 Task: Look for space in Solon, United States from 10th July, 2023 to 25th July, 2023 for 3 adults, 1 child in price range Rs.15000 to Rs.25000. Place can be shared room with 2 bedrooms having 3 beds and 2 bathrooms. Property type can be house, flat, guest house. Amenities needed are: wifi, TV, free parkinig on premises, gym, breakfast. Booking option can be shelf check-in. Required host language is English.
Action: Mouse moved to (464, 100)
Screenshot: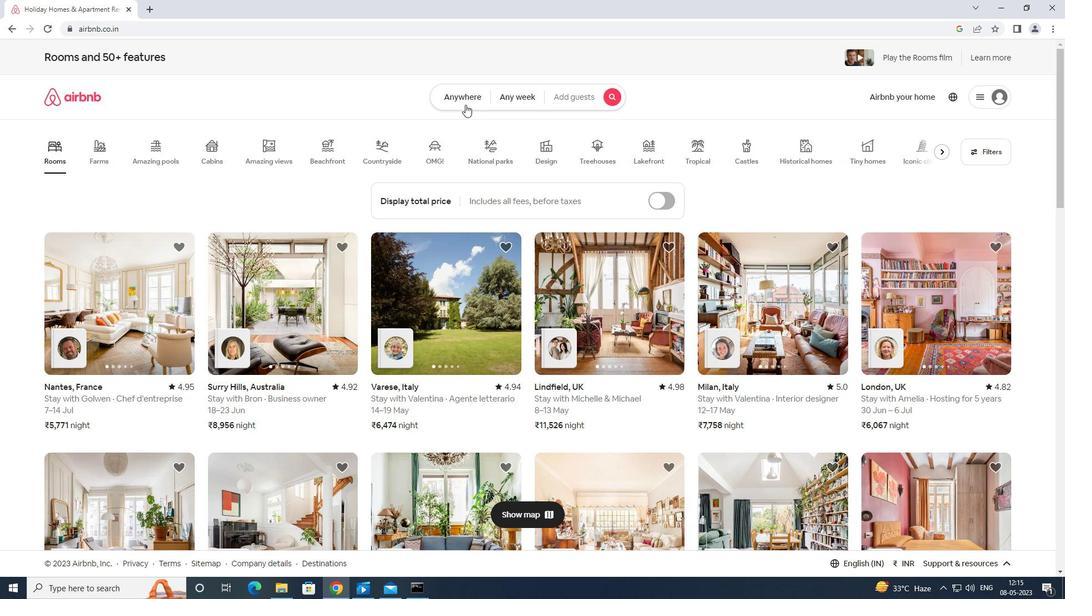 
Action: Mouse pressed left at (464, 100)
Screenshot: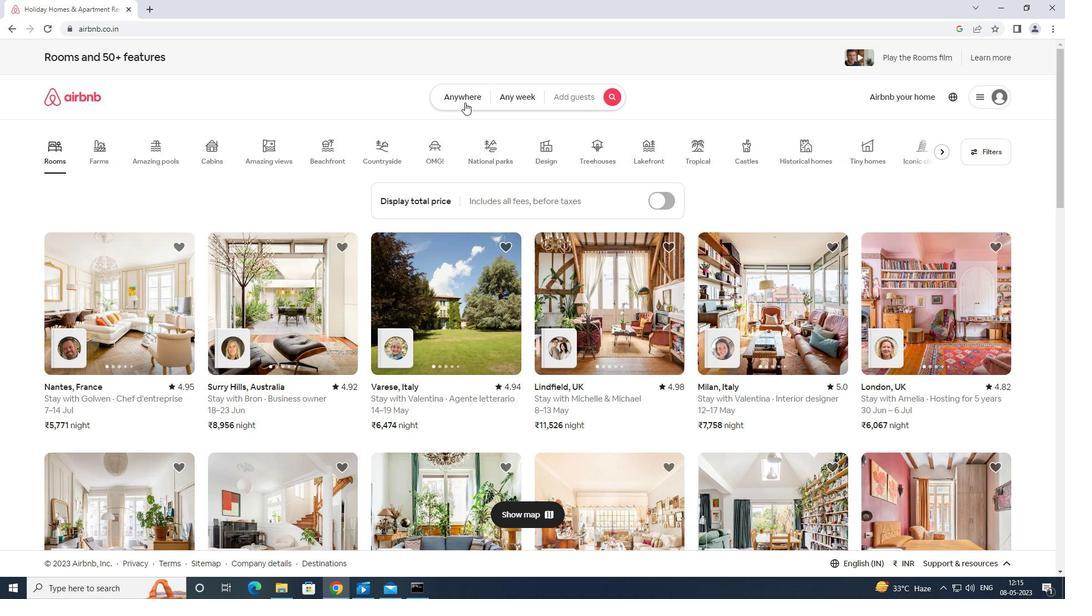 
Action: Mouse moved to (401, 132)
Screenshot: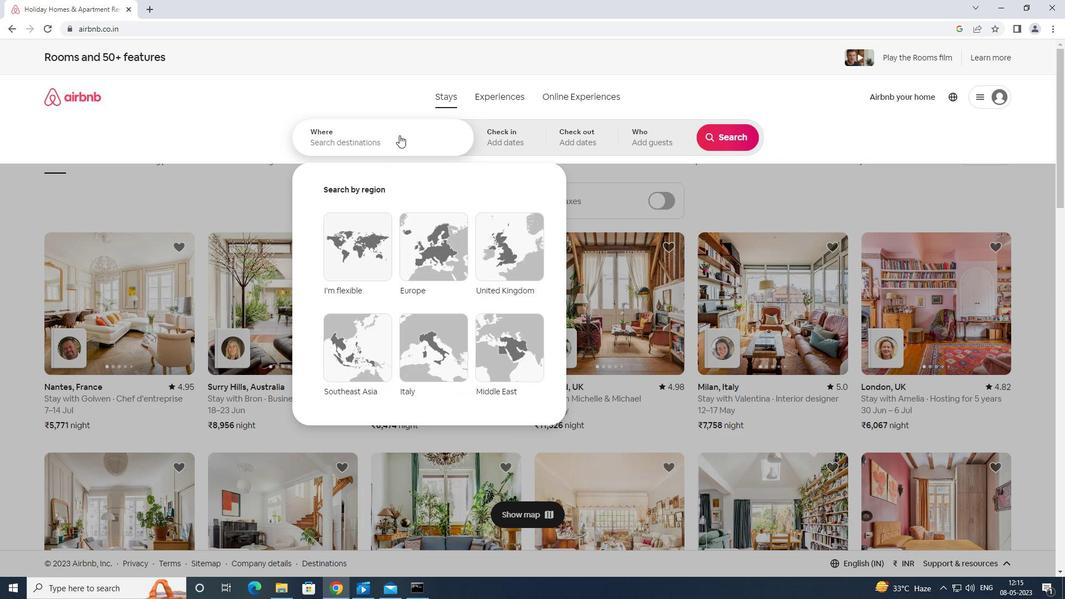 
Action: Mouse pressed left at (401, 132)
Screenshot: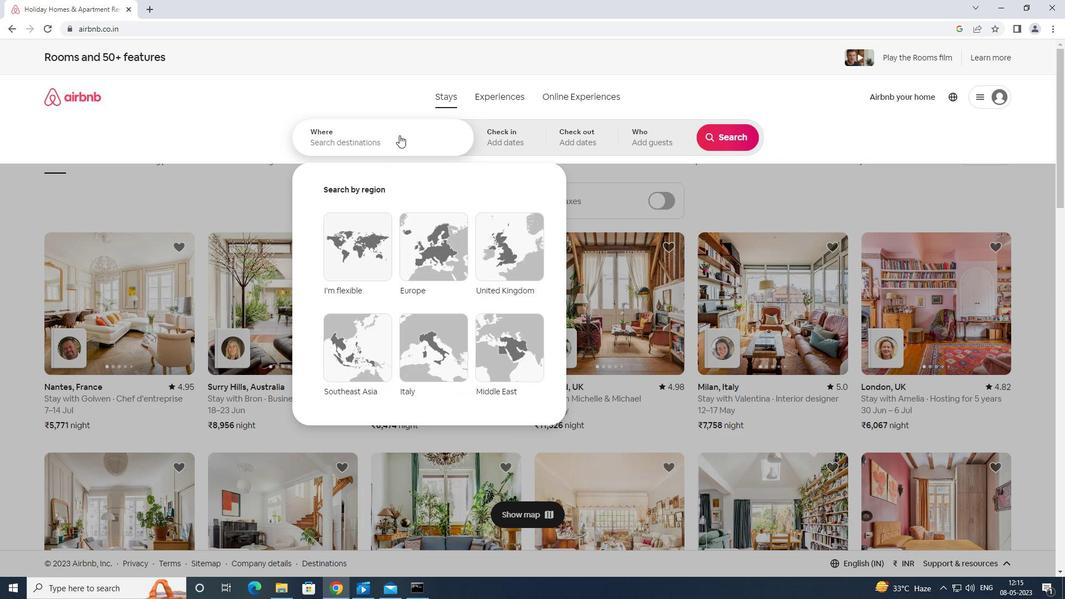 
Action: Mouse moved to (401, 132)
Screenshot: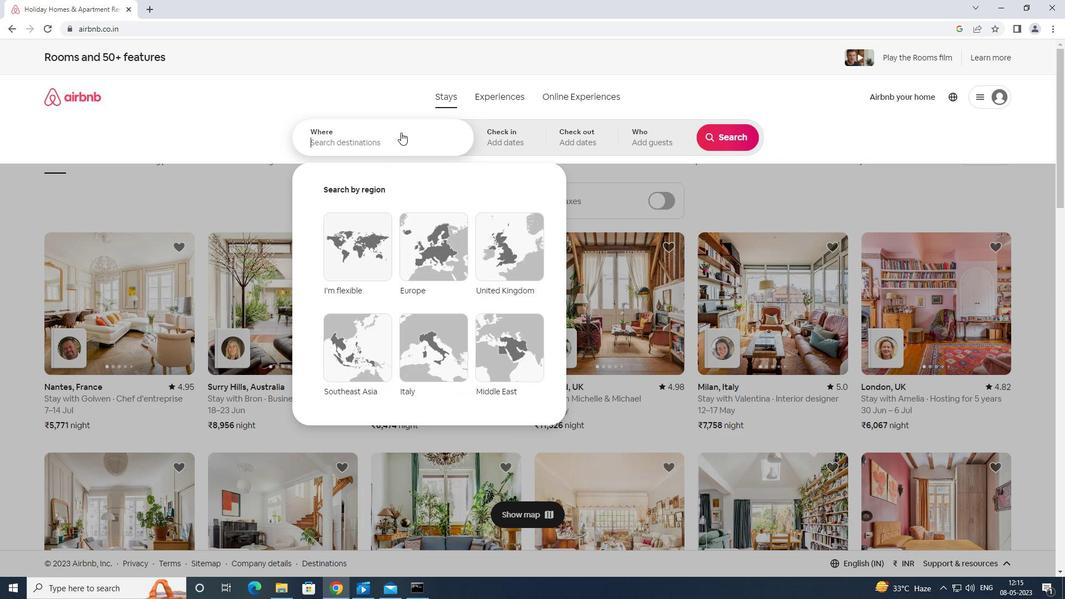 
Action: Key pressed <Key.shift>SOLON<Key.space>UNITED<Key.space>STATES<Key.enter>
Screenshot: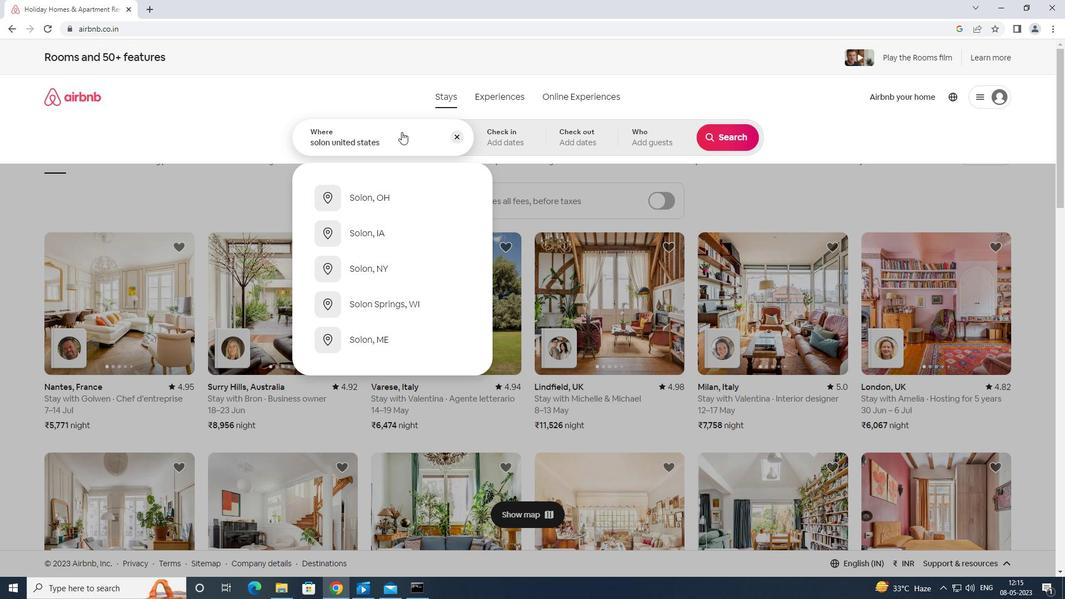 
Action: Mouse moved to (730, 230)
Screenshot: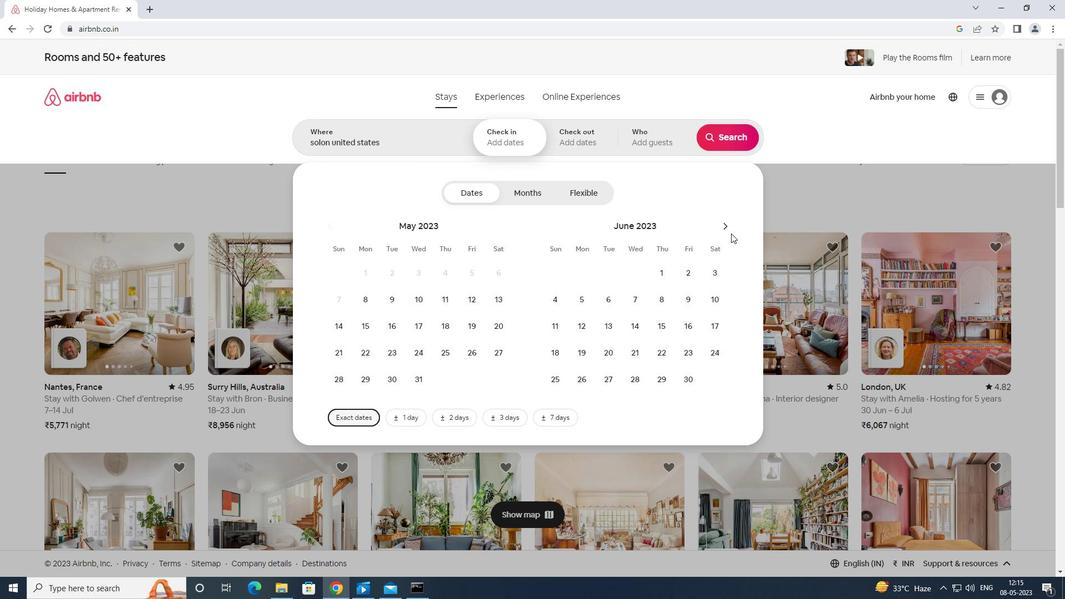 
Action: Mouse pressed left at (730, 230)
Screenshot: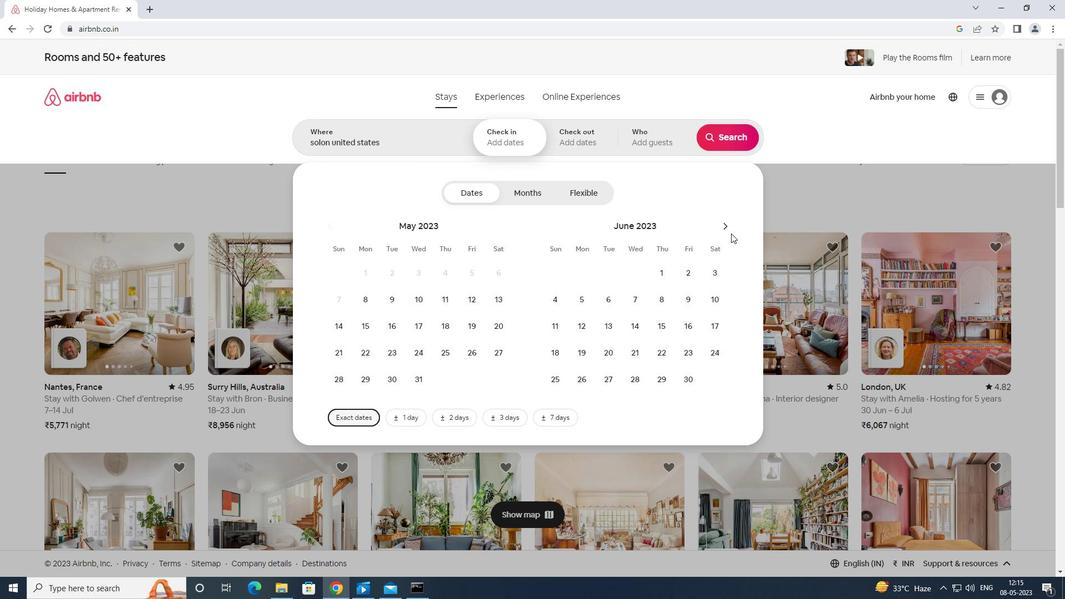 
Action: Mouse moved to (579, 318)
Screenshot: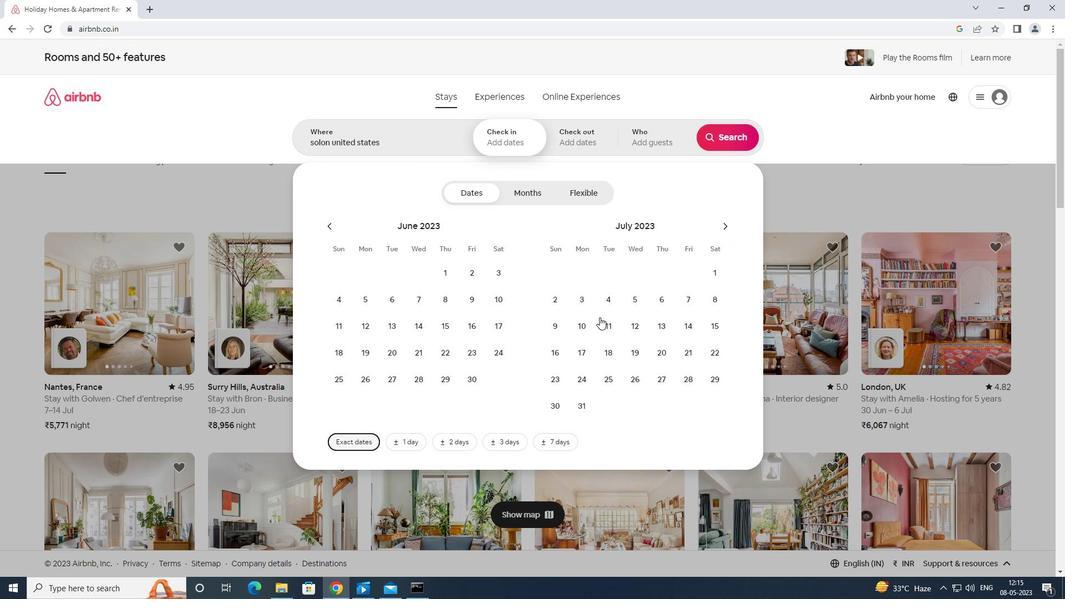 
Action: Mouse pressed left at (579, 318)
Screenshot: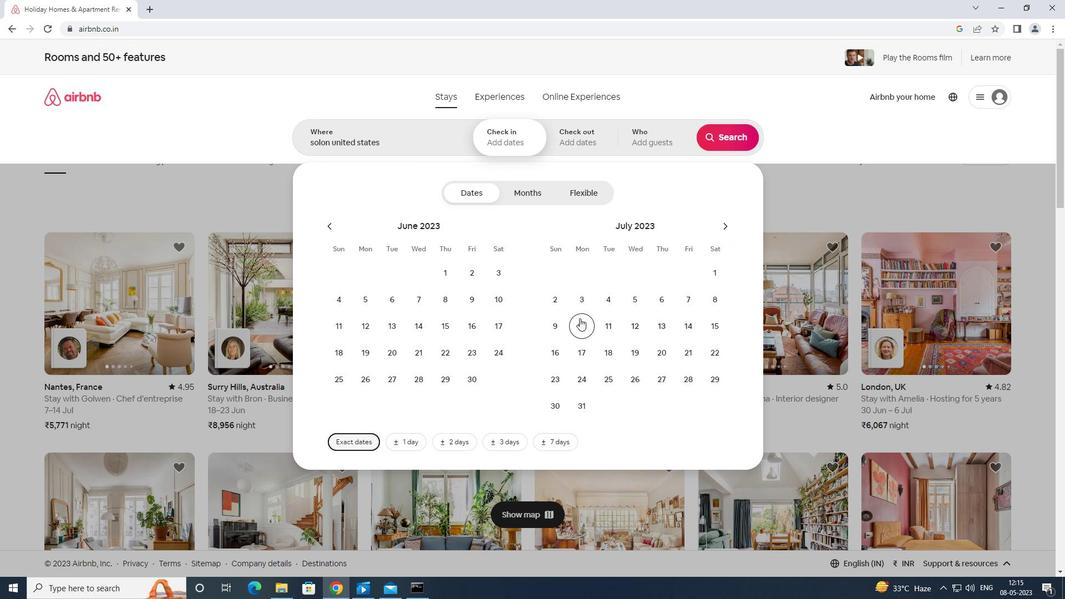 
Action: Mouse moved to (610, 376)
Screenshot: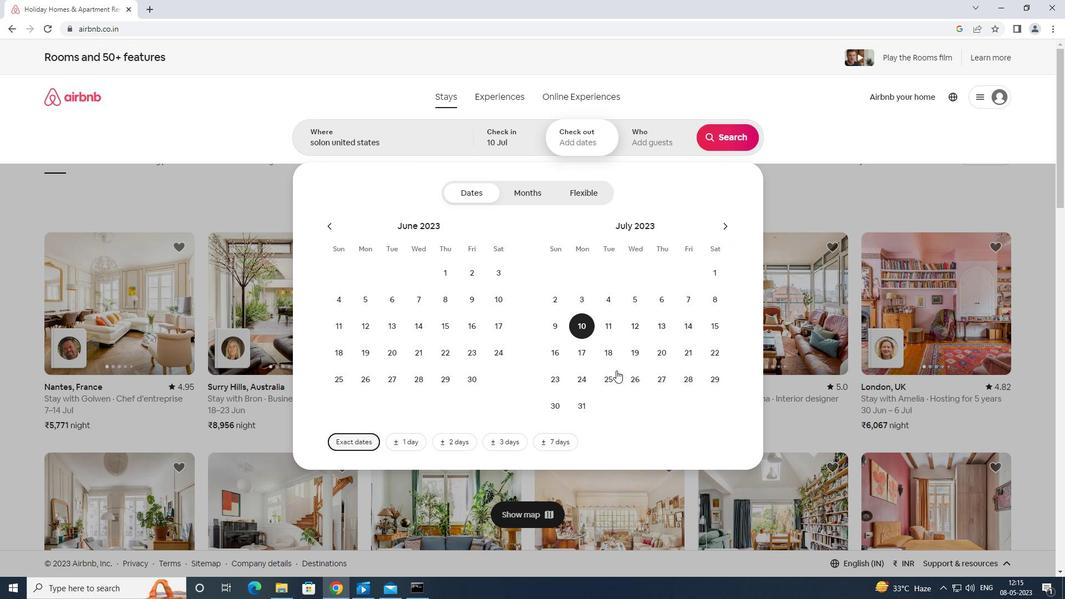 
Action: Mouse pressed left at (610, 376)
Screenshot: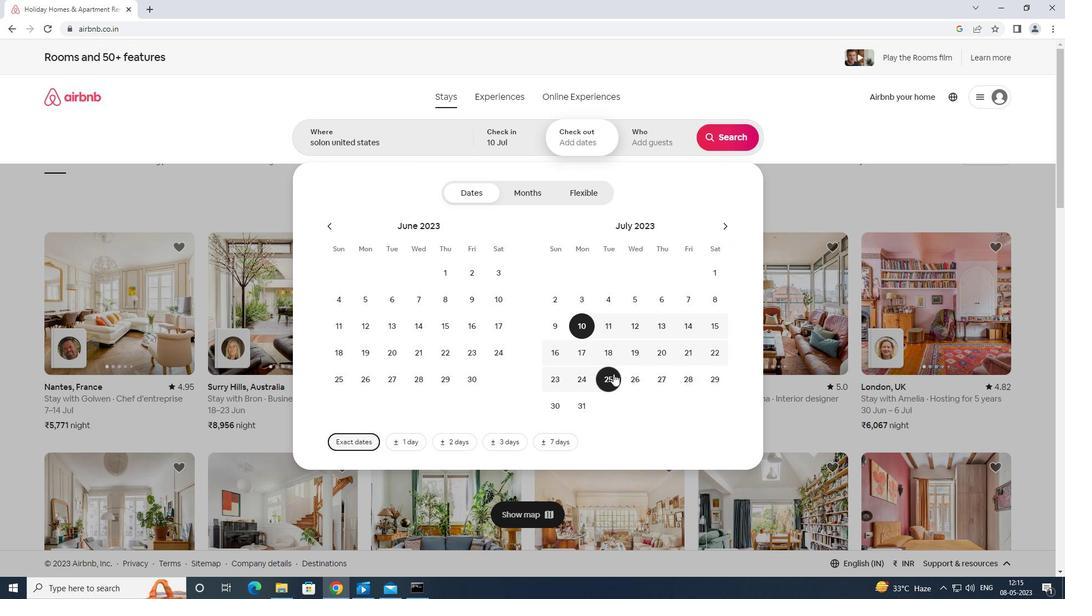 
Action: Mouse moved to (649, 138)
Screenshot: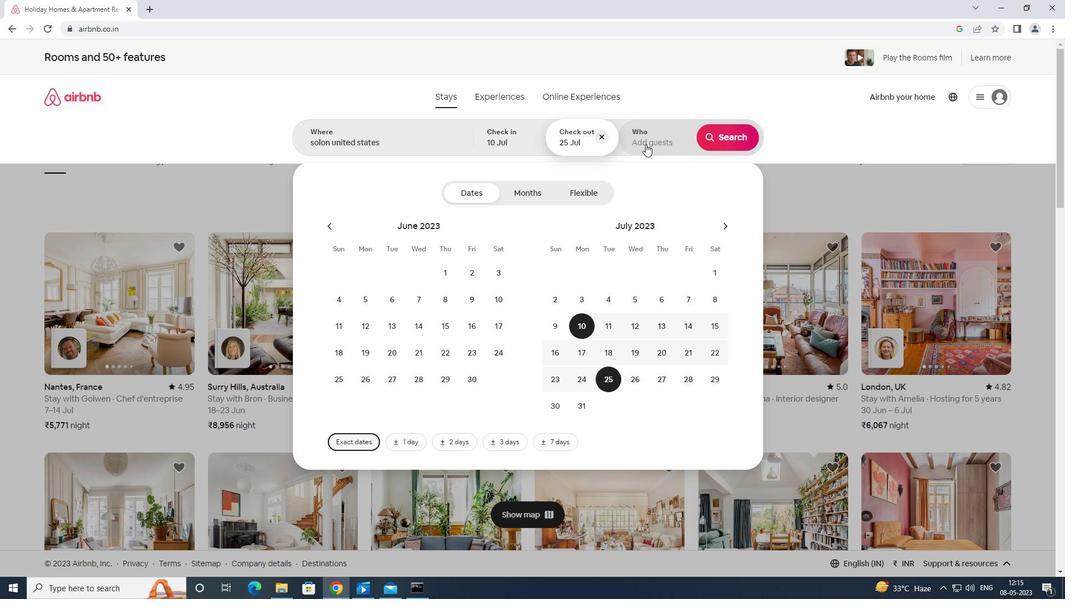 
Action: Mouse pressed left at (649, 138)
Screenshot: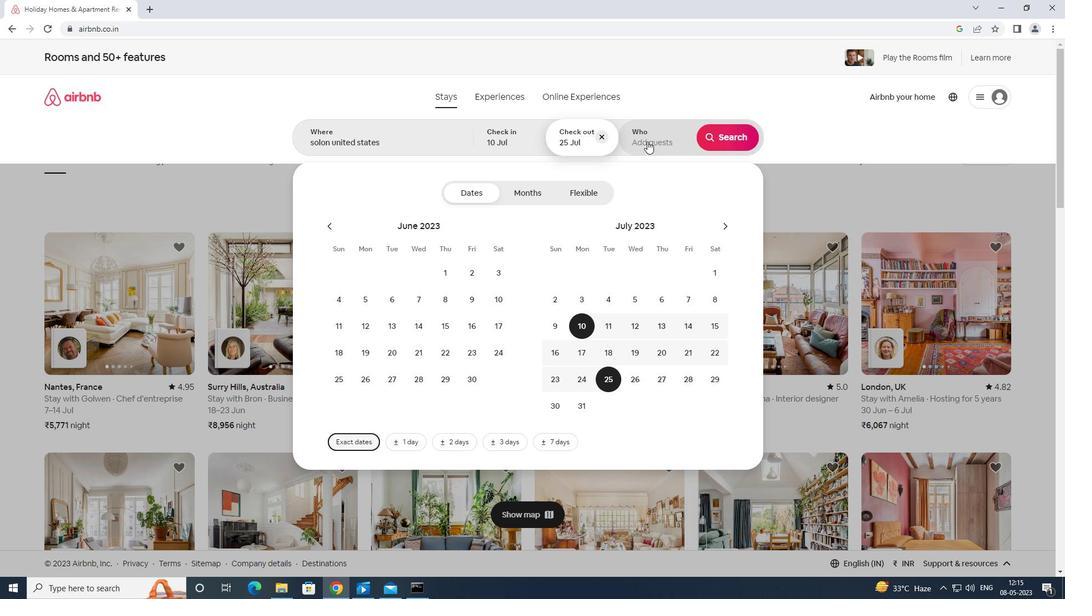 
Action: Mouse moved to (729, 195)
Screenshot: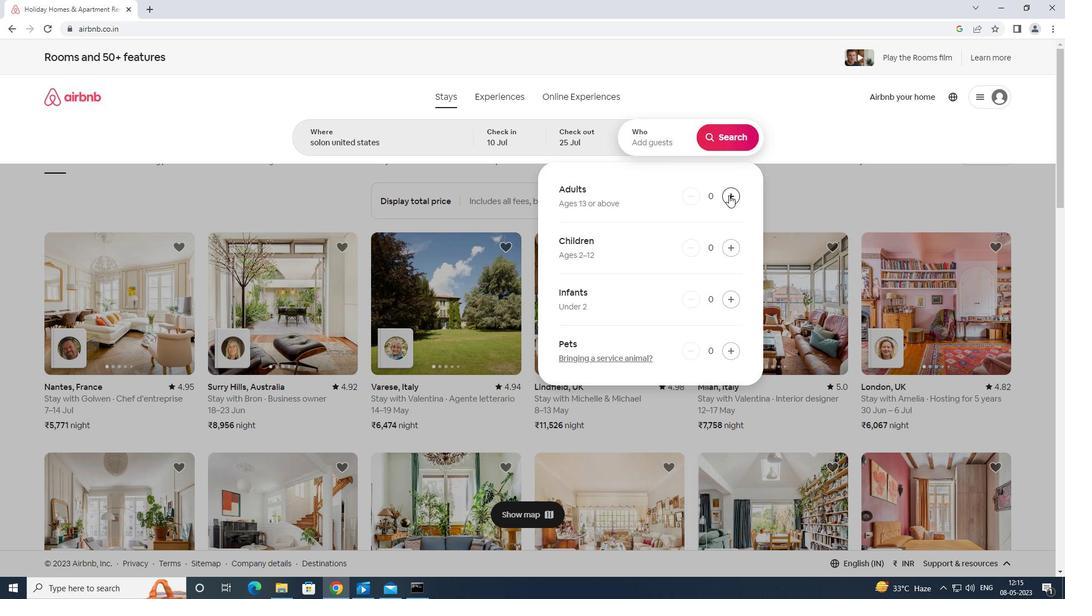 
Action: Mouse pressed left at (729, 195)
Screenshot: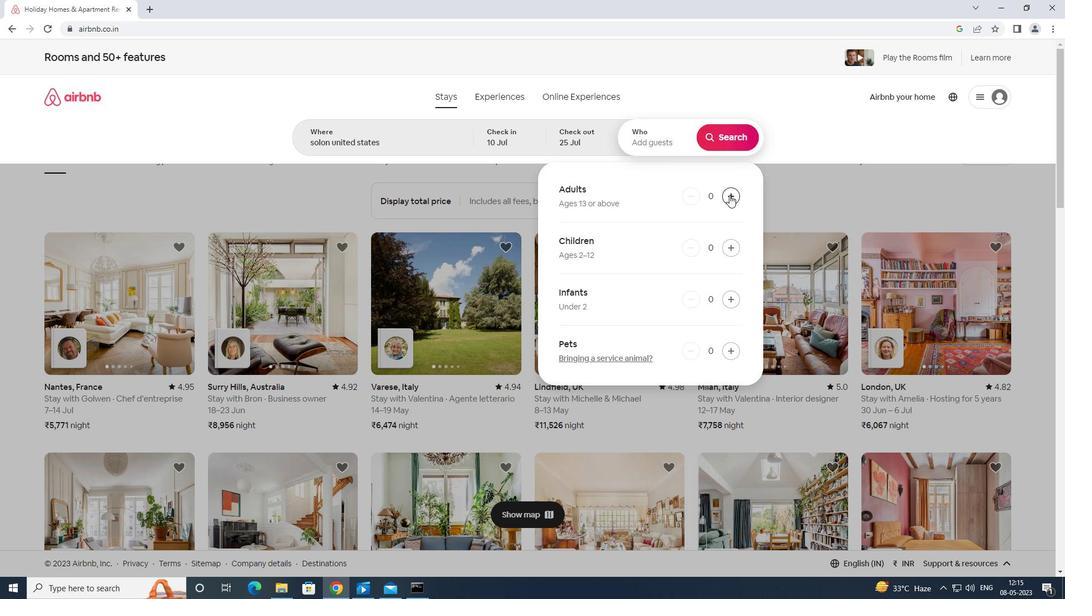 
Action: Mouse pressed left at (729, 195)
Screenshot: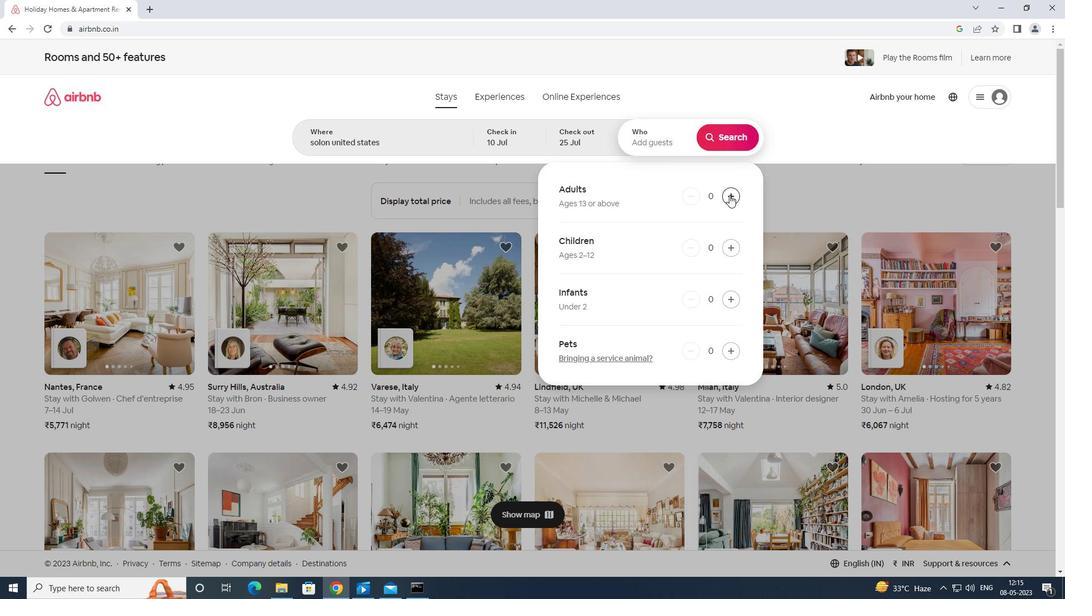 
Action: Mouse pressed left at (729, 195)
Screenshot: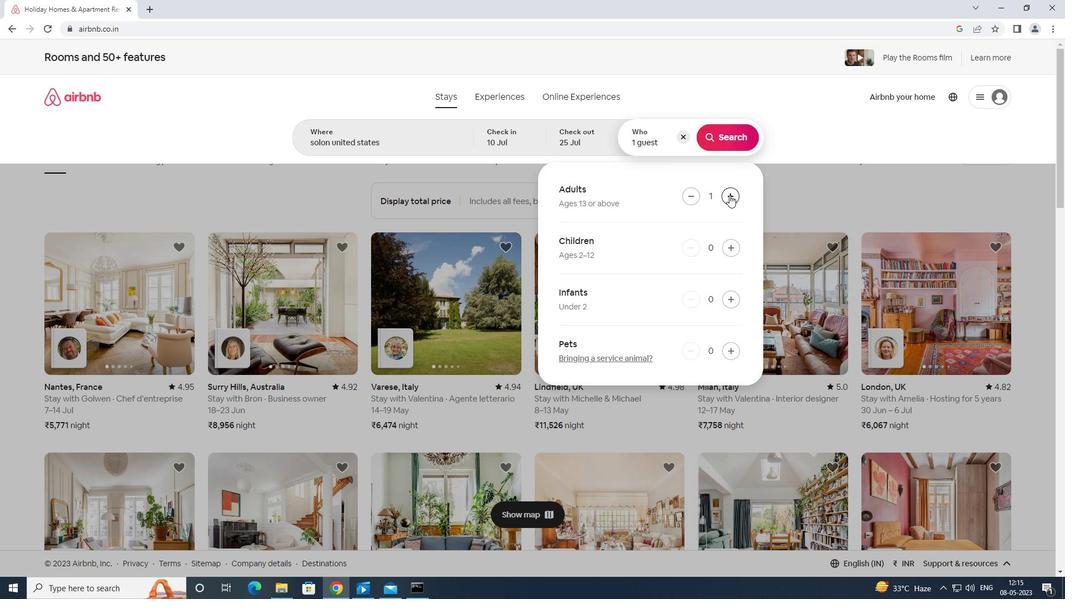 
Action: Mouse moved to (729, 251)
Screenshot: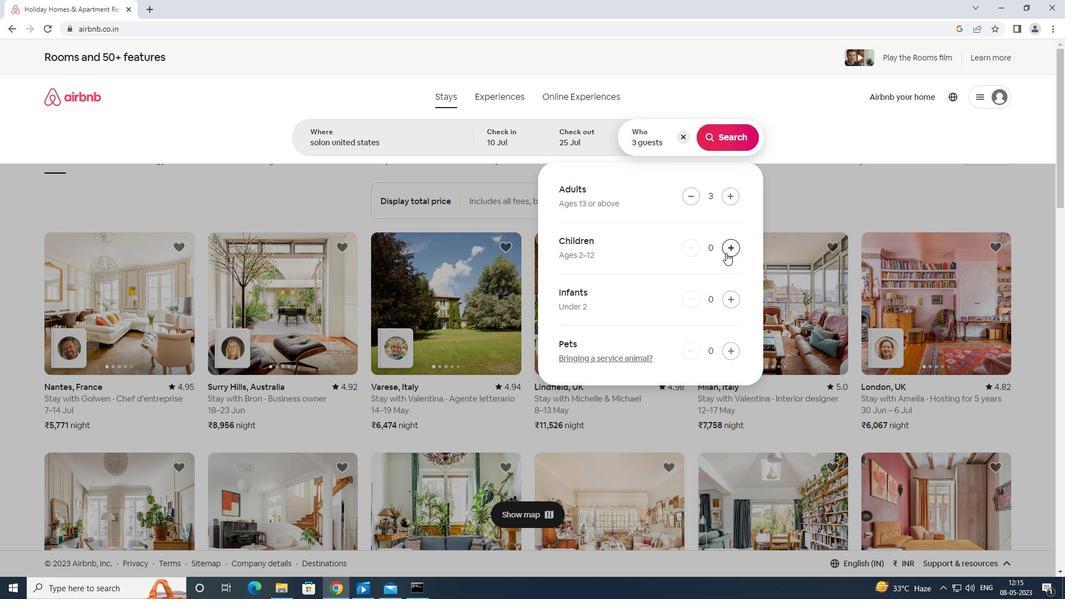
Action: Mouse pressed left at (729, 251)
Screenshot: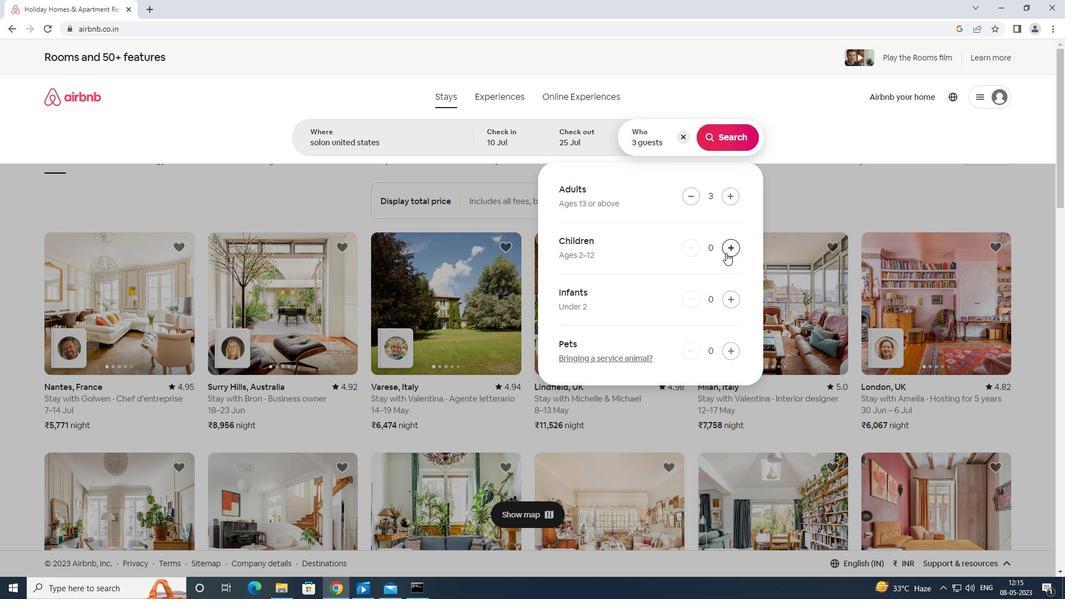 
Action: Mouse moved to (721, 143)
Screenshot: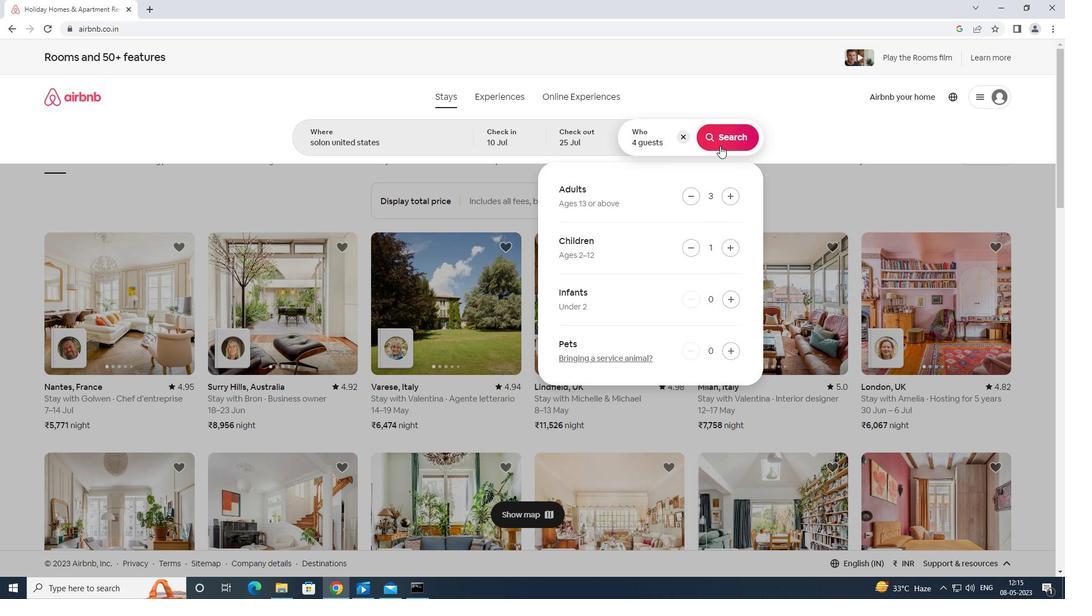 
Action: Mouse pressed left at (721, 143)
Screenshot: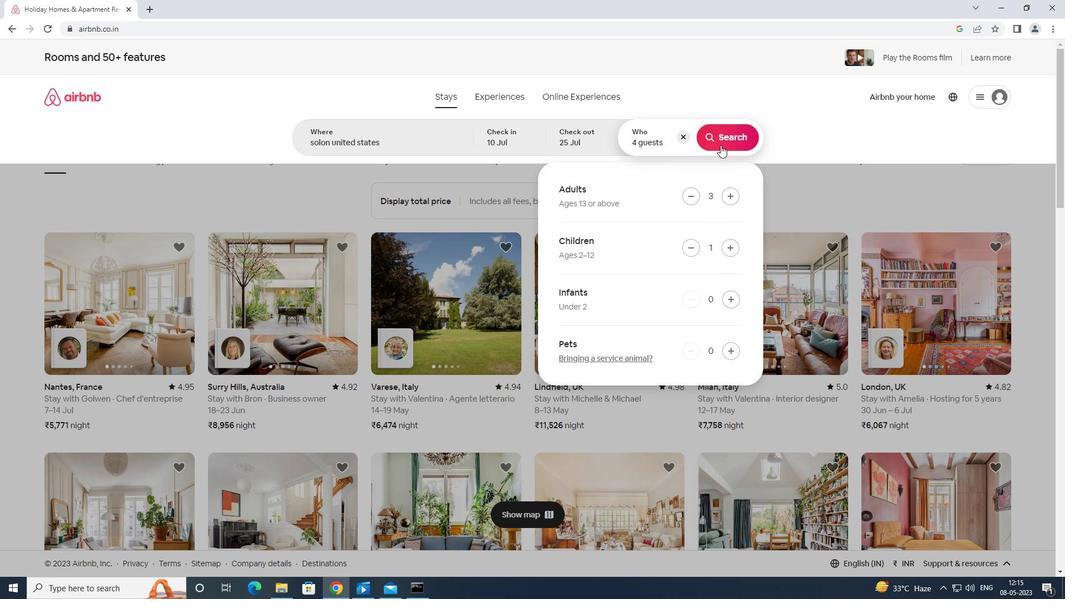 
Action: Mouse moved to (1019, 108)
Screenshot: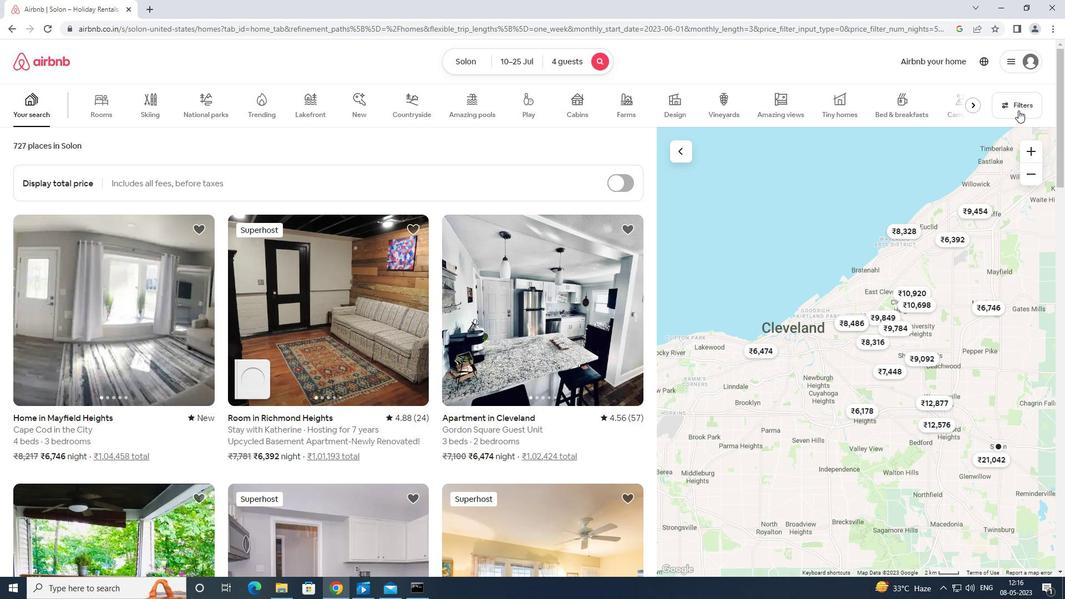 
Action: Mouse pressed left at (1019, 108)
Screenshot: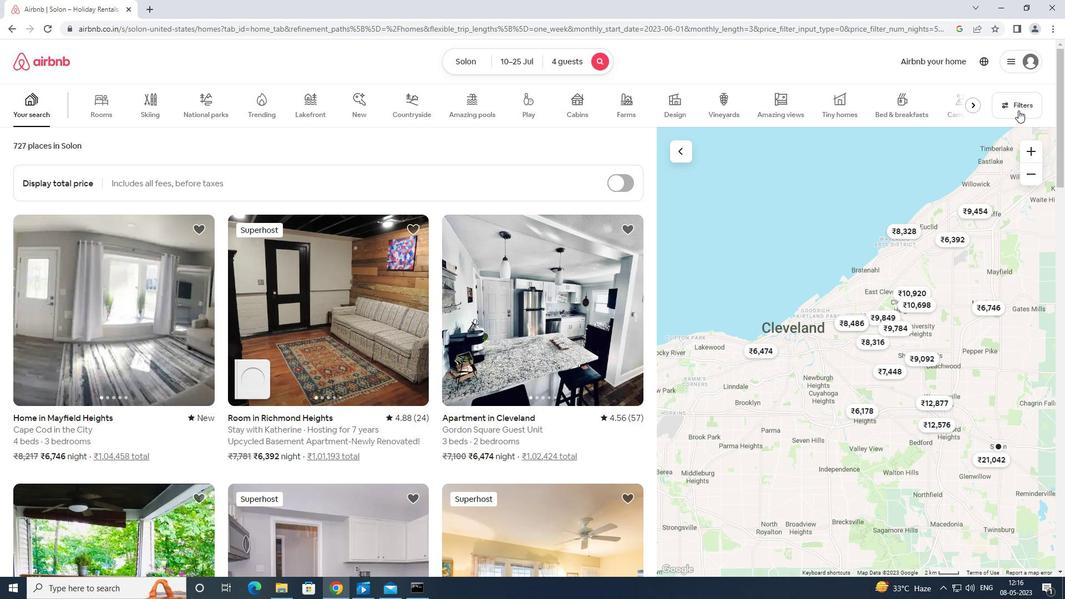
Action: Mouse moved to (414, 380)
Screenshot: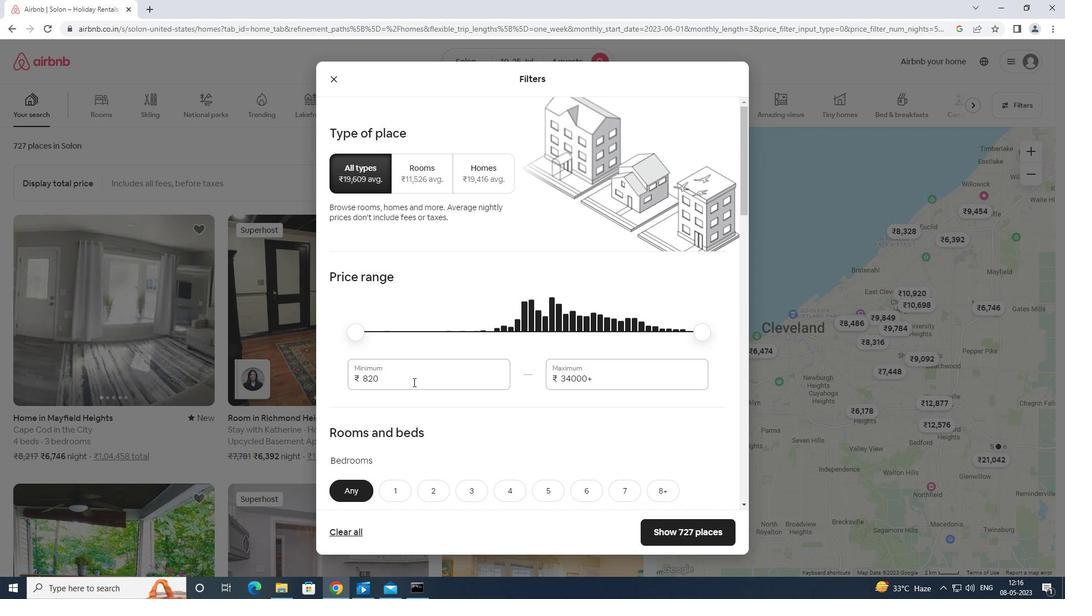 
Action: Mouse pressed left at (414, 380)
Screenshot: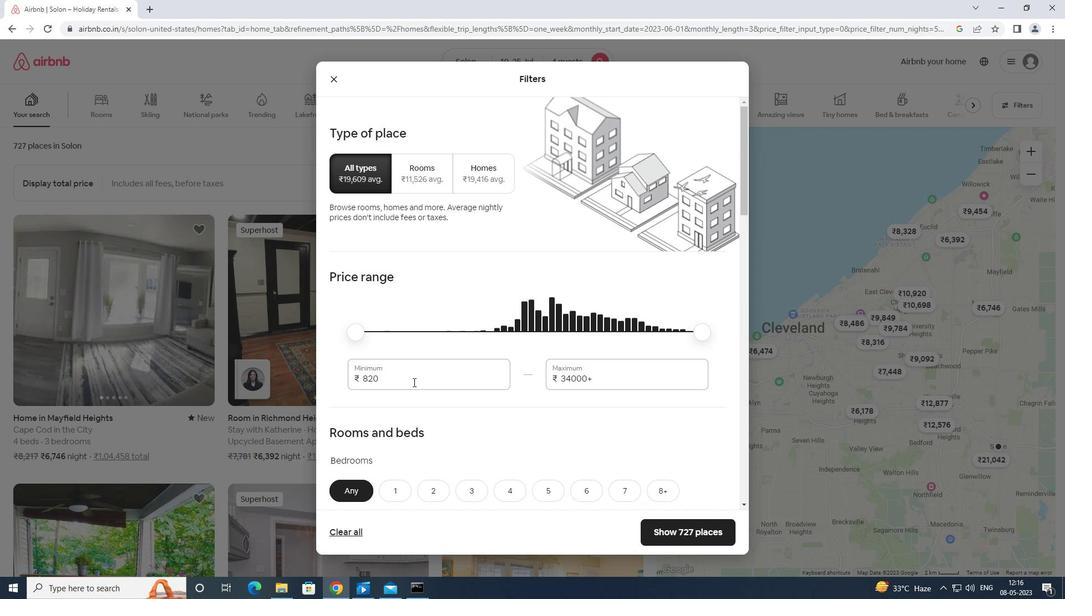 
Action: Mouse moved to (418, 379)
Screenshot: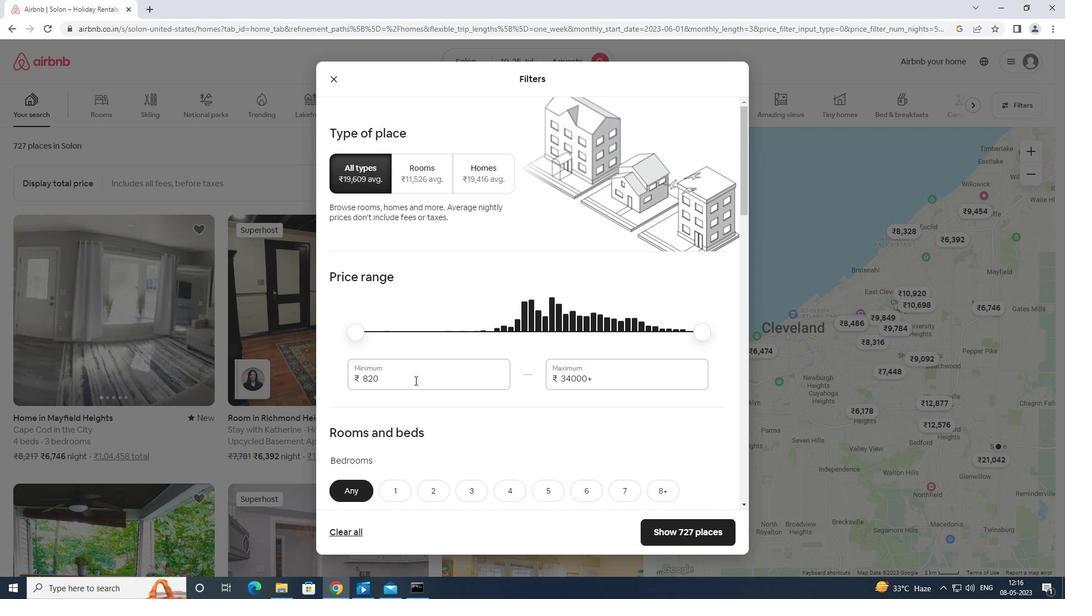 
Action: Key pressed <Key.backspace><Key.backspace><Key.backspace><Key.backspace><Key.backspace>15000
Screenshot: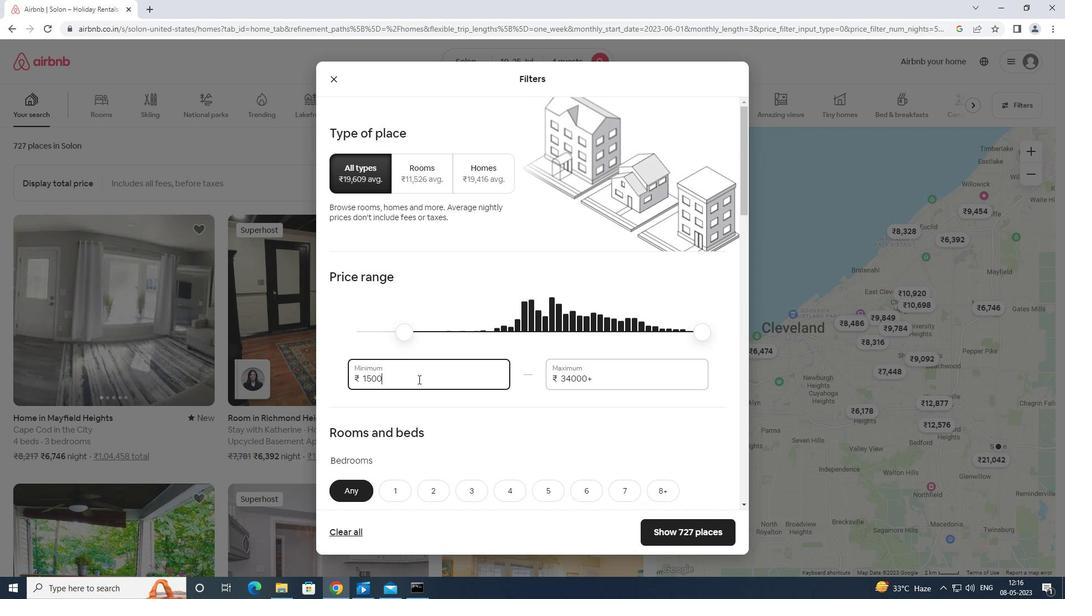 
Action: Mouse moved to (614, 370)
Screenshot: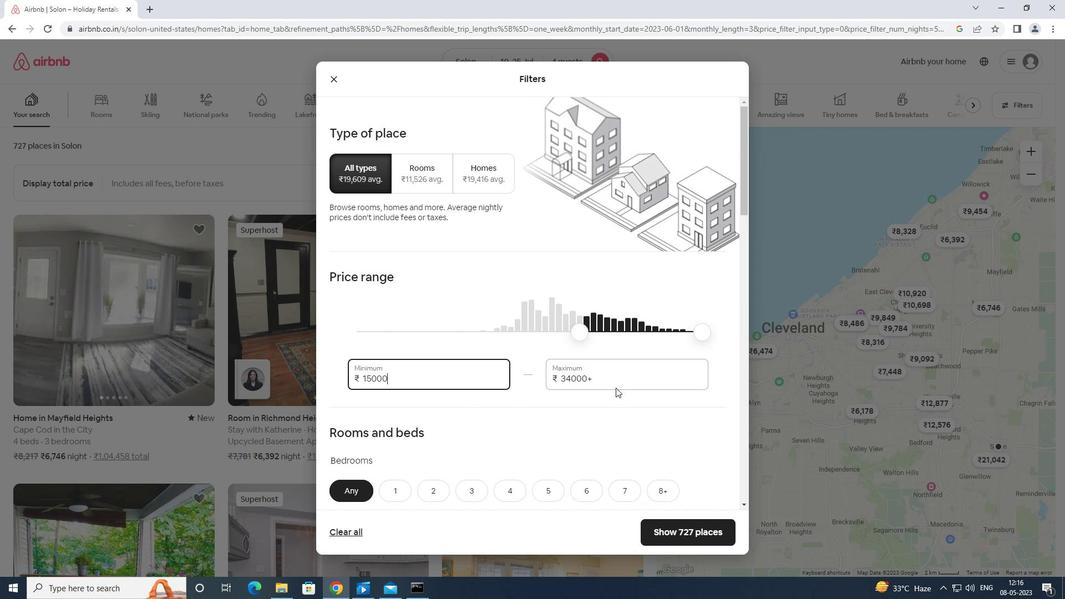 
Action: Mouse pressed left at (614, 370)
Screenshot: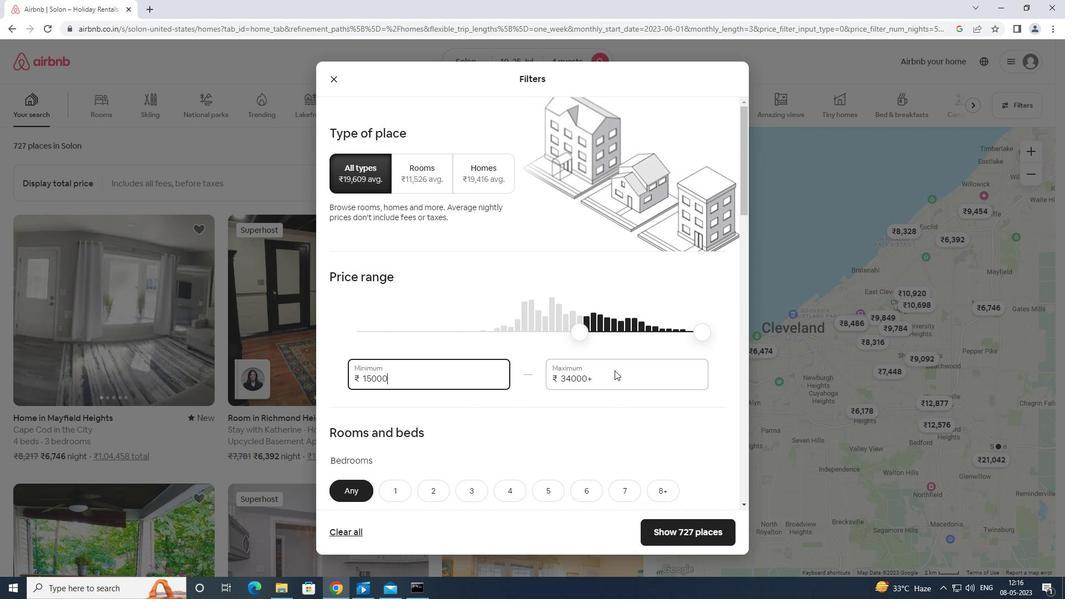 
Action: Mouse moved to (585, 345)
Screenshot: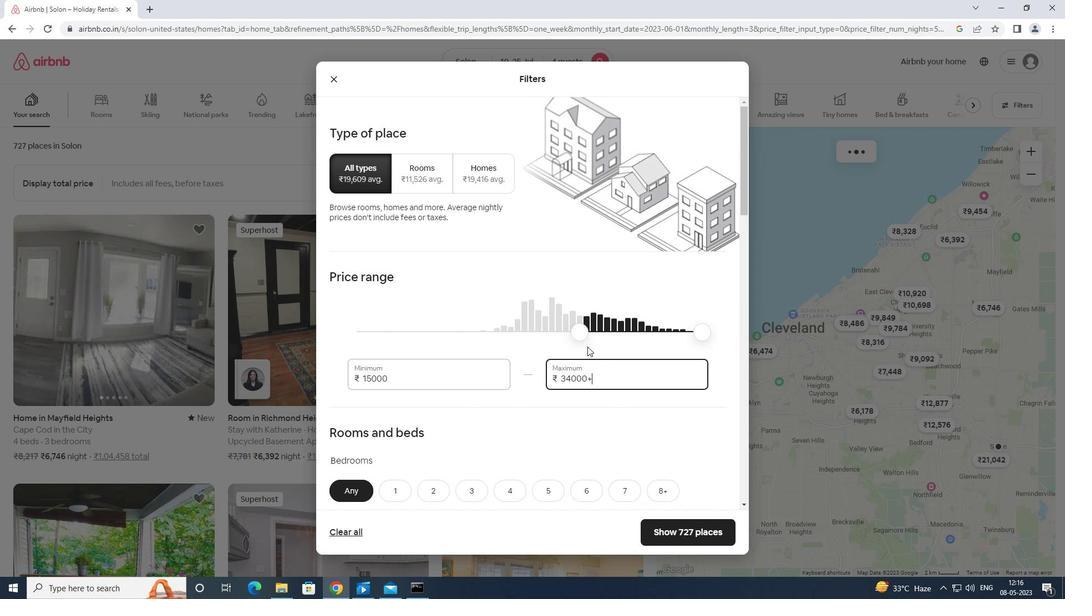 
Action: Key pressed <Key.backspace><Key.backspace><Key.backspace><Key.backspace><Key.backspace><Key.backspace><Key.backspace><Key.backspace><Key.backspace><Key.backspace><Key.backspace><Key.backspace><Key.backspace><Key.backspace>25000<Key.backspace>0
Screenshot: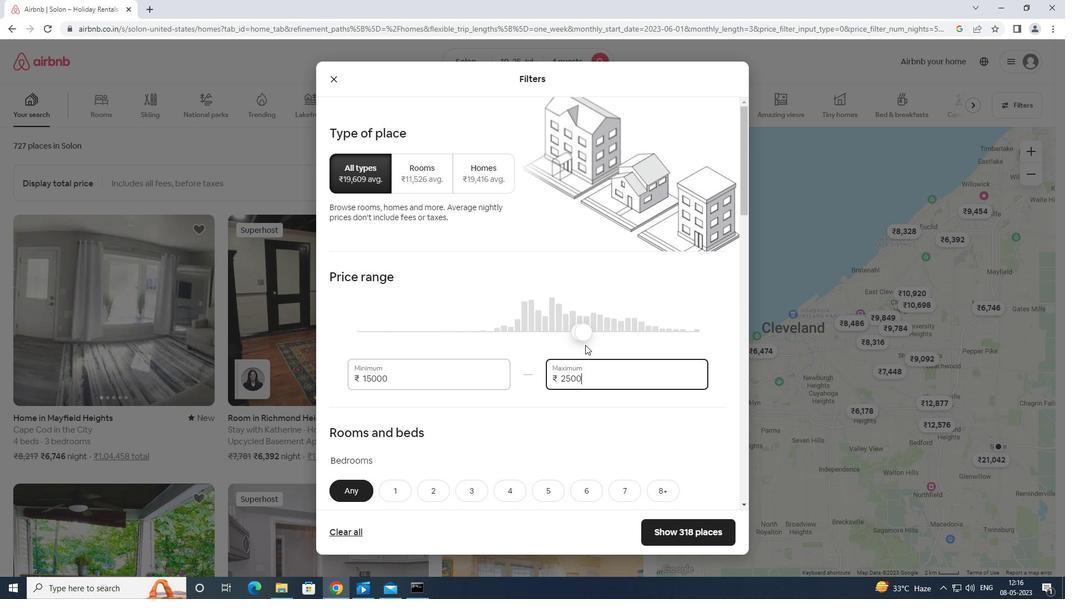 
Action: Mouse moved to (525, 351)
Screenshot: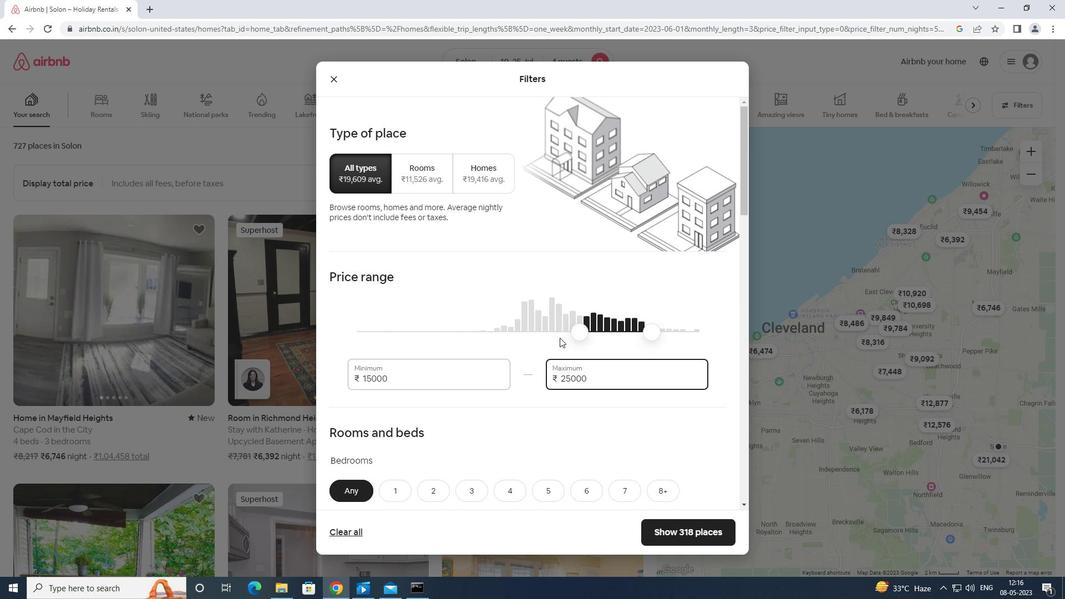 
Action: Mouse scrolled (525, 350) with delta (0, 0)
Screenshot: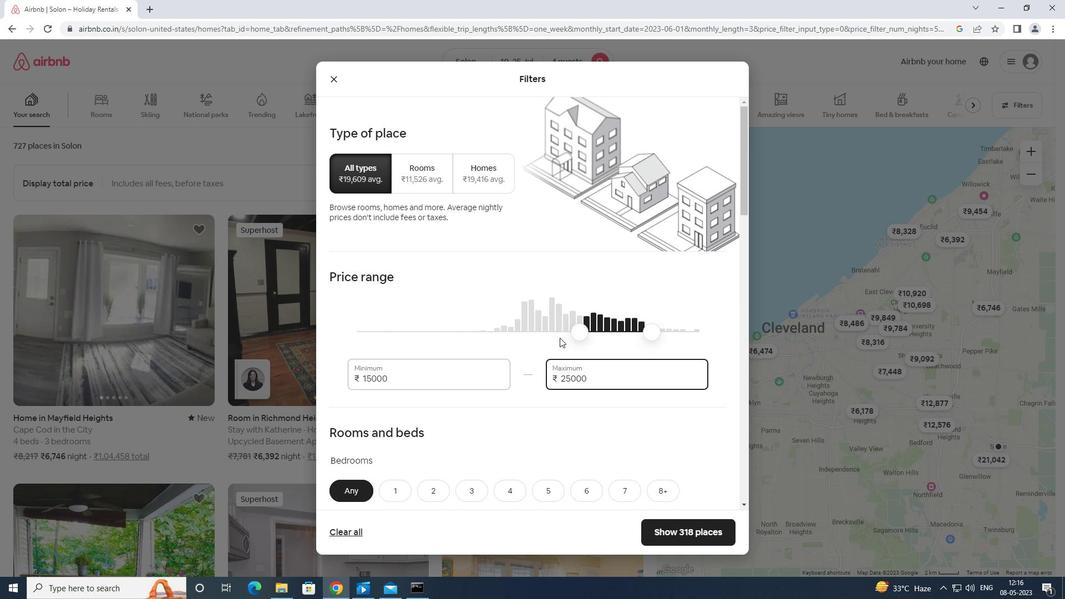 
Action: Mouse moved to (519, 355)
Screenshot: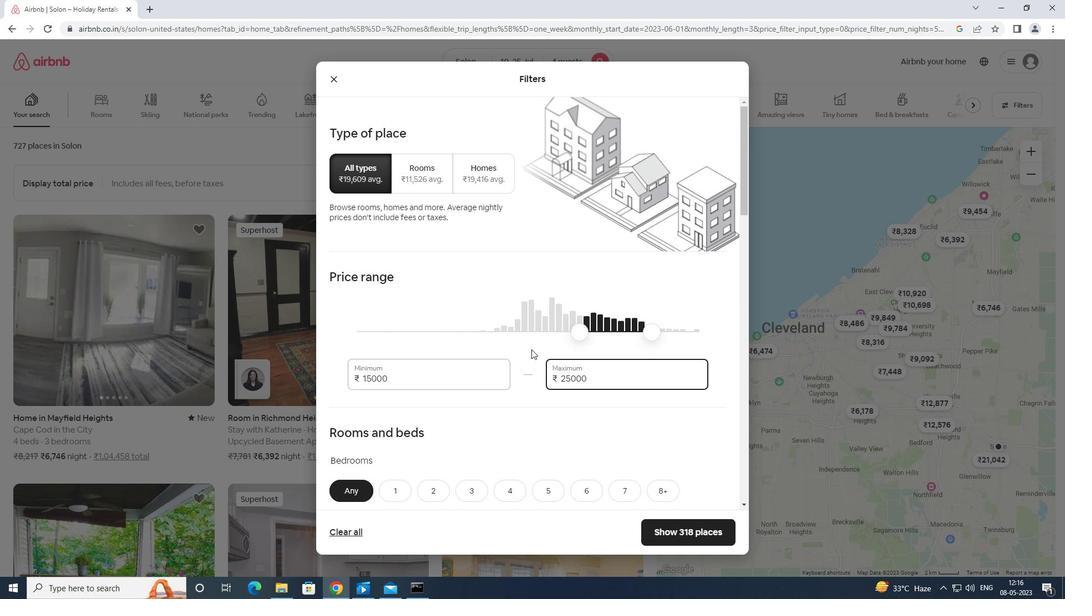 
Action: Mouse scrolled (519, 354) with delta (0, 0)
Screenshot: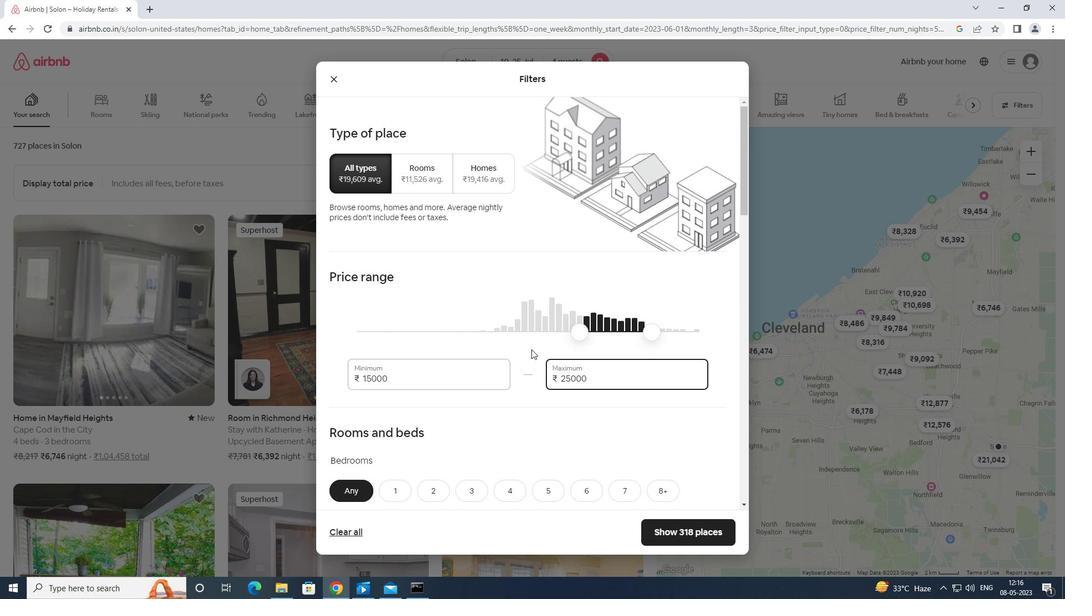 
Action: Mouse moved to (514, 355)
Screenshot: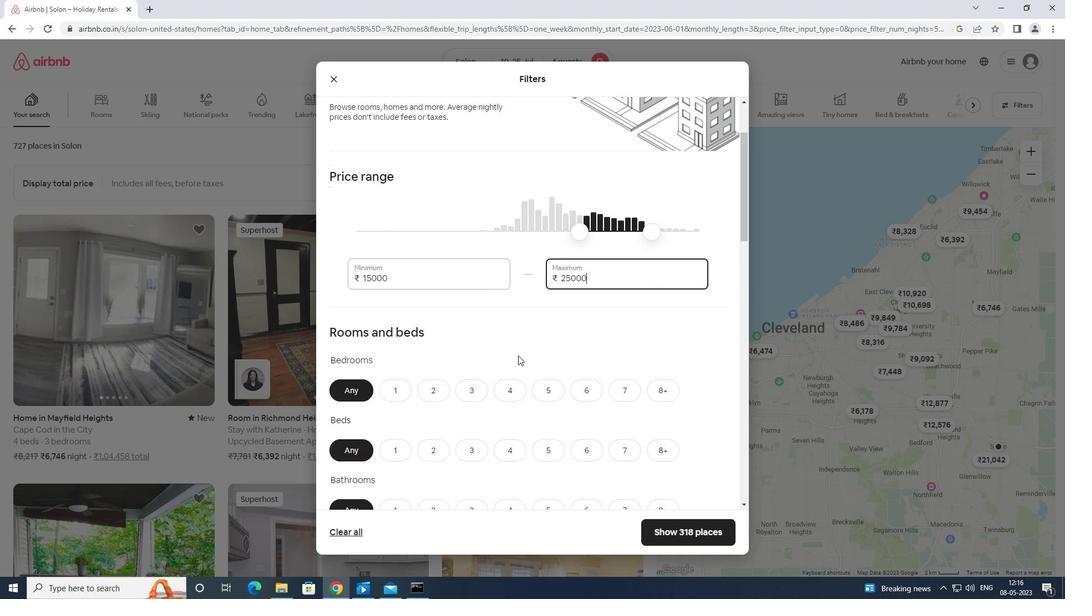 
Action: Mouse scrolled (514, 355) with delta (0, 0)
Screenshot: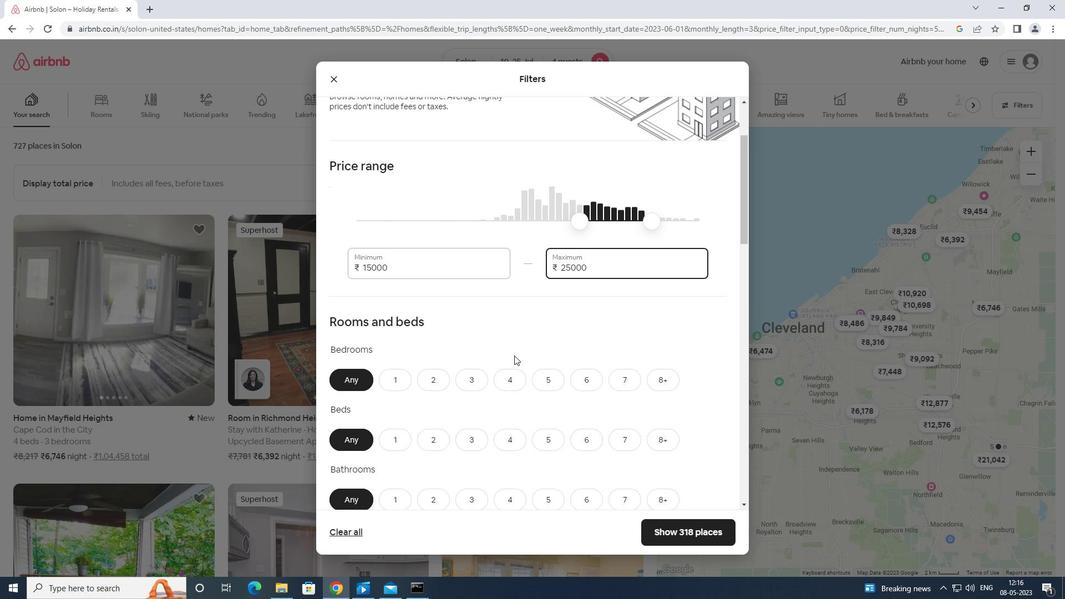
Action: Mouse moved to (433, 318)
Screenshot: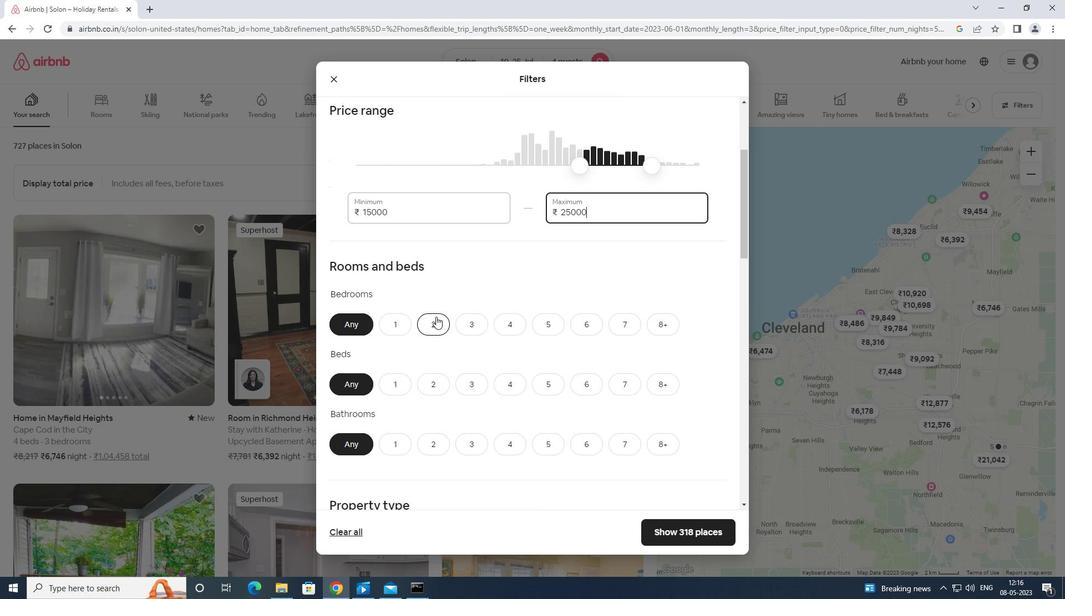 
Action: Mouse pressed left at (433, 318)
Screenshot: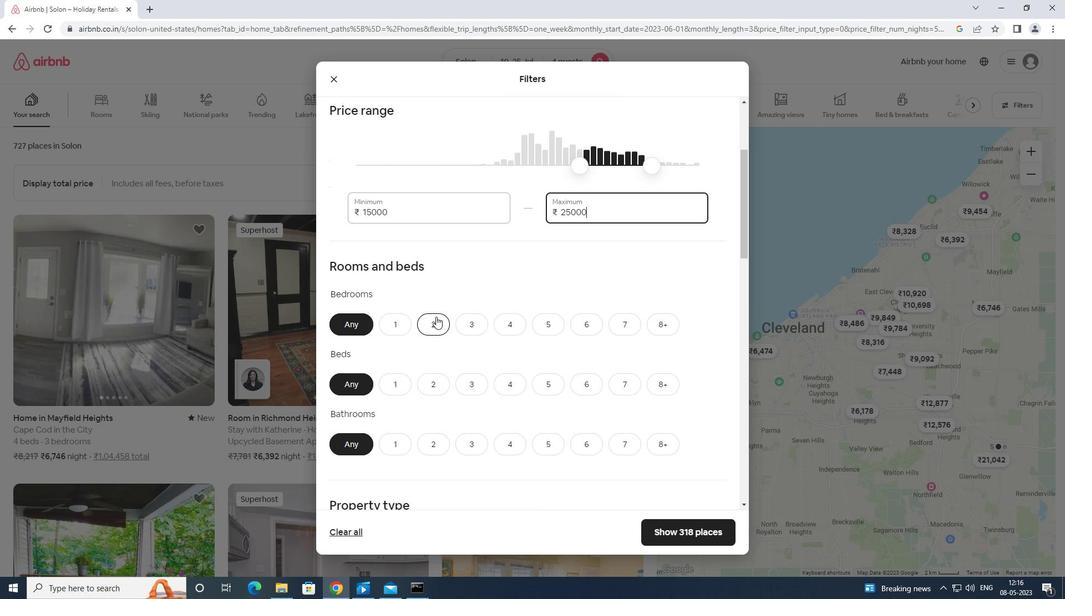 
Action: Mouse moved to (469, 376)
Screenshot: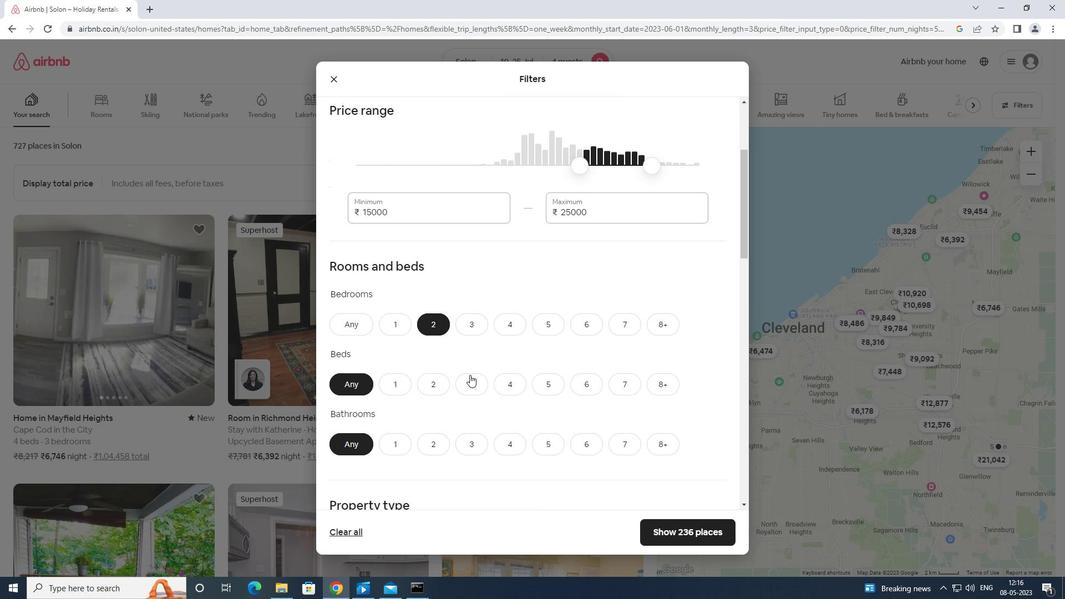 
Action: Mouse pressed left at (469, 376)
Screenshot: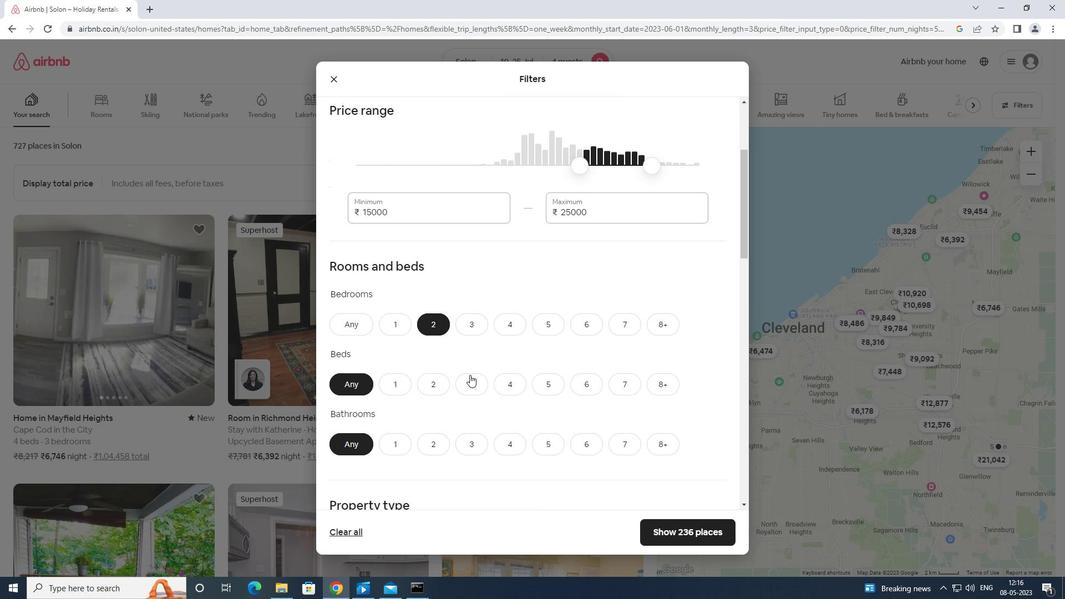 
Action: Mouse moved to (425, 438)
Screenshot: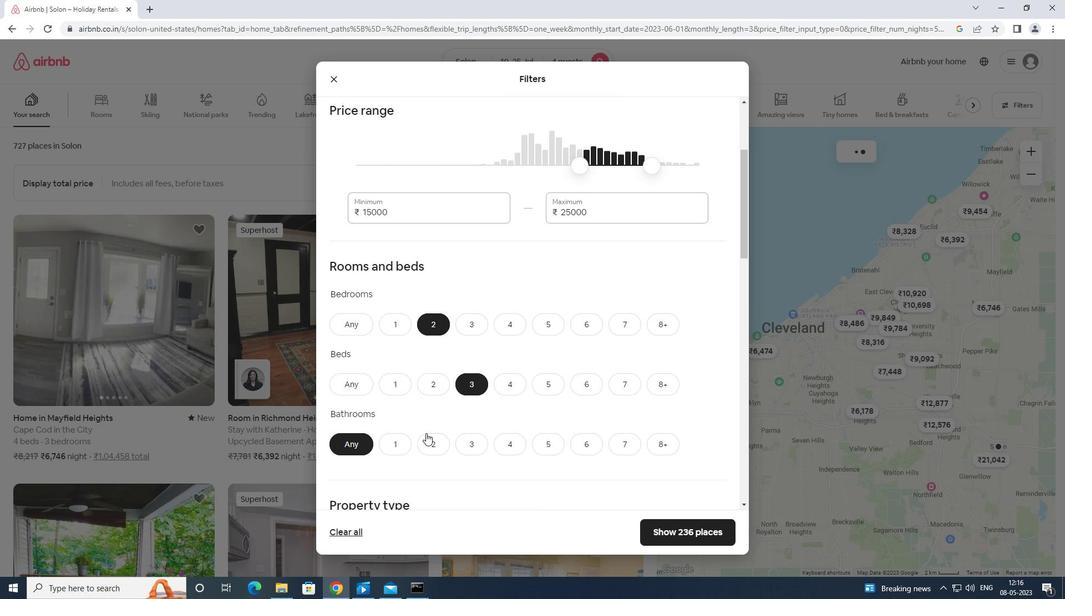 
Action: Mouse pressed left at (425, 438)
Screenshot: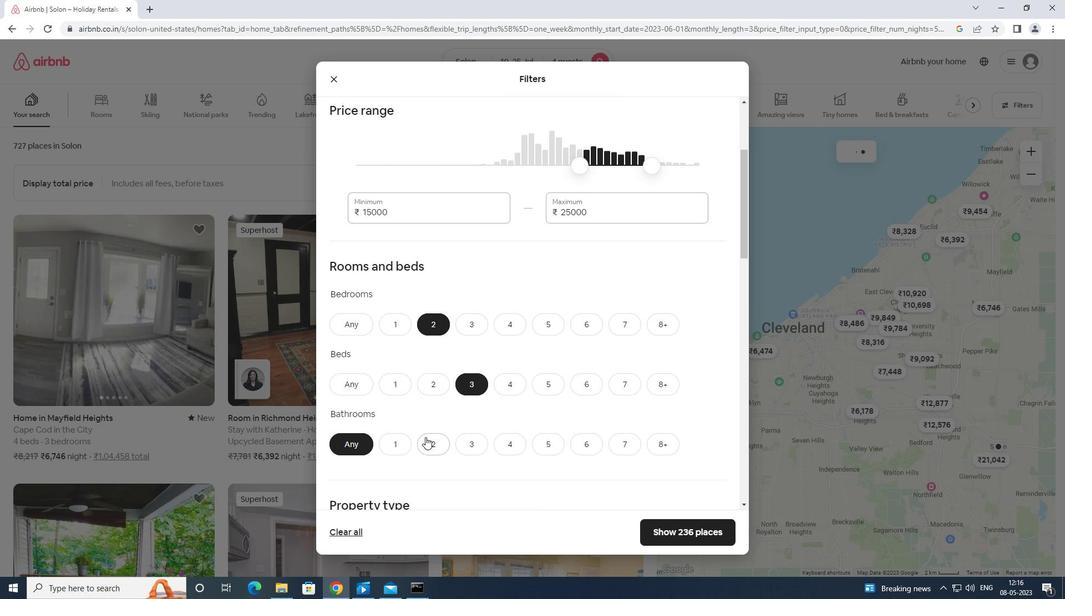 
Action: Mouse moved to (436, 437)
Screenshot: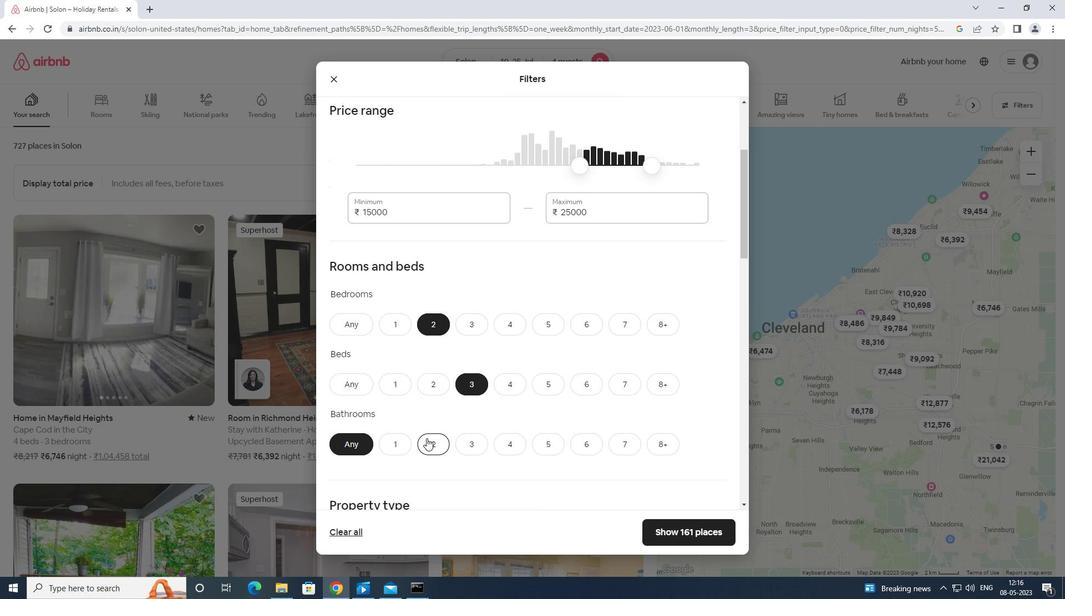 
Action: Mouse scrolled (436, 437) with delta (0, 0)
Screenshot: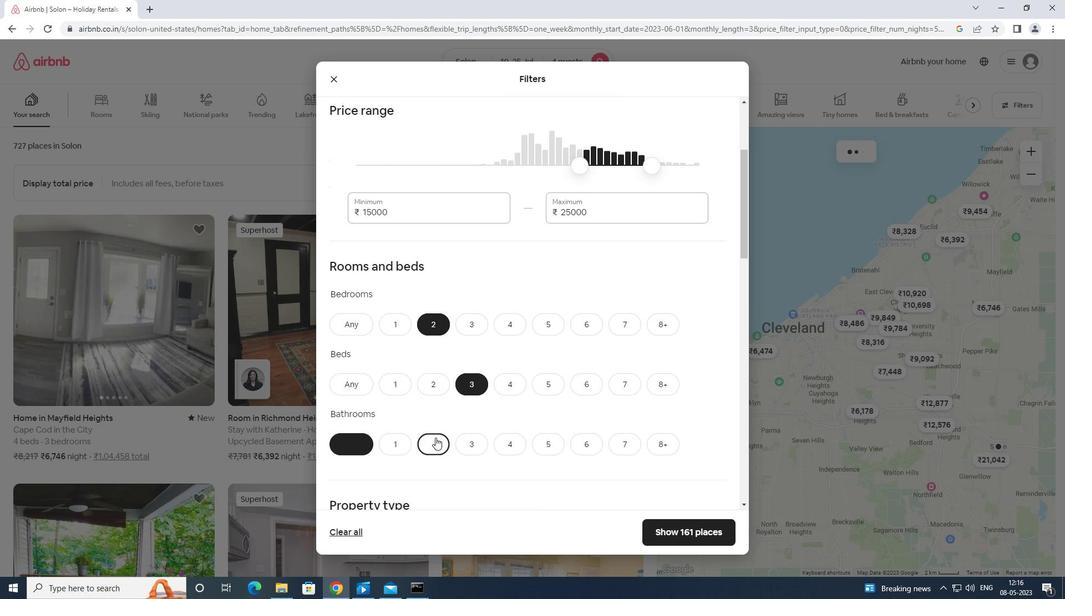 
Action: Mouse moved to (436, 437)
Screenshot: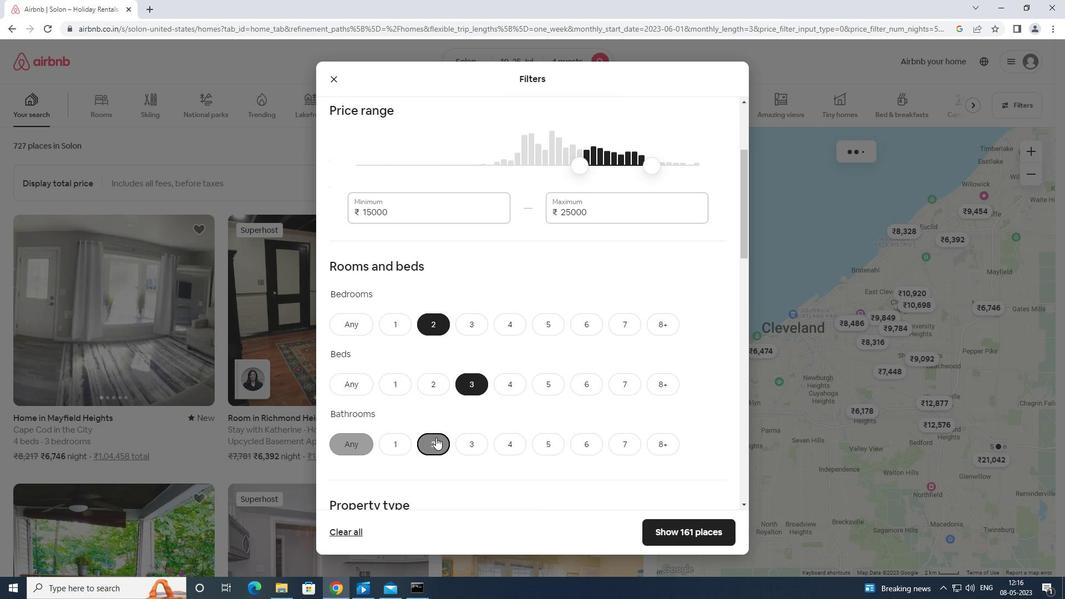 
Action: Mouse scrolled (436, 437) with delta (0, 0)
Screenshot: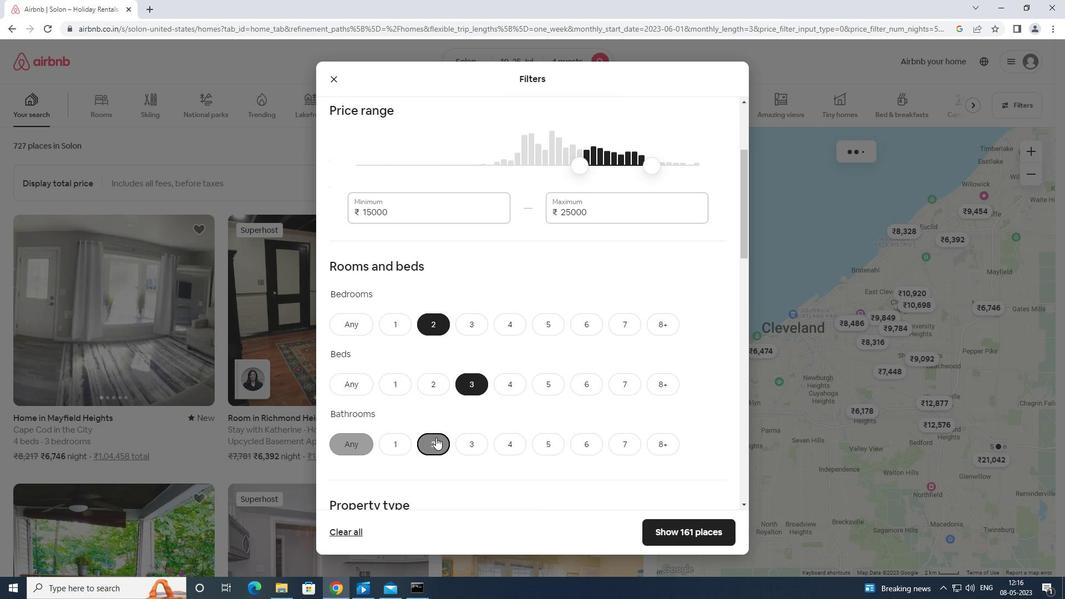 
Action: Mouse moved to (437, 437)
Screenshot: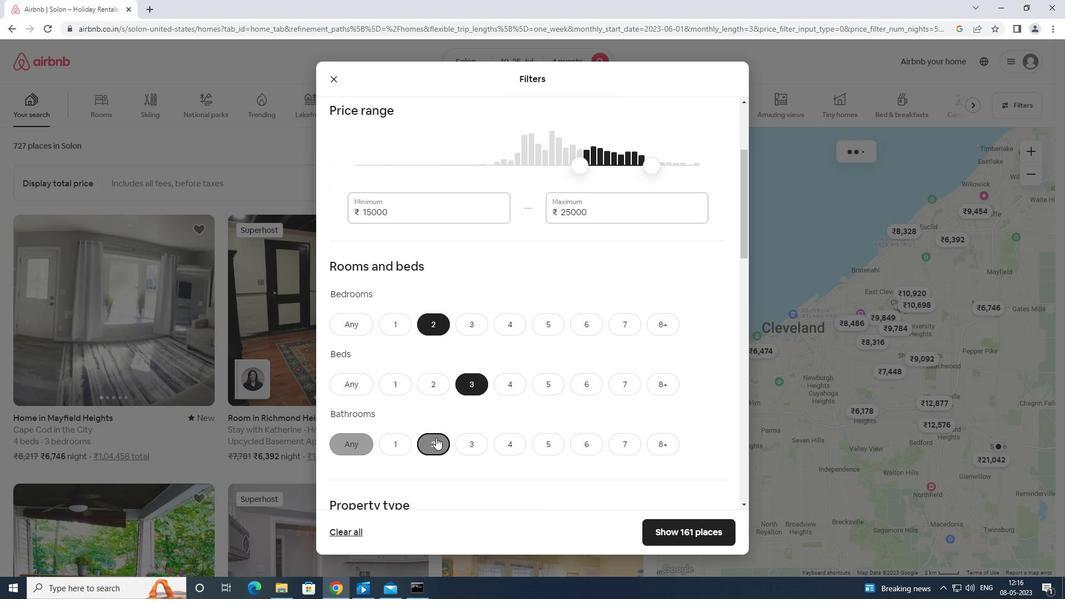
Action: Mouse scrolled (437, 437) with delta (0, 0)
Screenshot: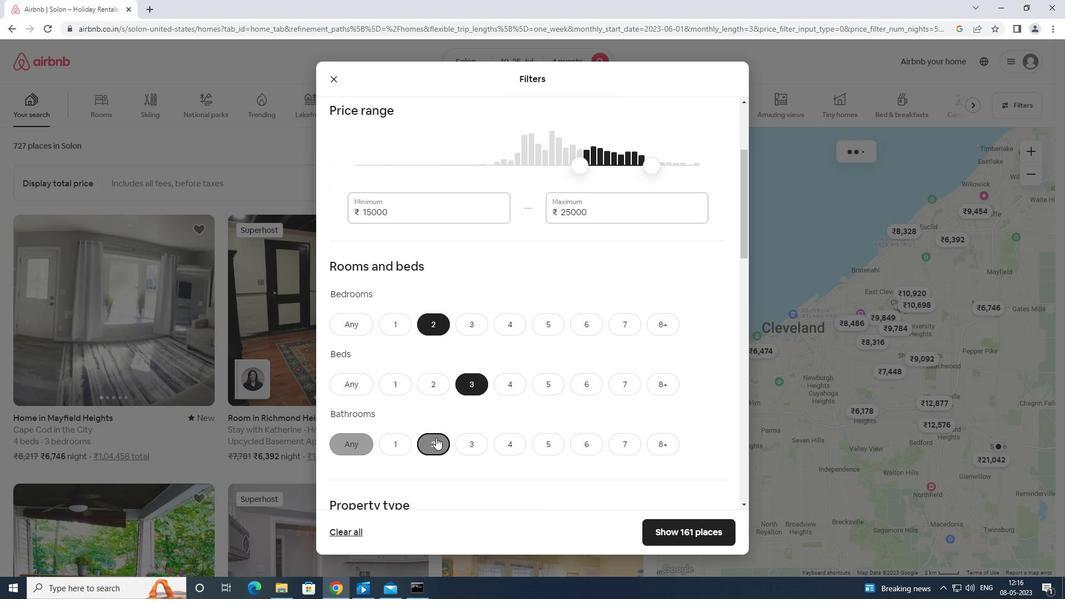 
Action: Mouse moved to (441, 437)
Screenshot: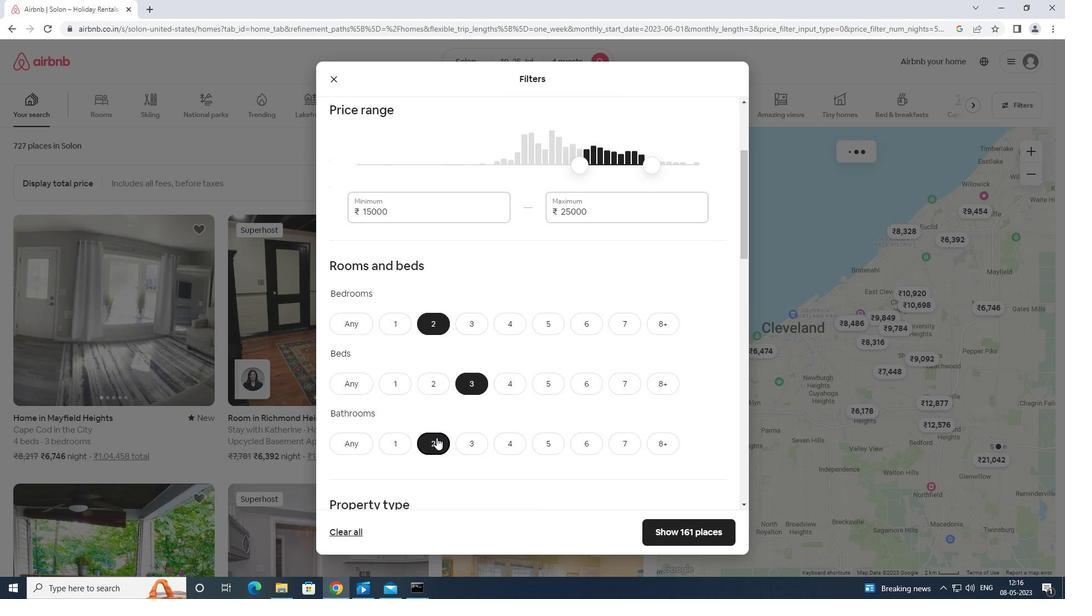 
Action: Mouse scrolled (441, 436) with delta (0, 0)
Screenshot: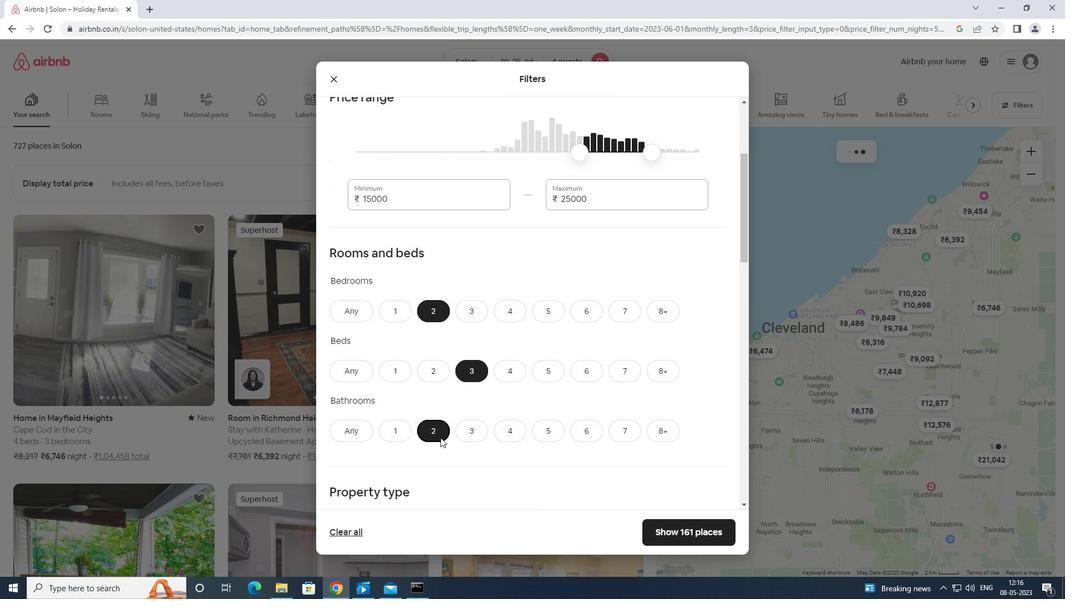 
Action: Mouse moved to (388, 343)
Screenshot: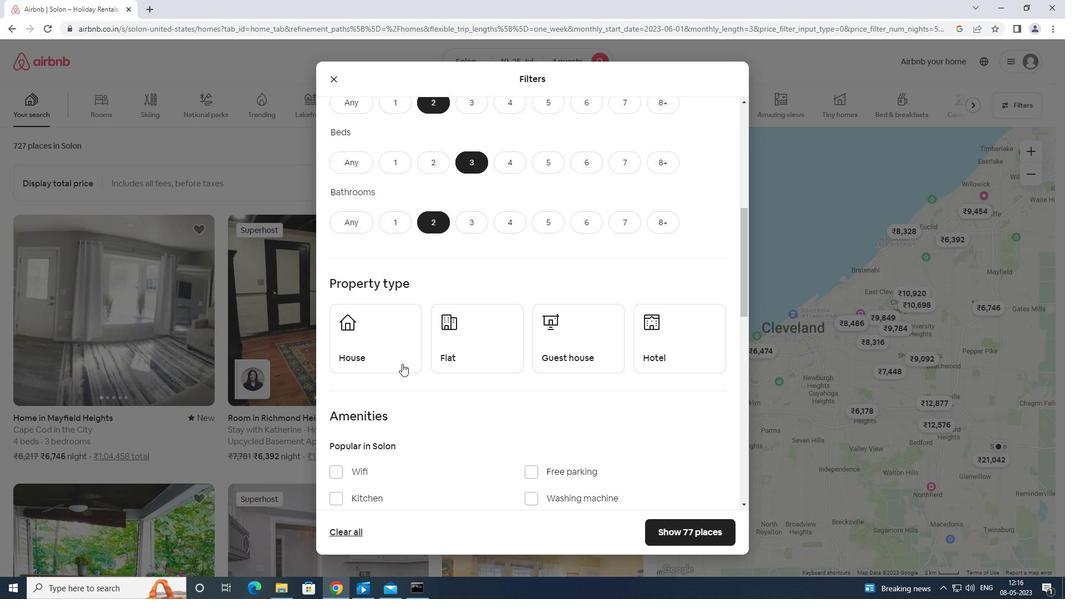 
Action: Mouse pressed left at (388, 343)
Screenshot: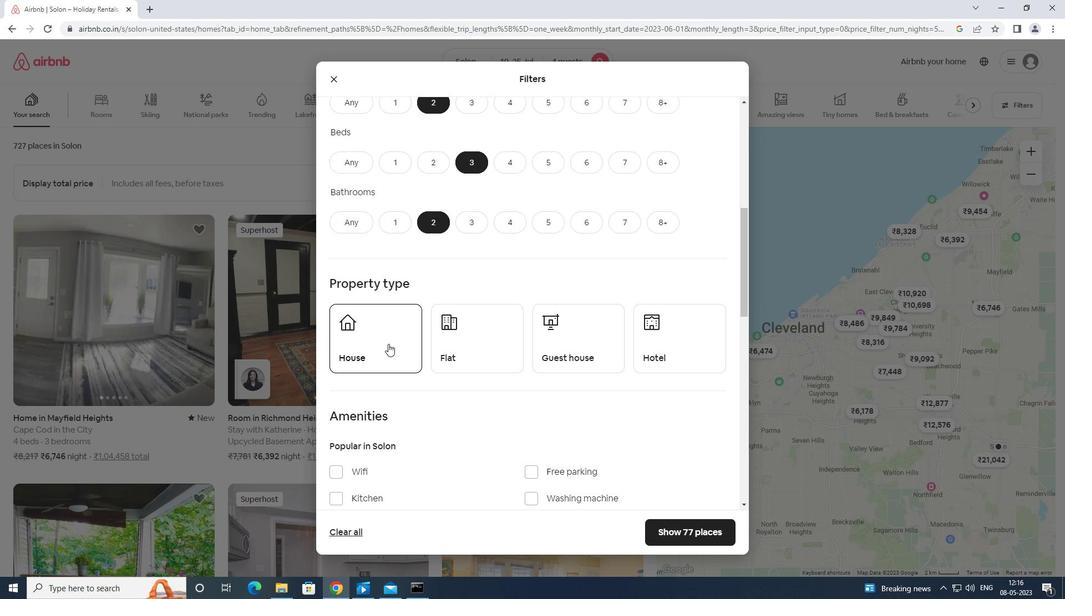 
Action: Mouse moved to (467, 345)
Screenshot: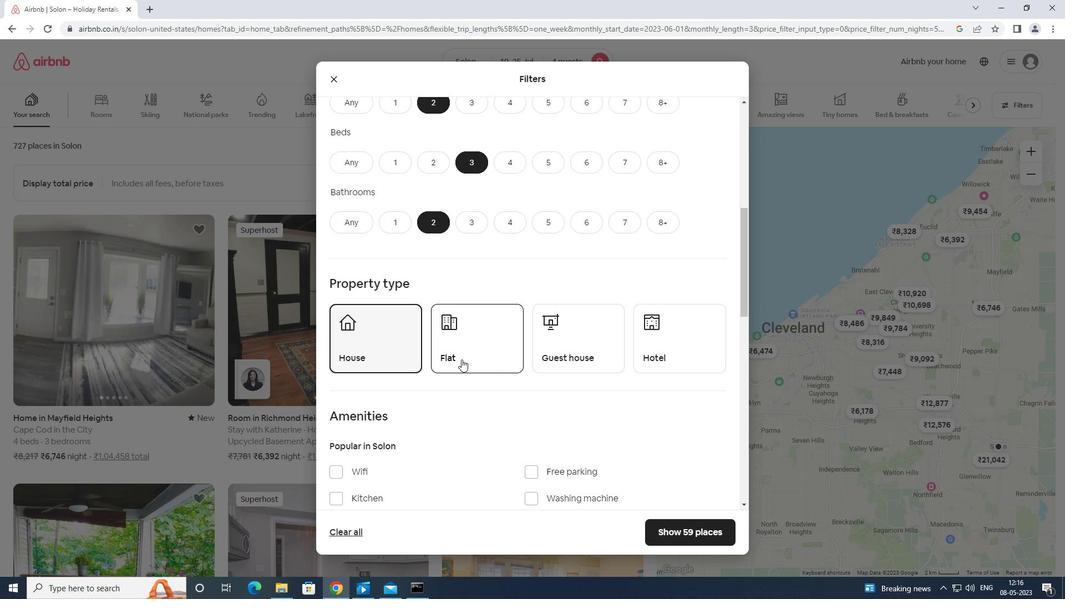
Action: Mouse pressed left at (467, 345)
Screenshot: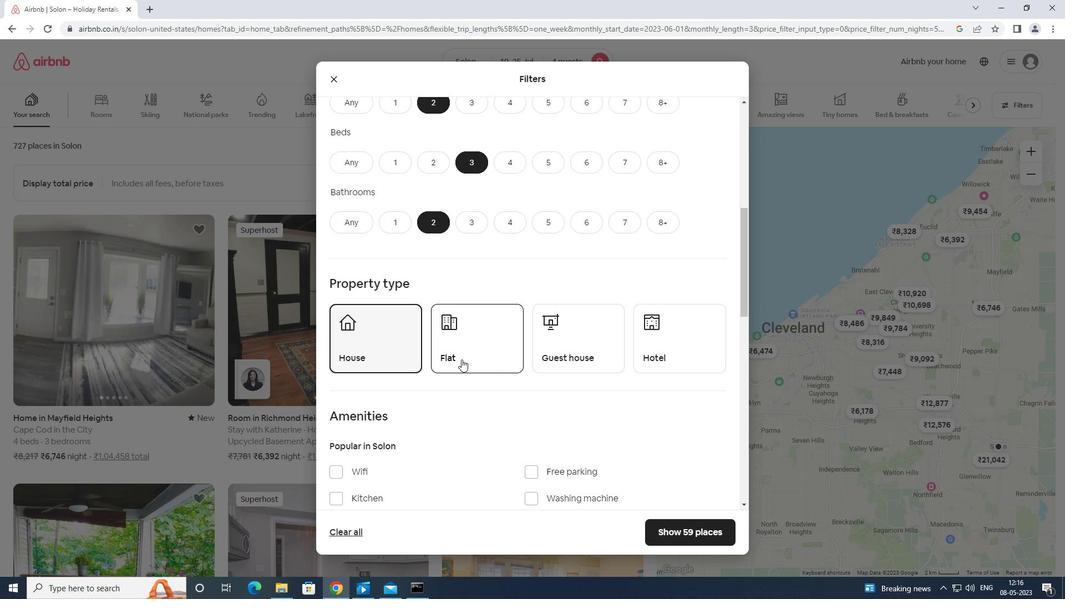 
Action: Mouse moved to (572, 342)
Screenshot: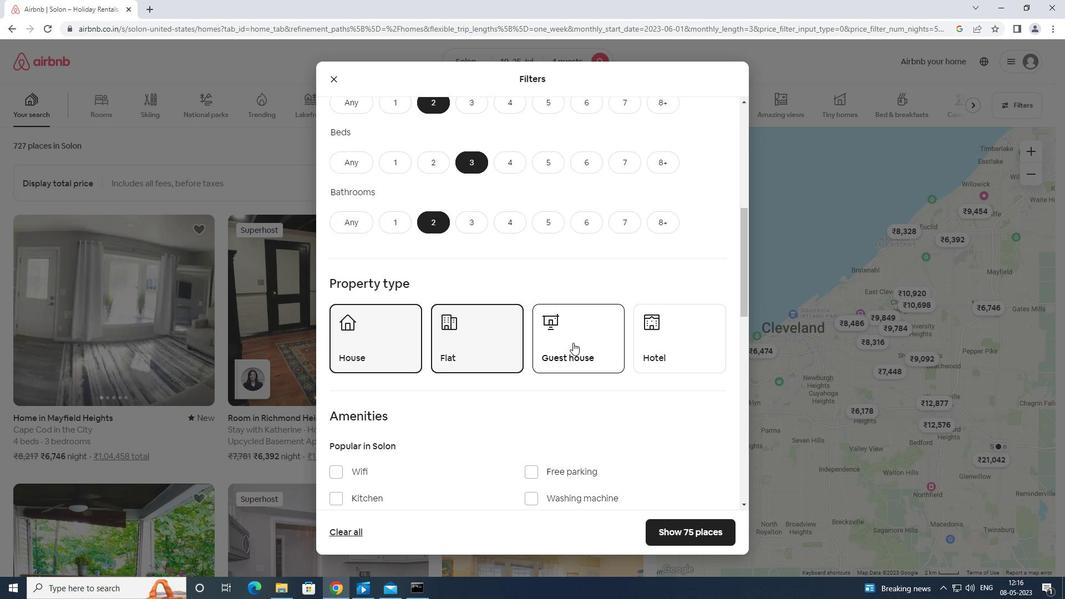 
Action: Mouse pressed left at (572, 342)
Screenshot: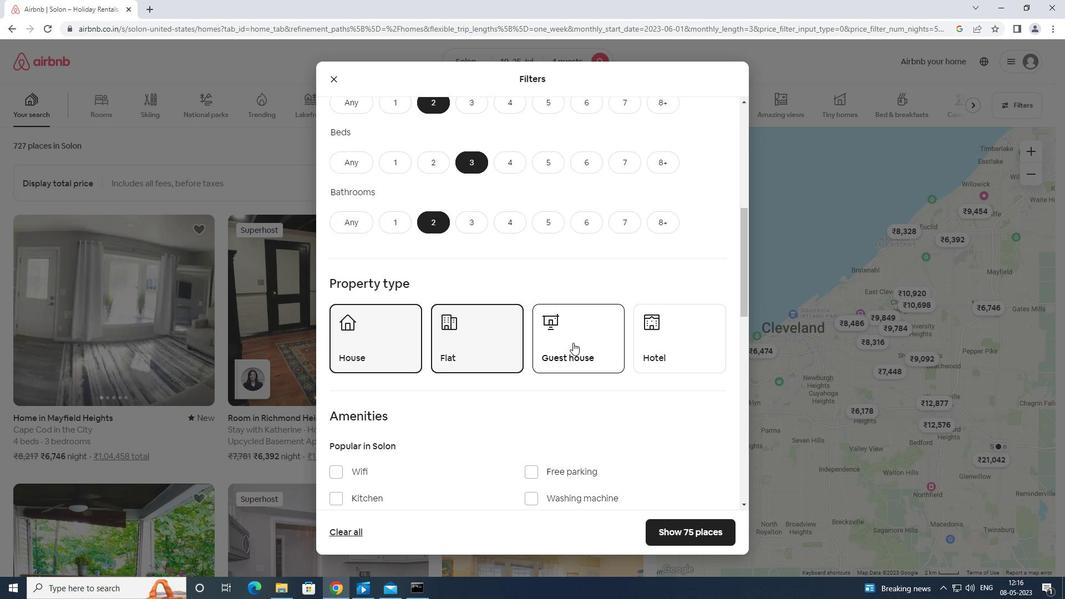 
Action: Mouse moved to (572, 351)
Screenshot: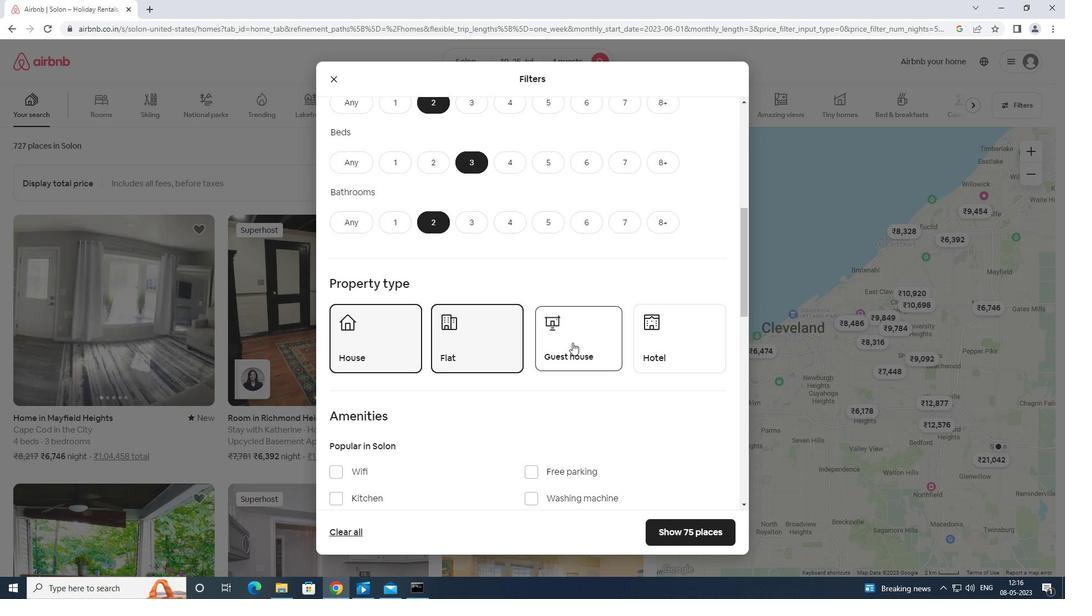 
Action: Mouse scrolled (572, 350) with delta (0, 0)
Screenshot: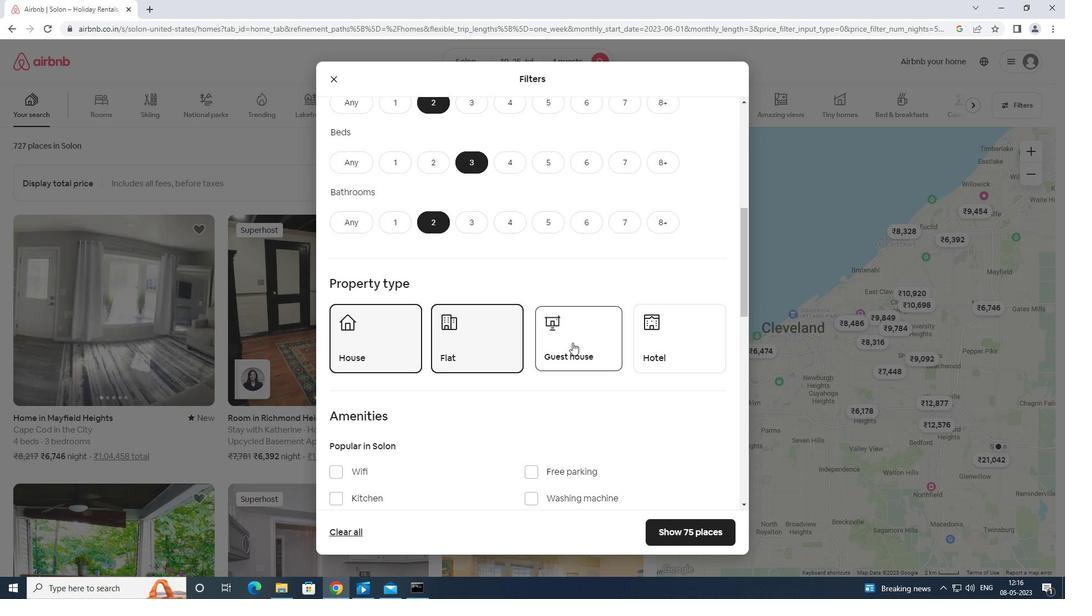 
Action: Mouse moved to (572, 358)
Screenshot: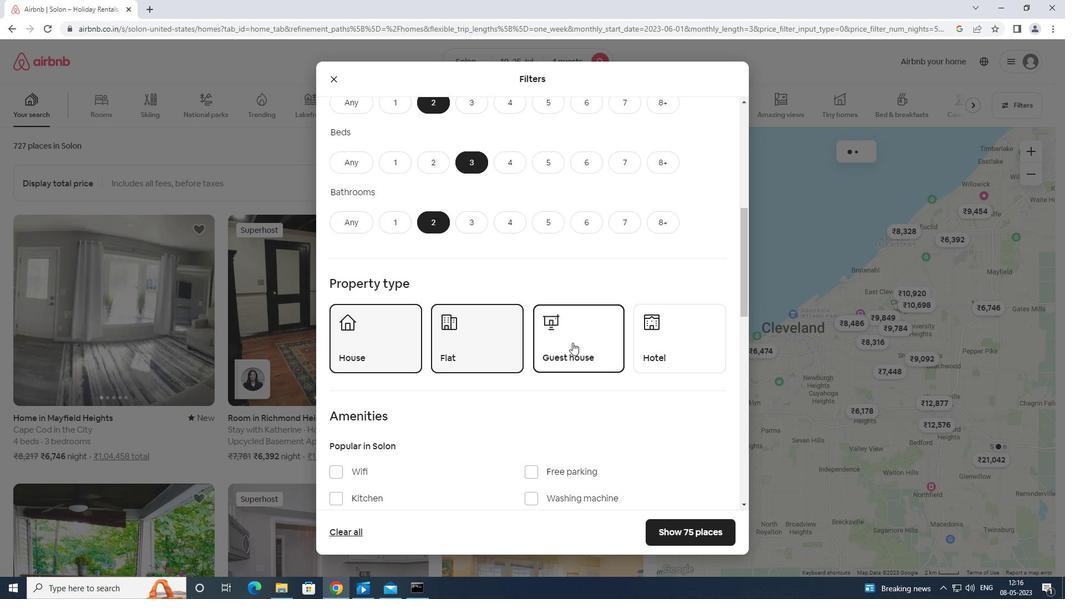 
Action: Mouse scrolled (572, 357) with delta (0, 0)
Screenshot: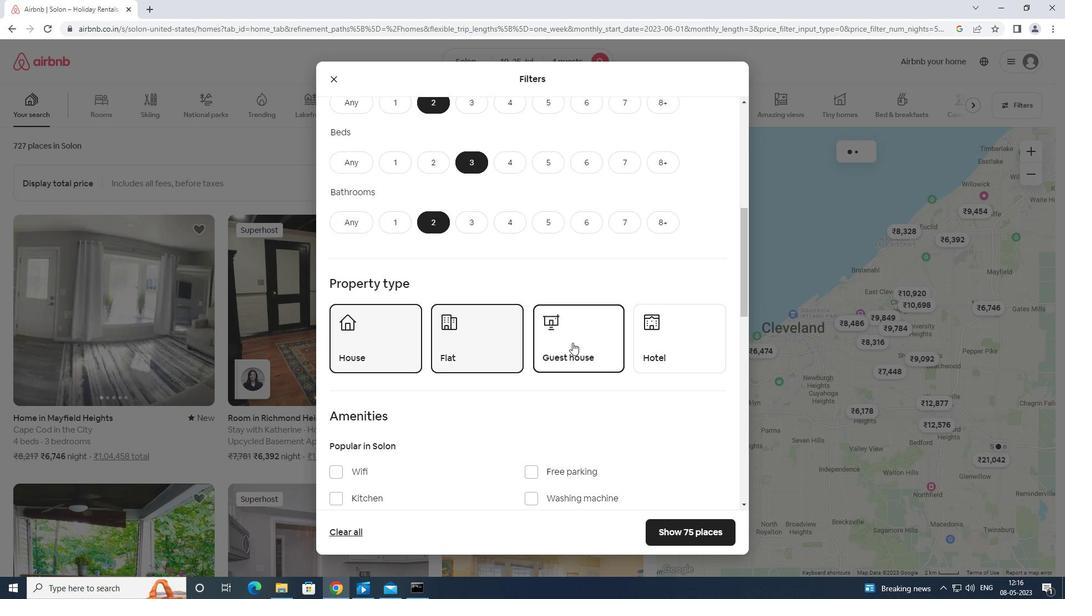 
Action: Mouse scrolled (572, 357) with delta (0, 0)
Screenshot: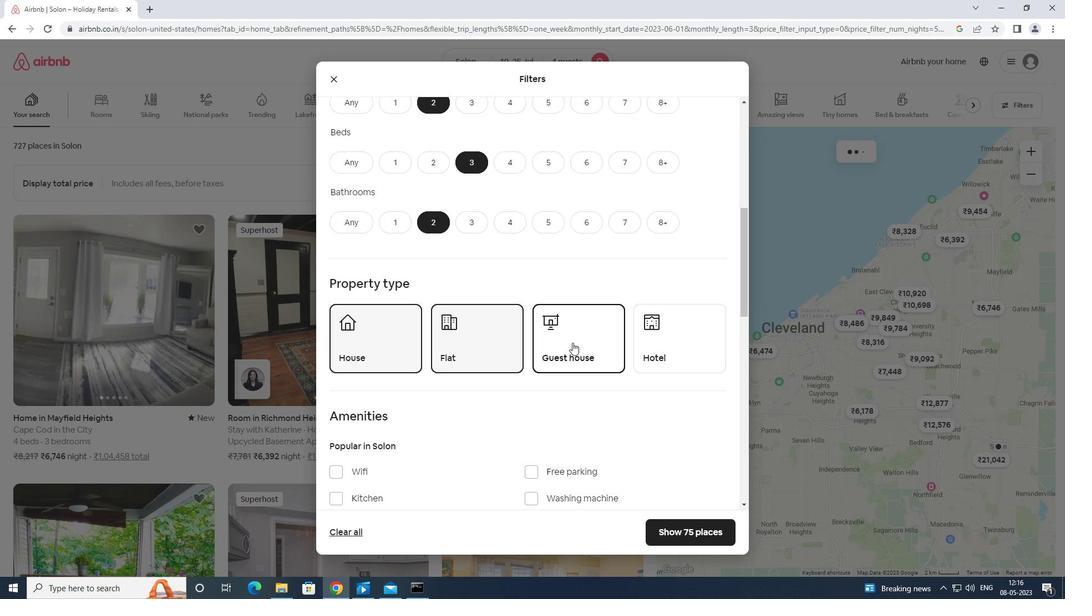 
Action: Mouse moved to (336, 302)
Screenshot: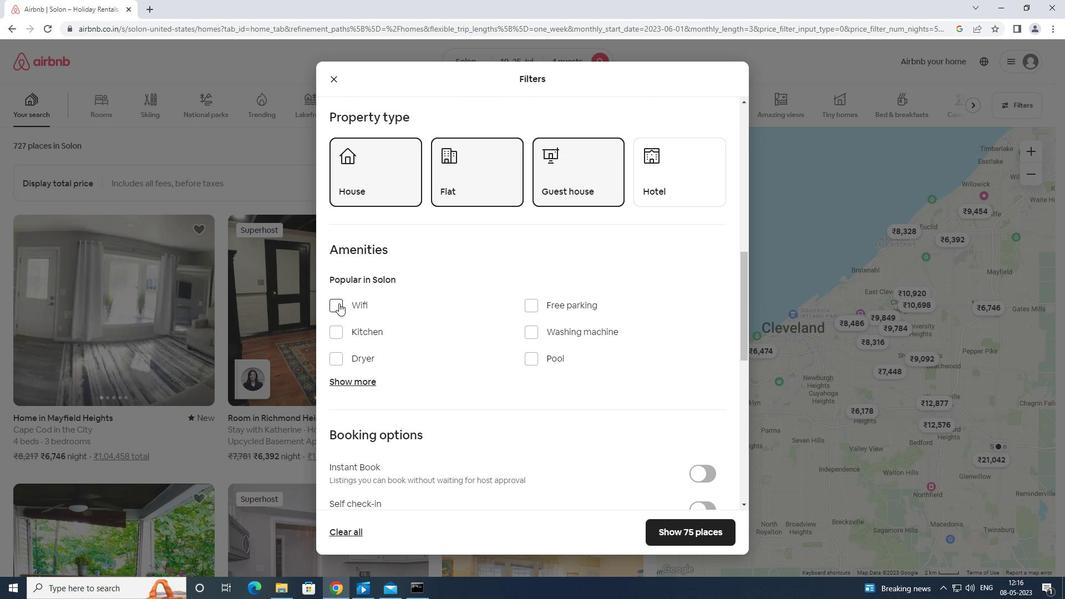 
Action: Mouse pressed left at (336, 302)
Screenshot: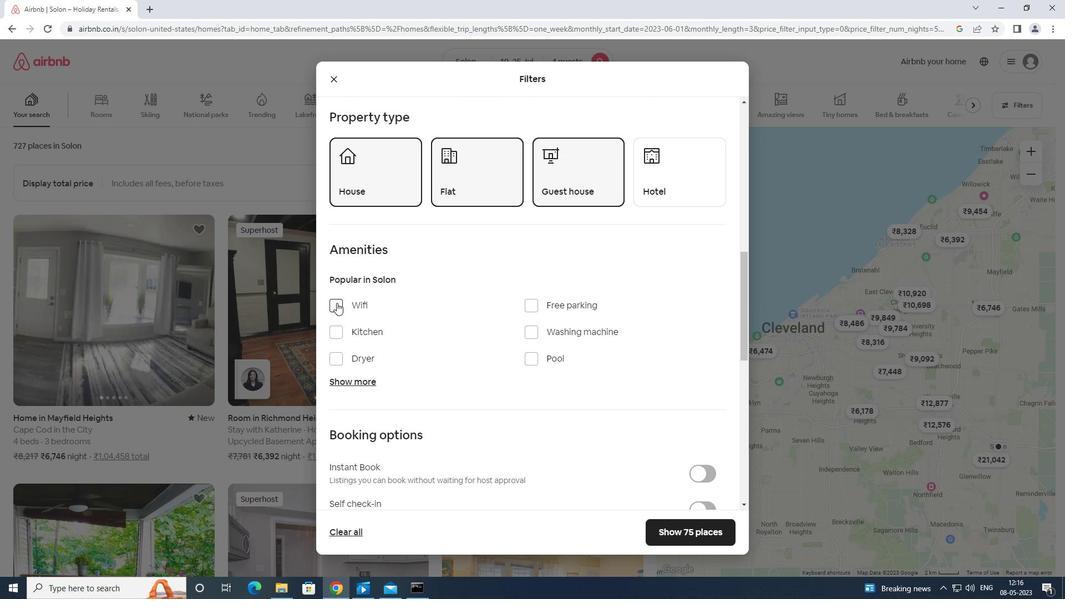 
Action: Mouse moved to (535, 305)
Screenshot: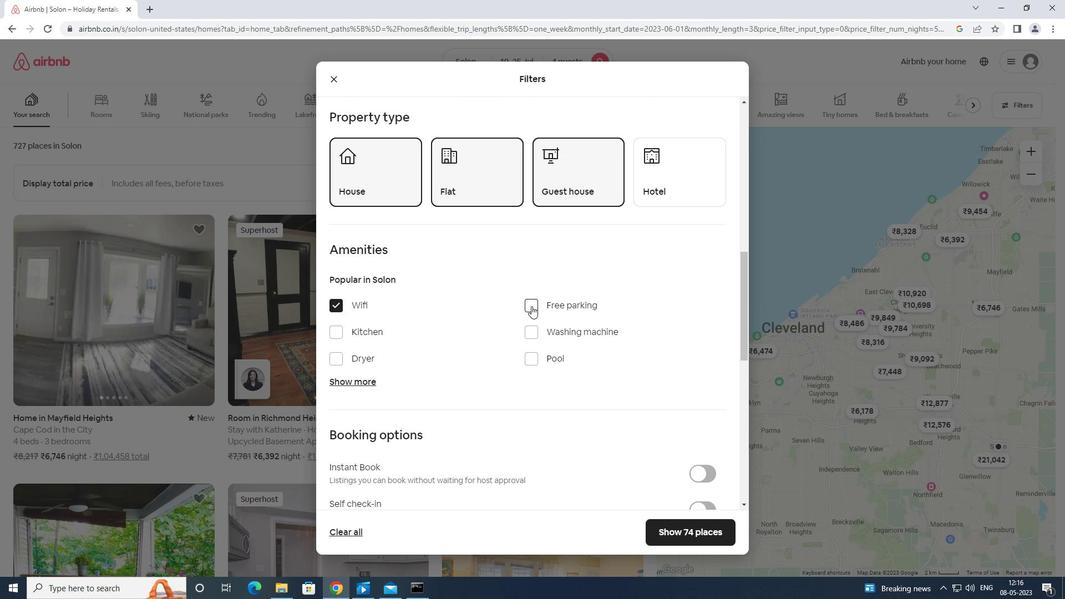 
Action: Mouse pressed left at (535, 305)
Screenshot: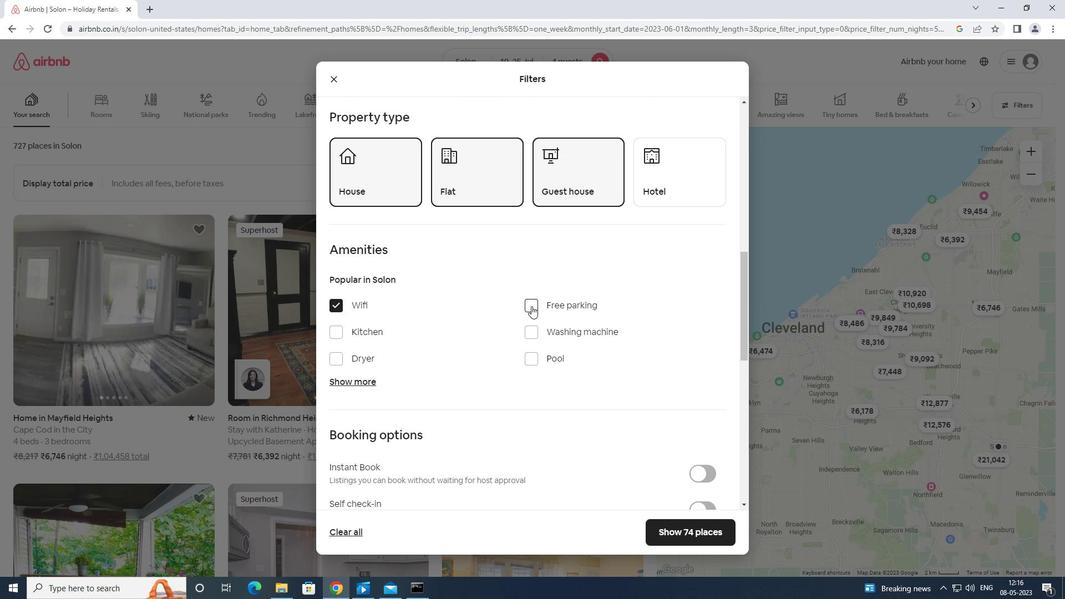 
Action: Mouse moved to (352, 381)
Screenshot: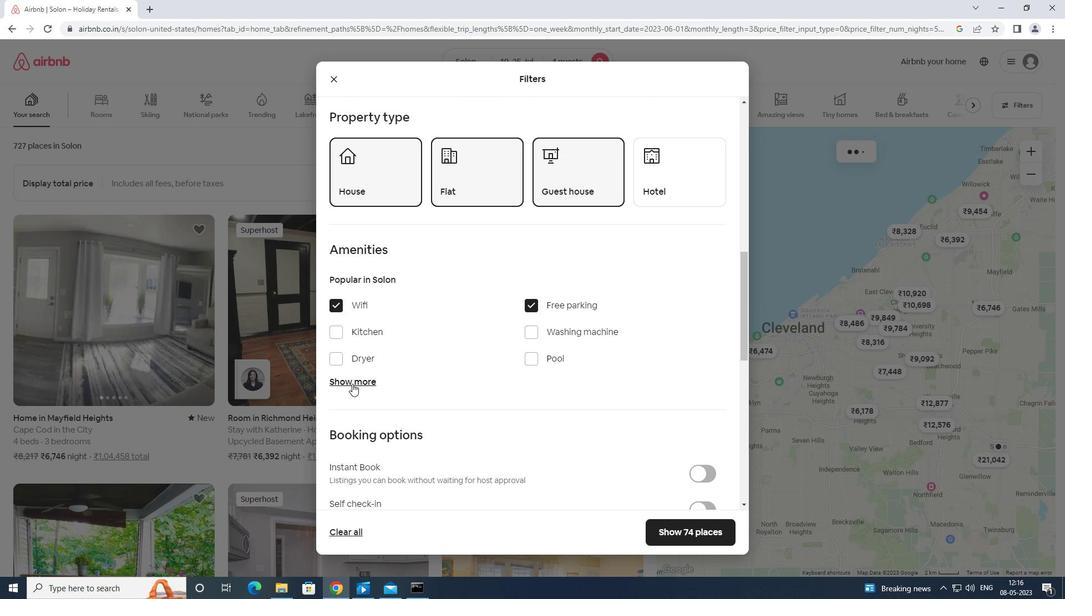 
Action: Mouse pressed left at (352, 381)
Screenshot: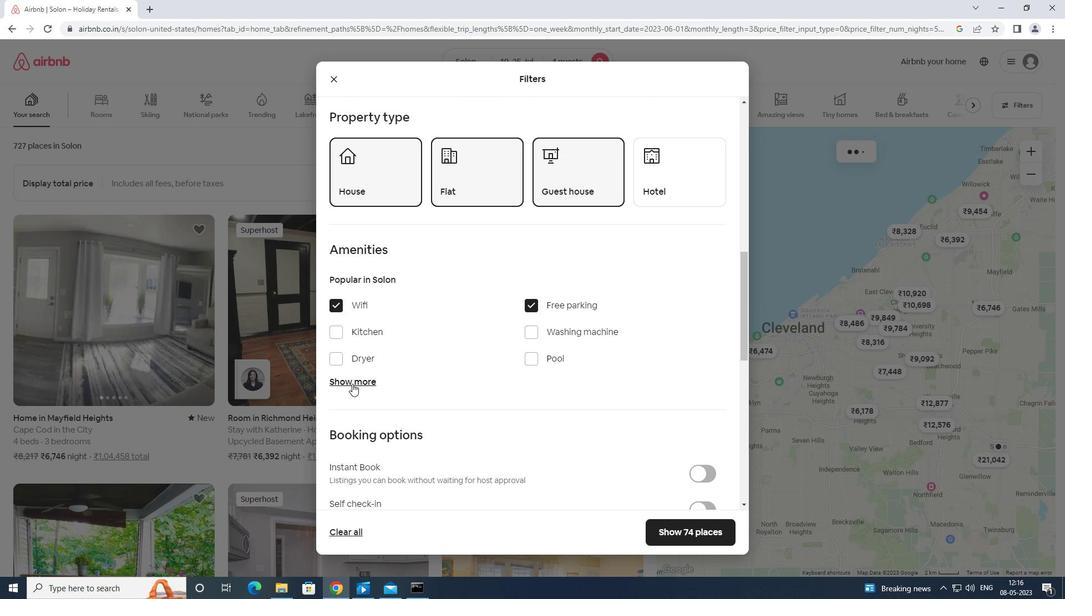 
Action: Mouse moved to (530, 452)
Screenshot: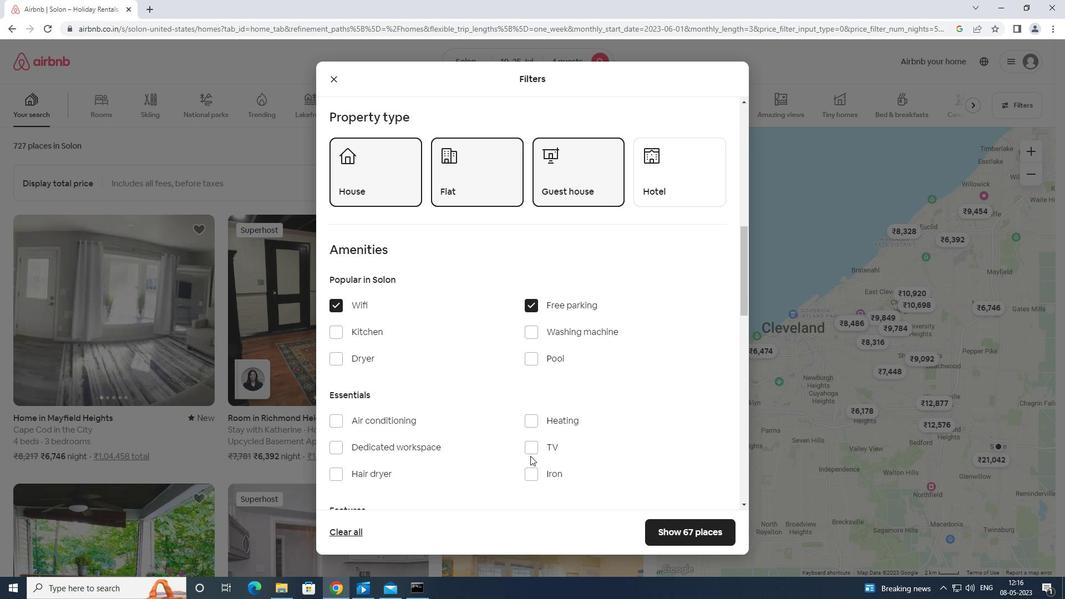 
Action: Mouse pressed left at (530, 452)
Screenshot: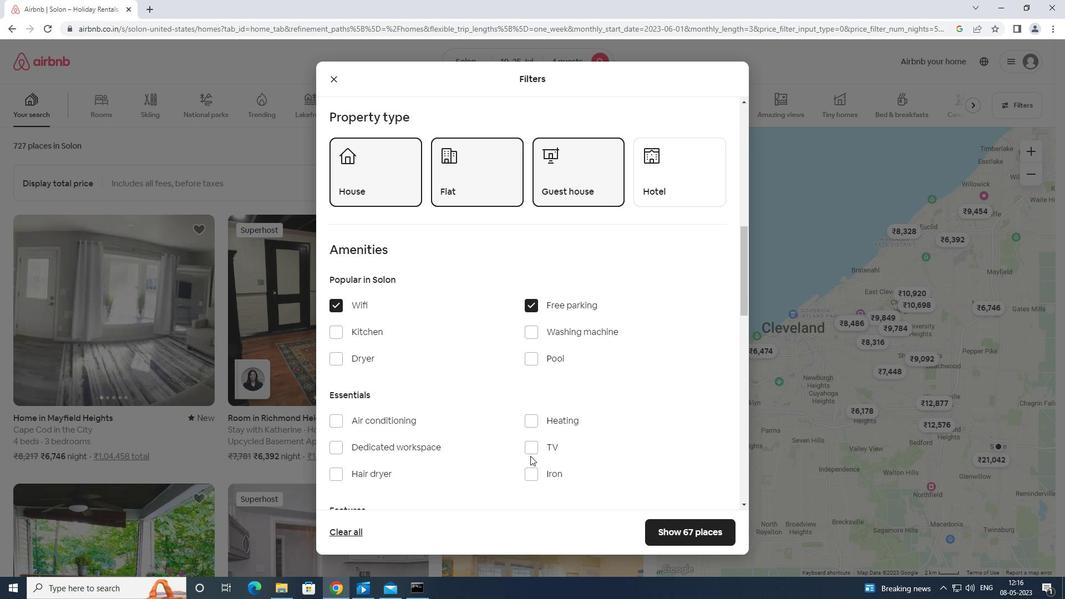 
Action: Mouse moved to (532, 457)
Screenshot: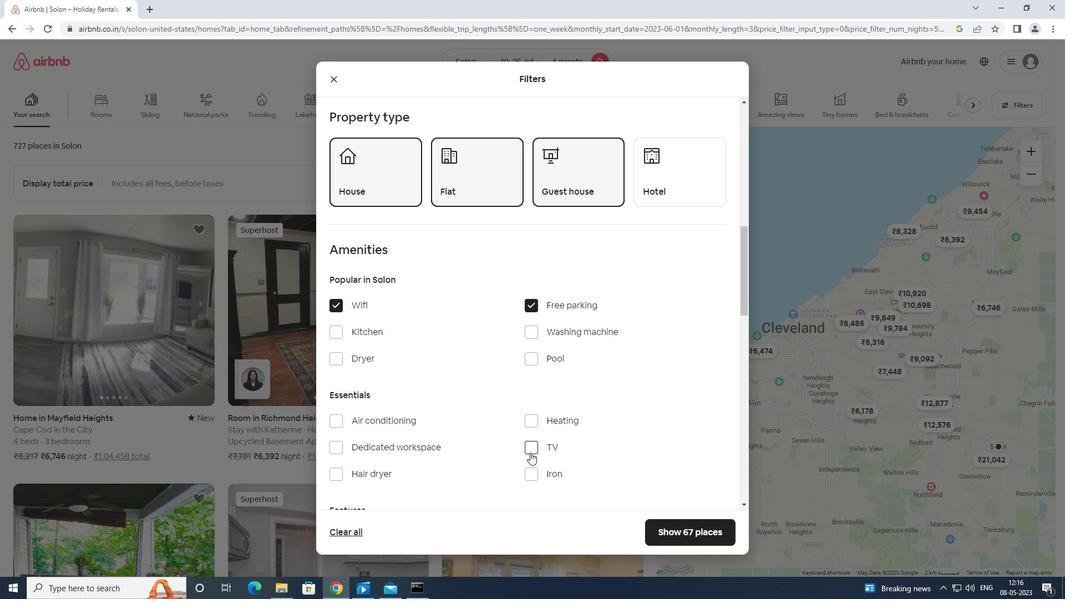 
Action: Mouse scrolled (532, 457) with delta (0, 0)
Screenshot: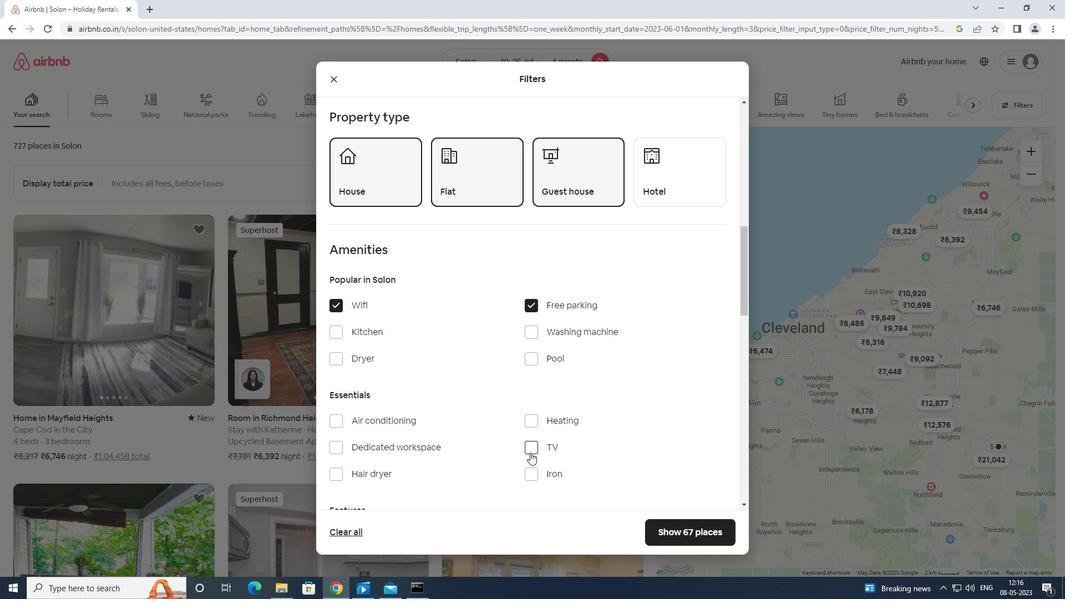 
Action: Mouse moved to (532, 458)
Screenshot: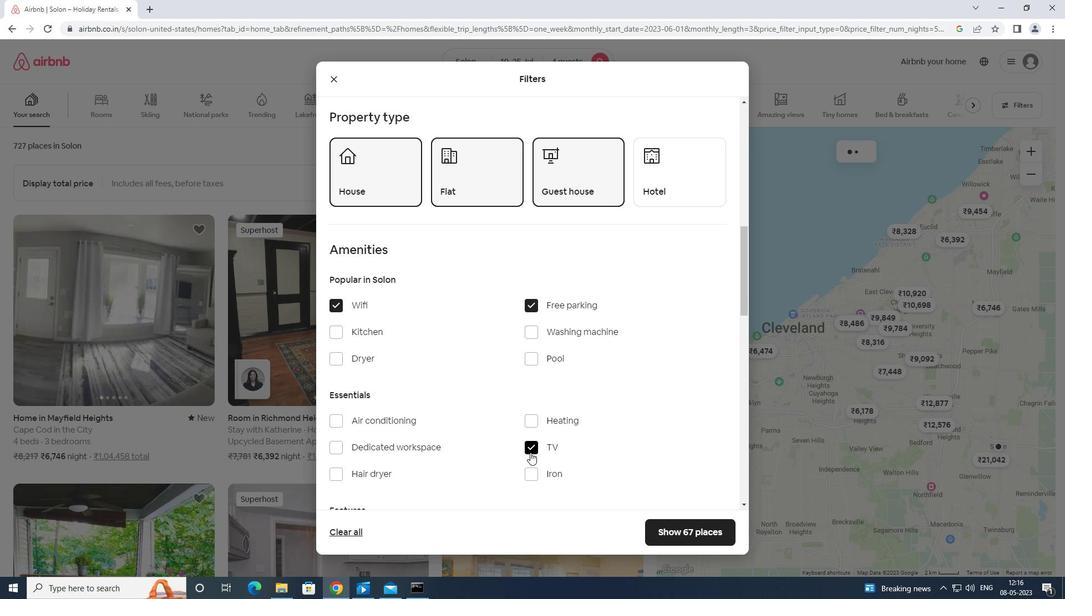
Action: Mouse scrolled (532, 458) with delta (0, 0)
Screenshot: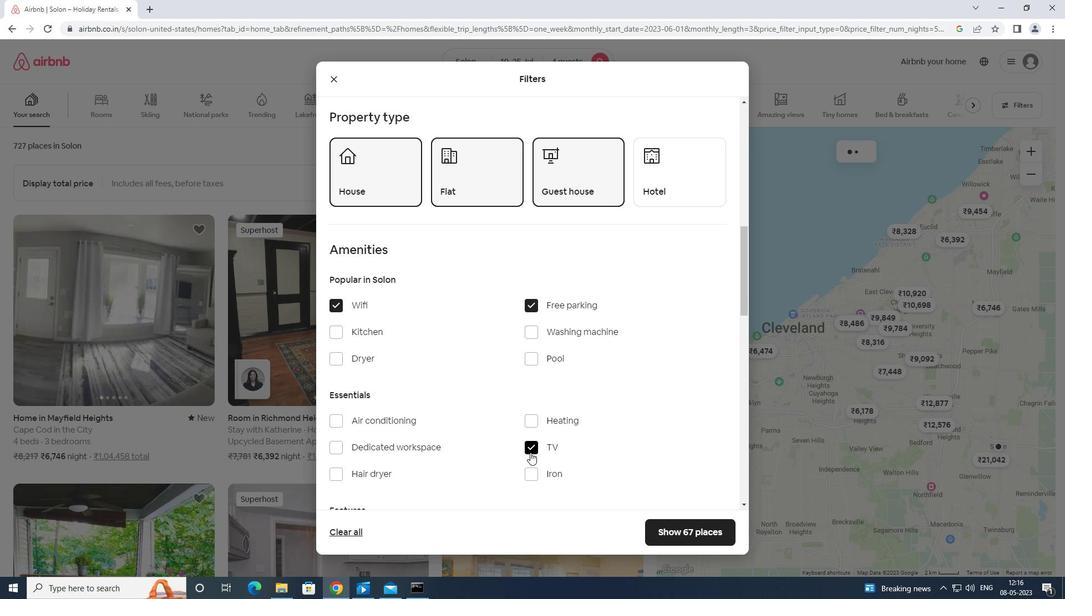 
Action: Mouse scrolled (532, 458) with delta (0, 0)
Screenshot: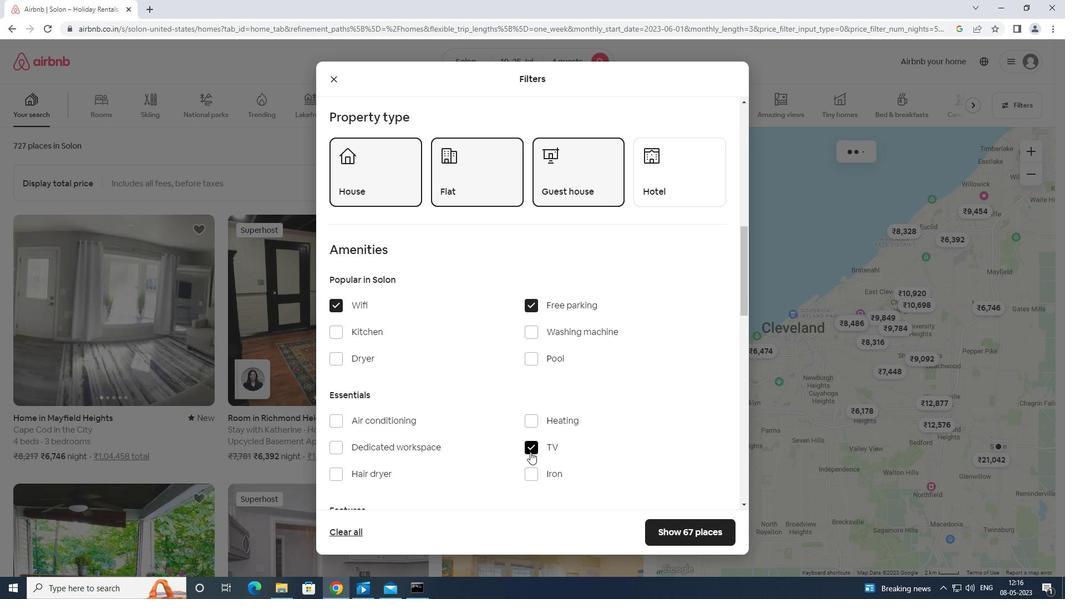 
Action: Mouse moved to (537, 399)
Screenshot: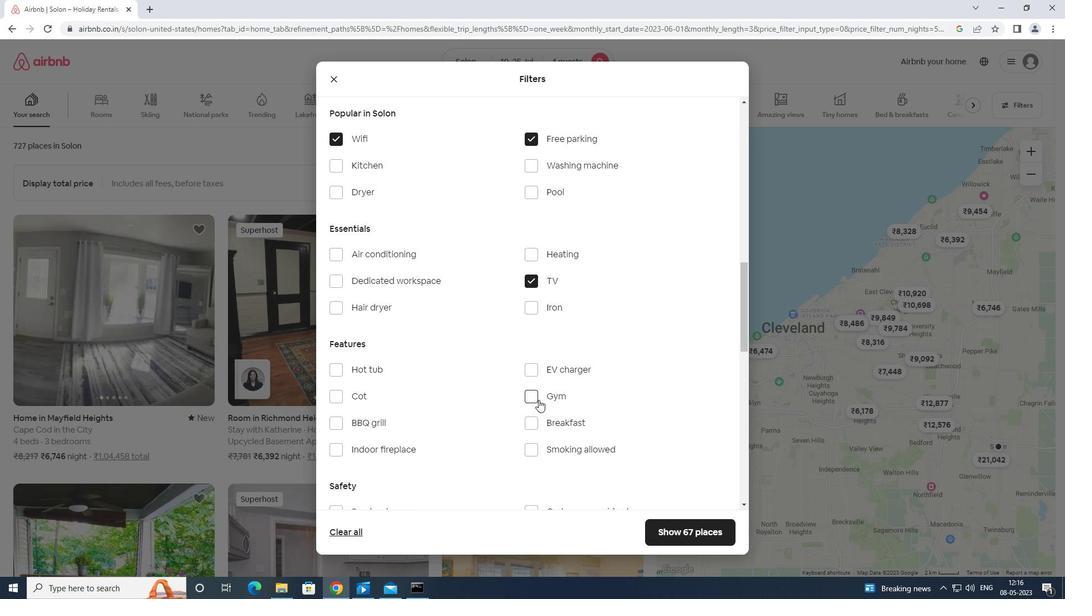 
Action: Mouse pressed left at (537, 399)
Screenshot: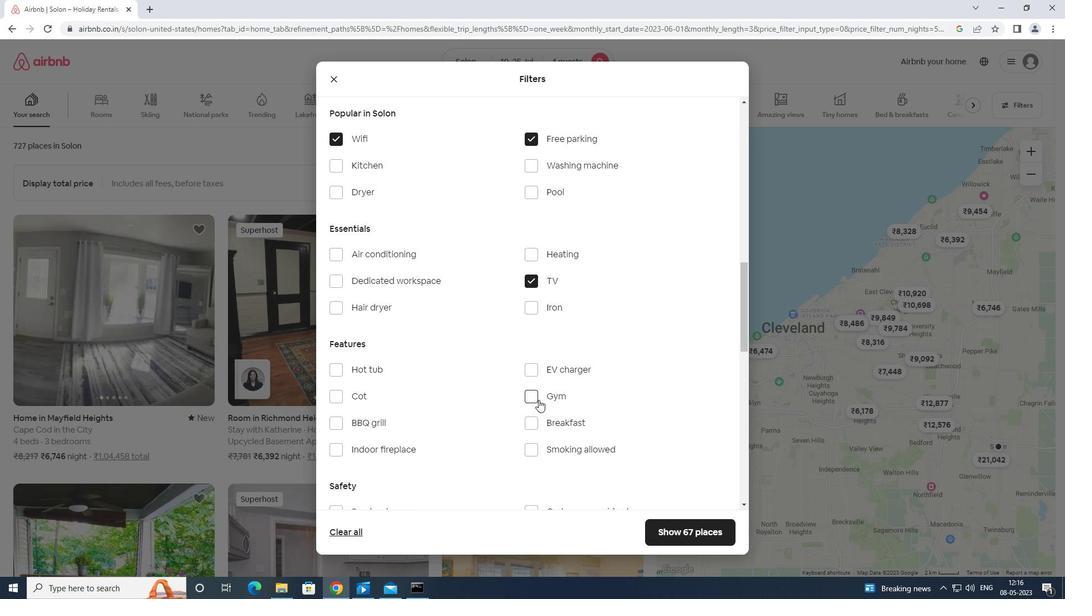 
Action: Mouse moved to (537, 419)
Screenshot: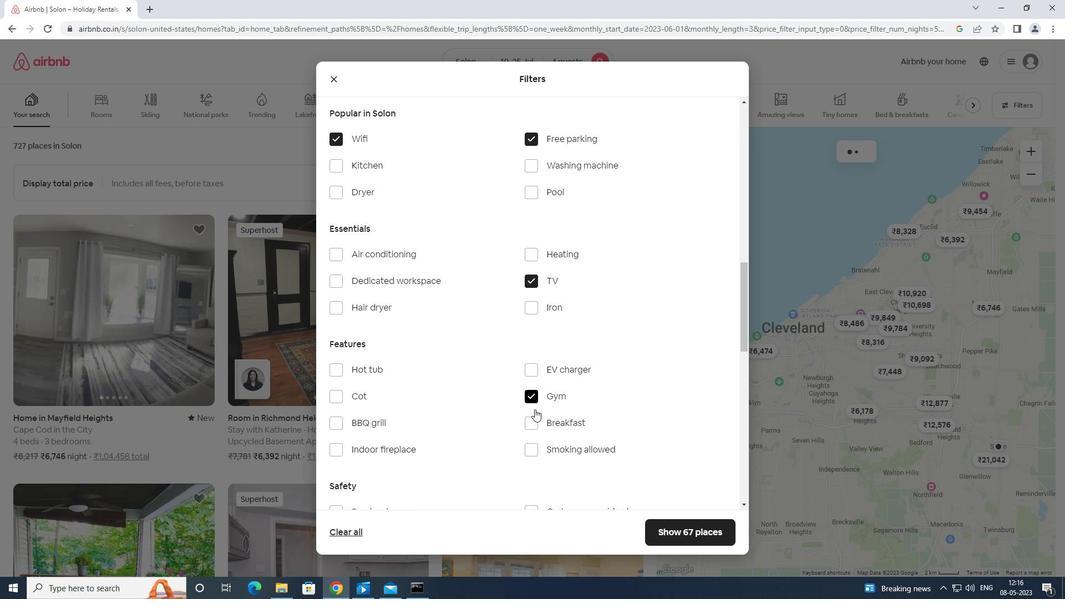 
Action: Mouse pressed left at (537, 419)
Screenshot: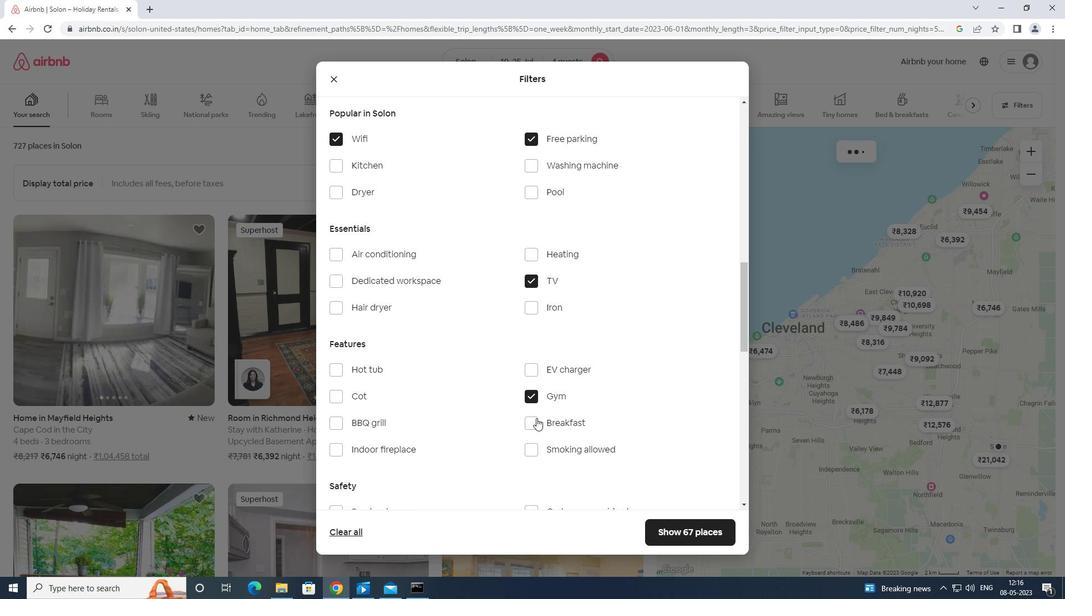 
Action: Mouse moved to (534, 436)
Screenshot: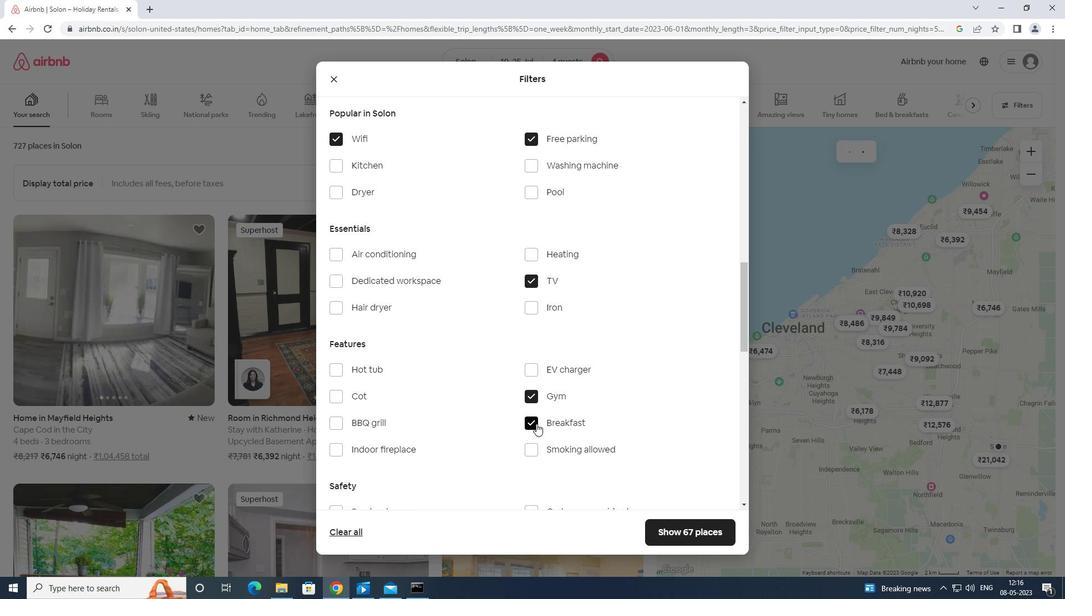 
Action: Mouse scrolled (534, 435) with delta (0, 0)
Screenshot: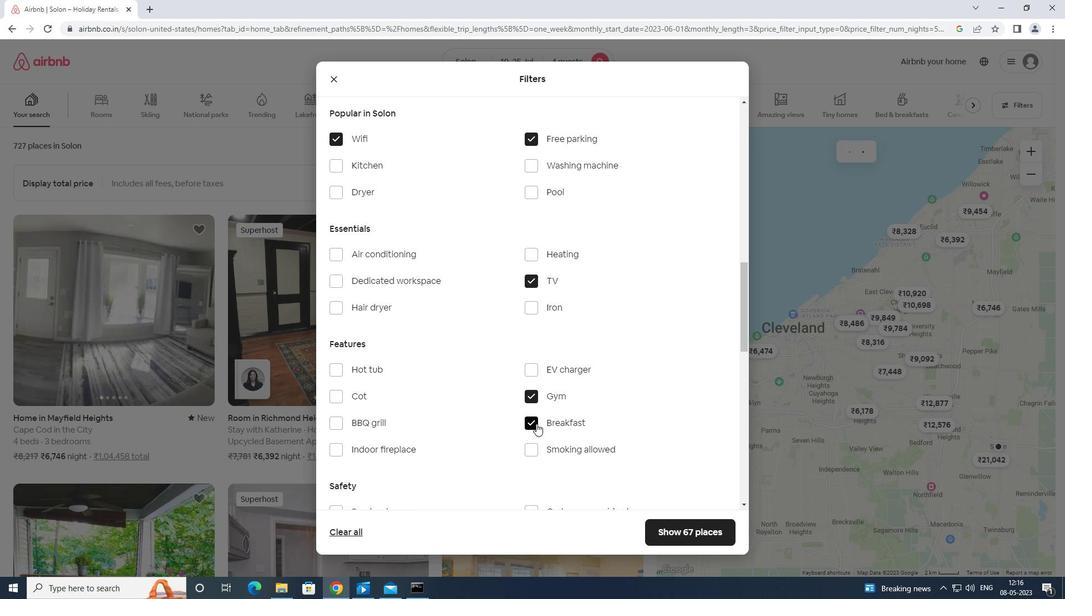 
Action: Mouse moved to (534, 436)
Screenshot: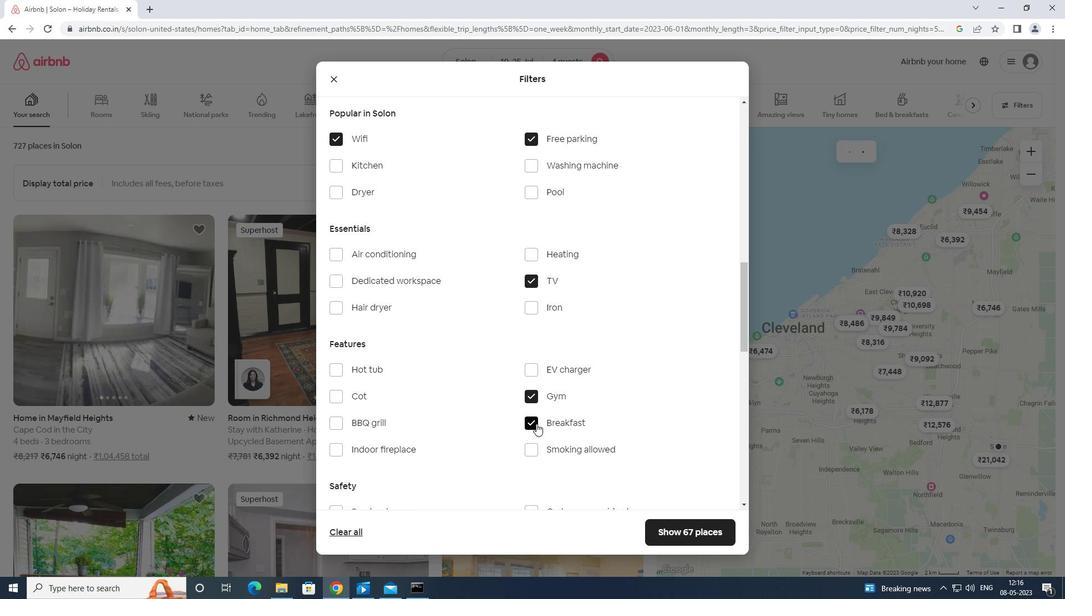 
Action: Mouse scrolled (534, 436) with delta (0, 0)
Screenshot: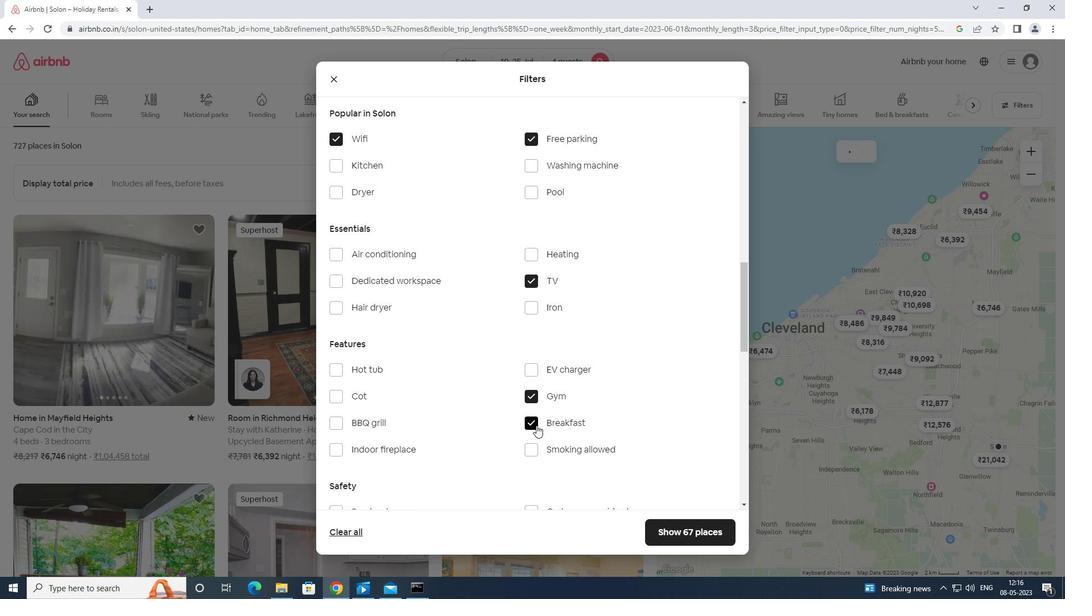 
Action: Mouse scrolled (534, 436) with delta (0, 0)
Screenshot: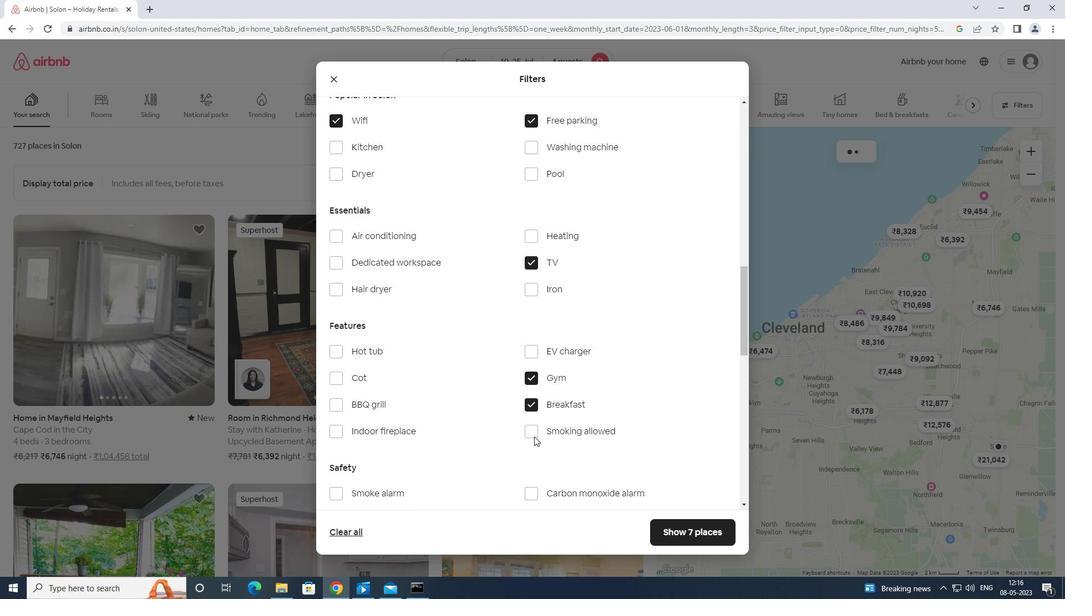 
Action: Mouse moved to (535, 436)
Screenshot: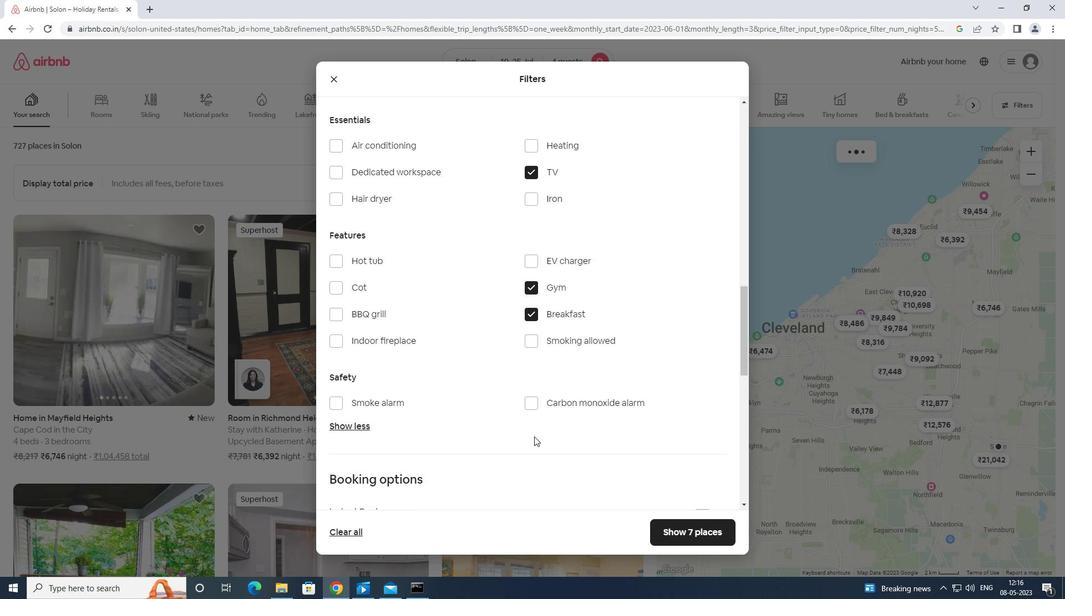 
Action: Mouse scrolled (535, 436) with delta (0, 0)
Screenshot: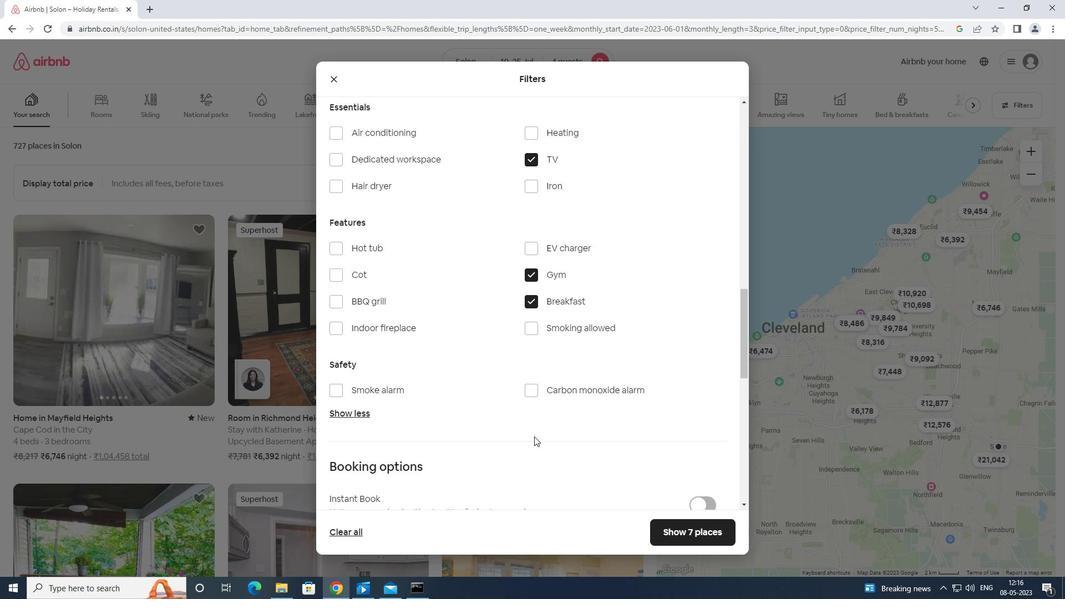 
Action: Mouse scrolled (535, 436) with delta (0, 0)
Screenshot: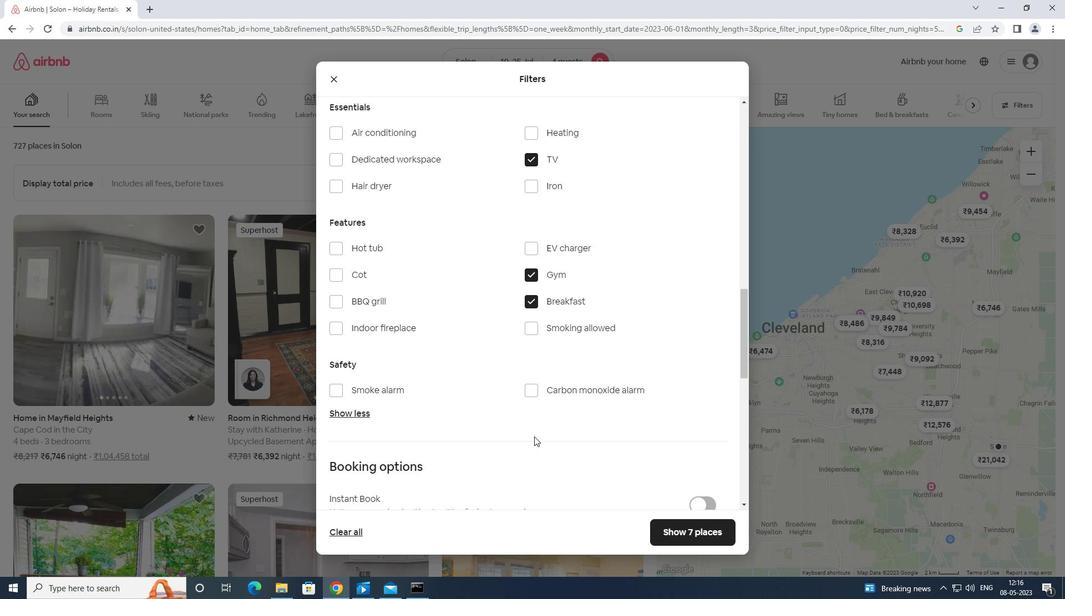 
Action: Mouse moved to (700, 387)
Screenshot: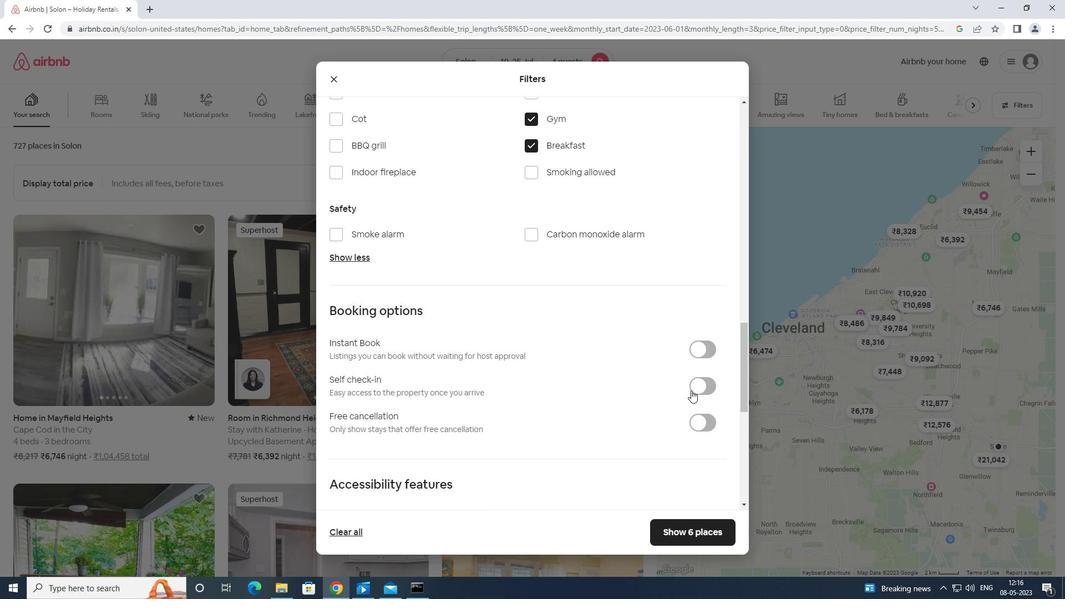 
Action: Mouse pressed left at (700, 387)
Screenshot: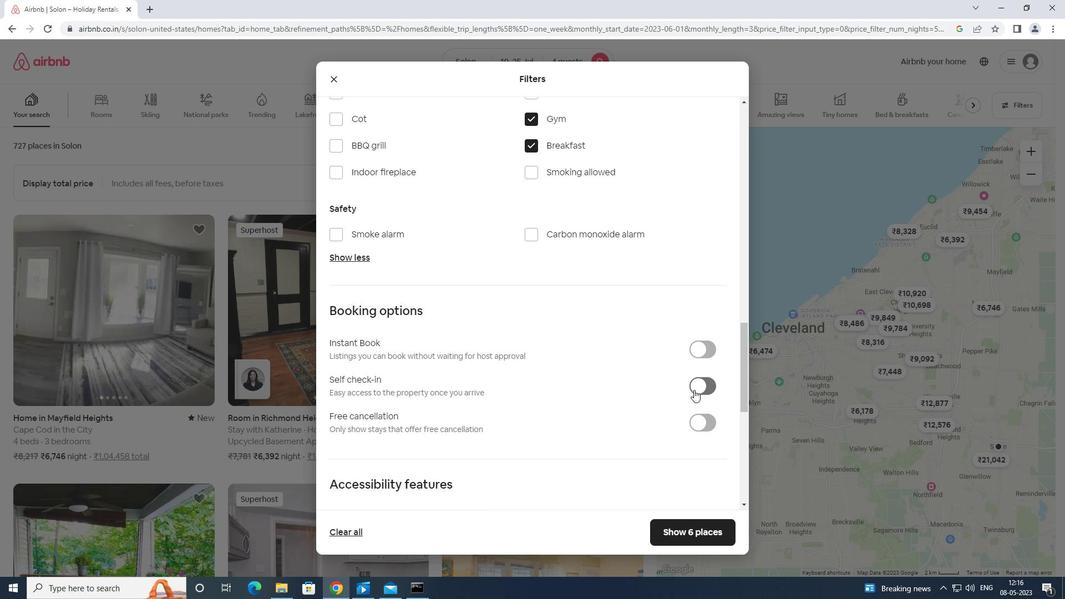 
Action: Mouse moved to (701, 387)
Screenshot: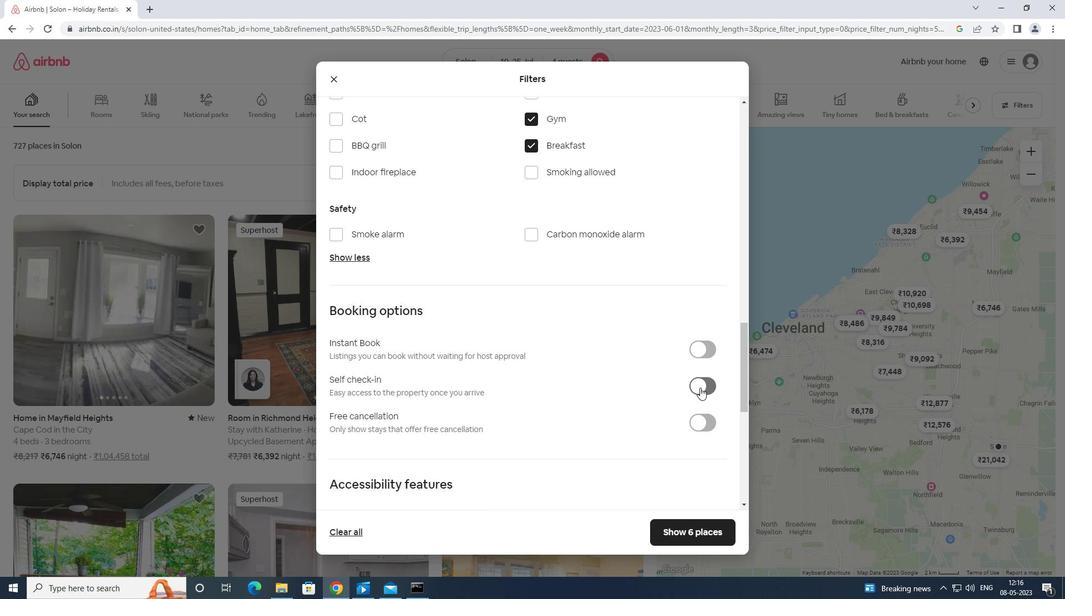 
Action: Mouse scrolled (701, 387) with delta (0, 0)
Screenshot: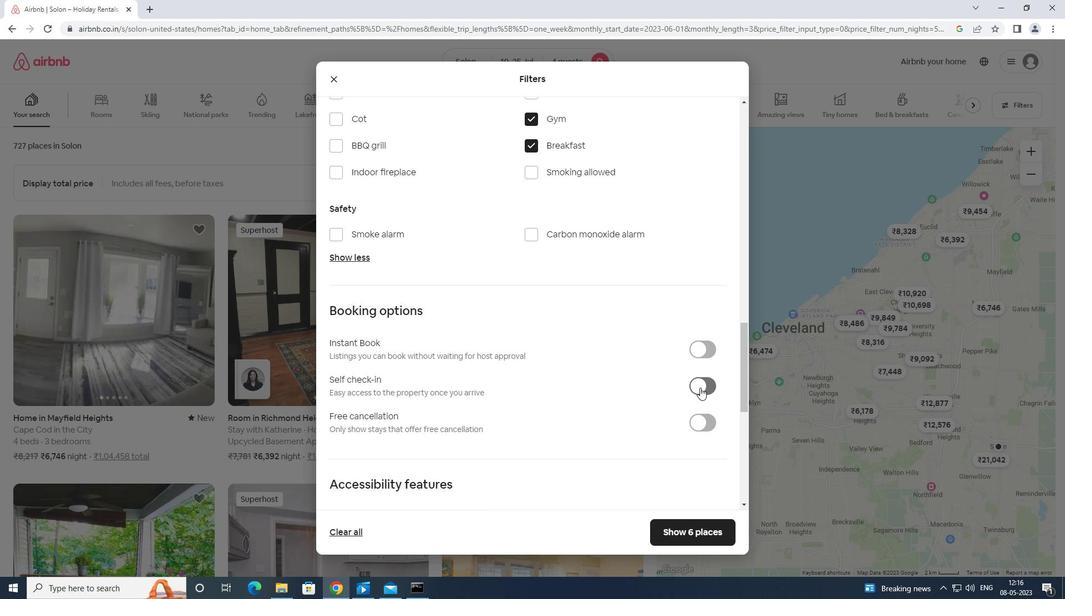 
Action: Mouse moved to (701, 395)
Screenshot: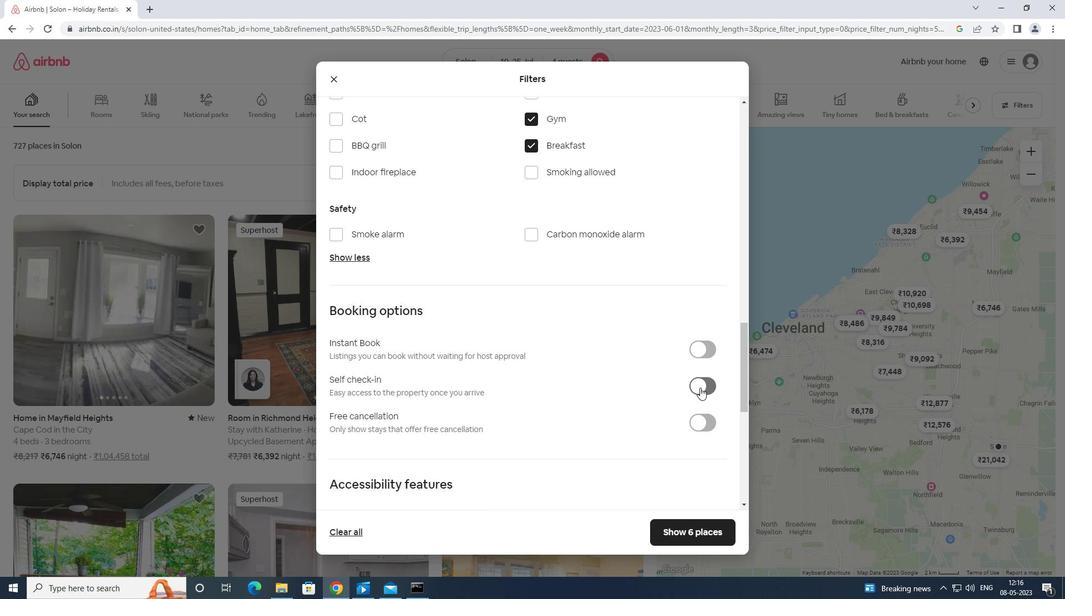 
Action: Mouse scrolled (701, 394) with delta (0, 0)
Screenshot: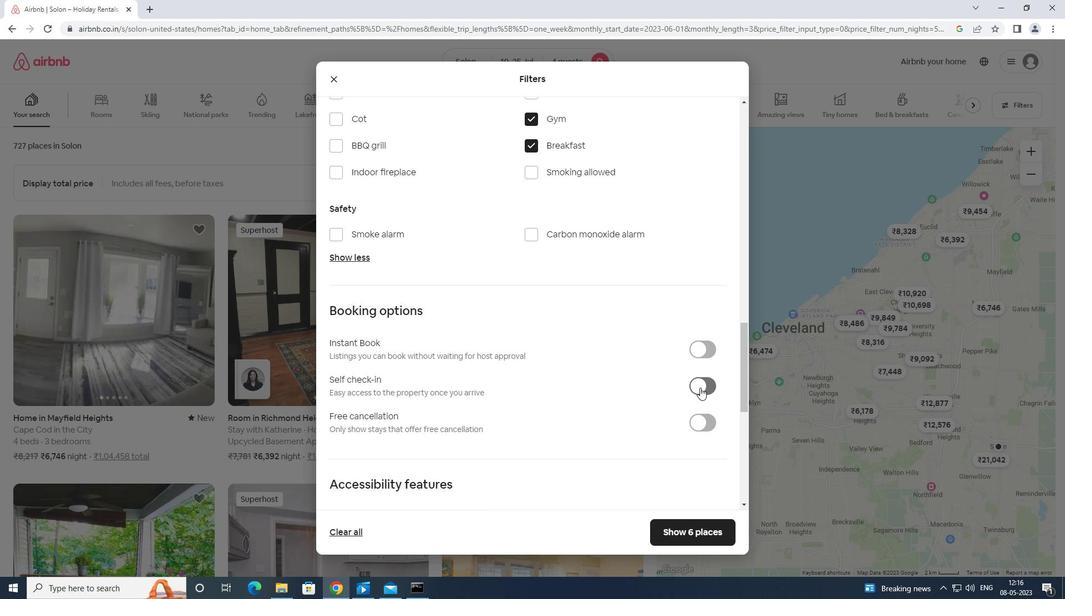 
Action: Mouse moved to (701, 397)
Screenshot: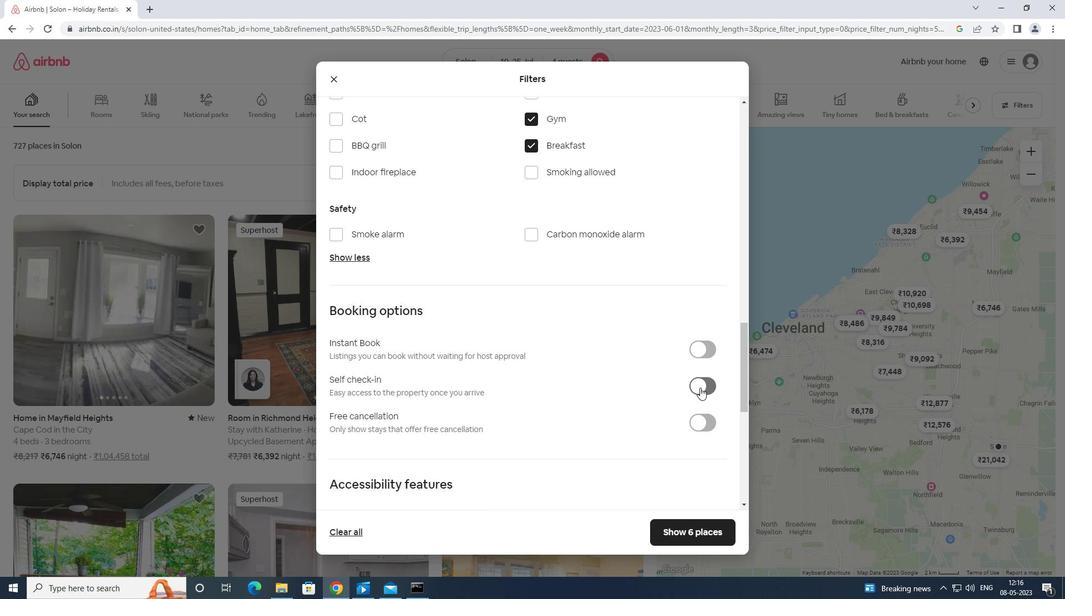 
Action: Mouse scrolled (701, 396) with delta (0, 0)
Screenshot: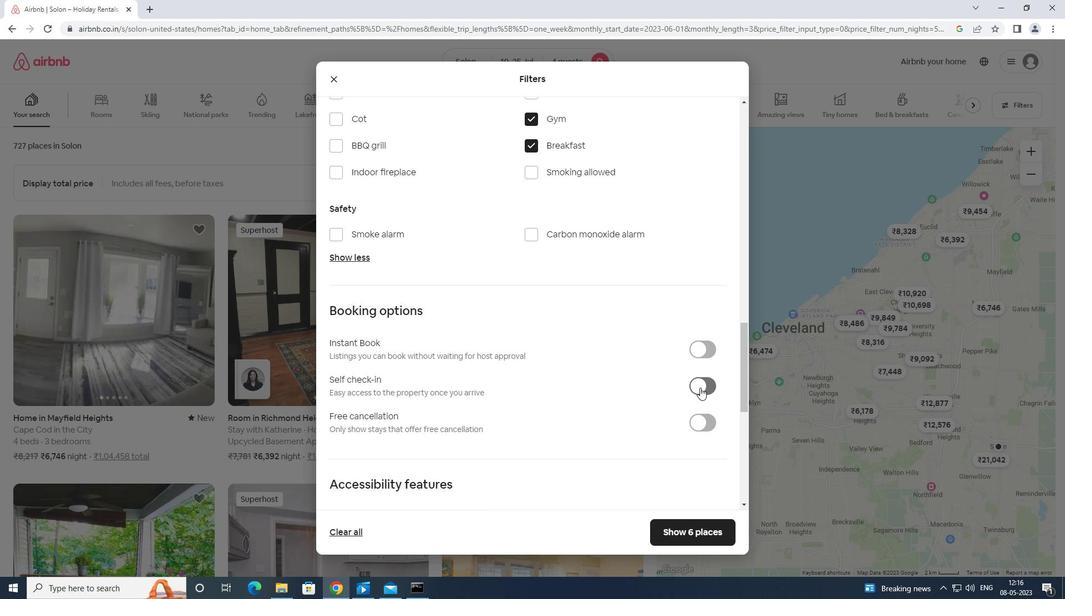 
Action: Mouse moved to (701, 398)
Screenshot: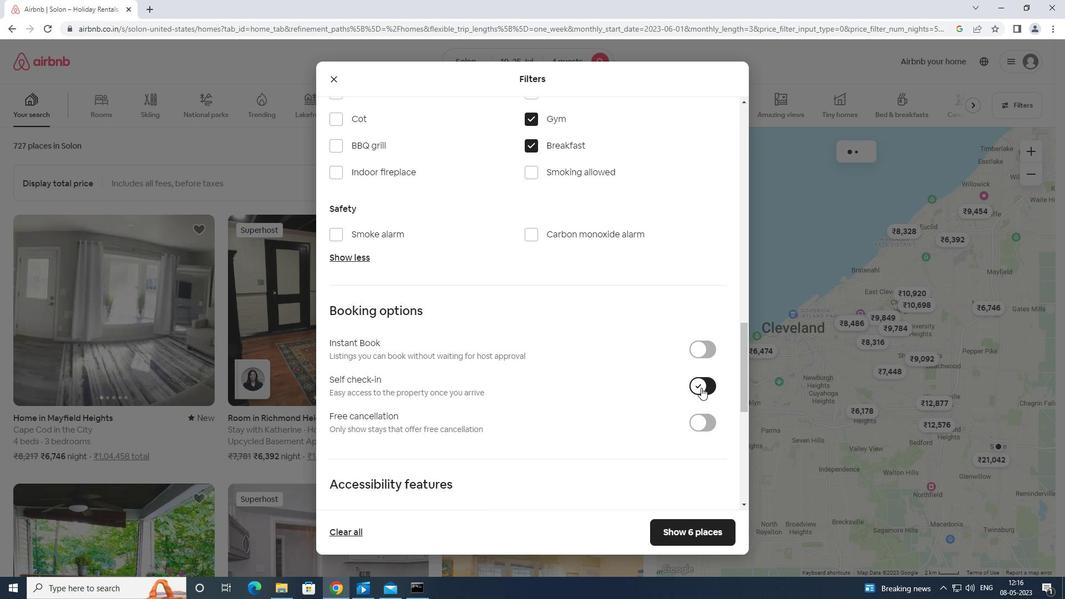 
Action: Mouse scrolled (701, 398) with delta (0, 0)
Screenshot: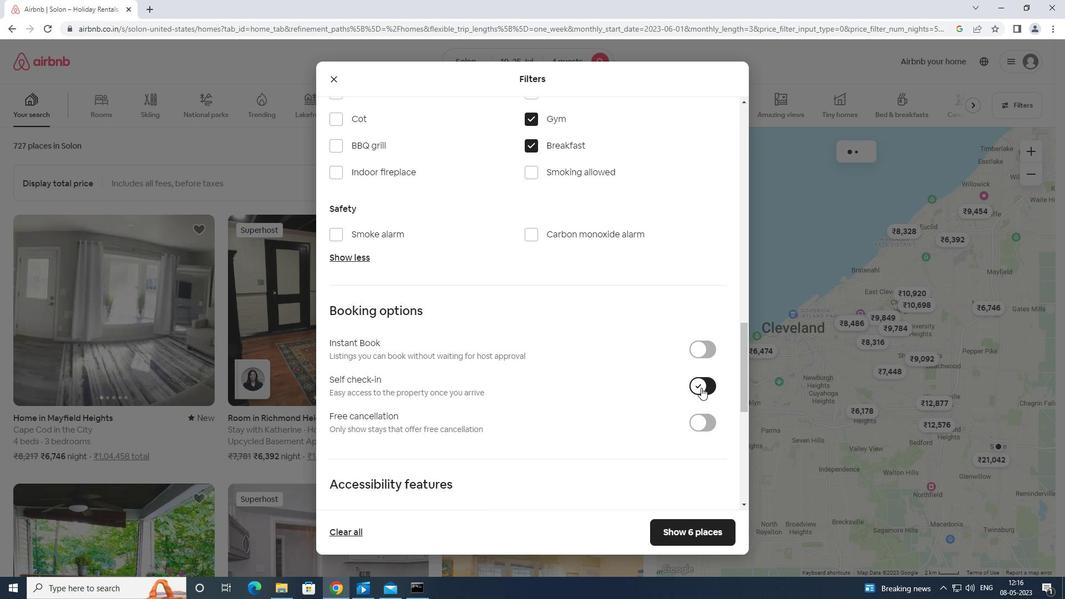 
Action: Mouse moved to (702, 399)
Screenshot: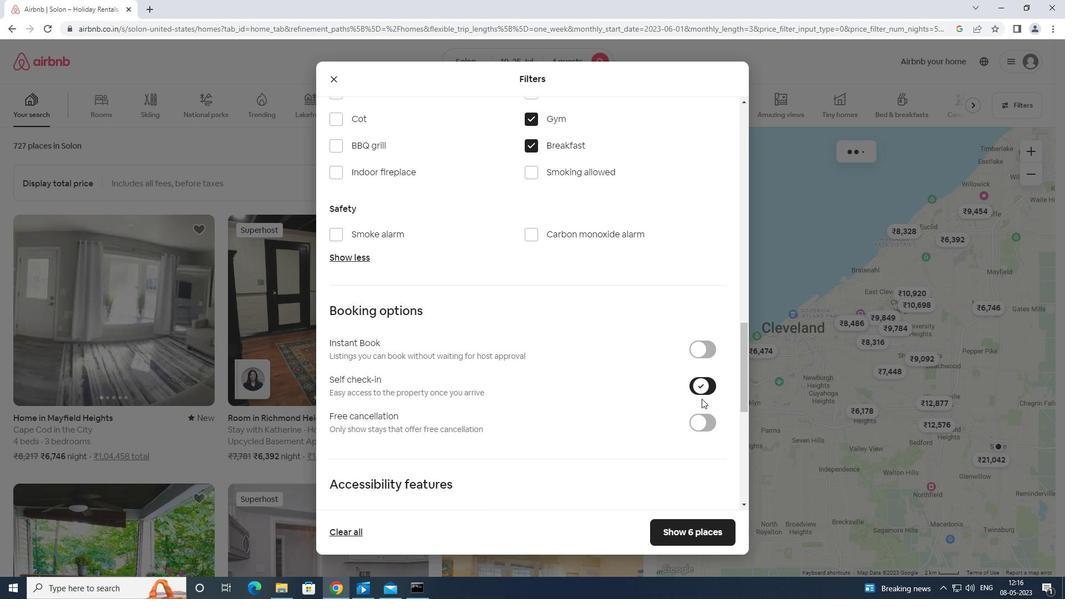 
Action: Mouse scrolled (702, 399) with delta (0, 0)
Screenshot: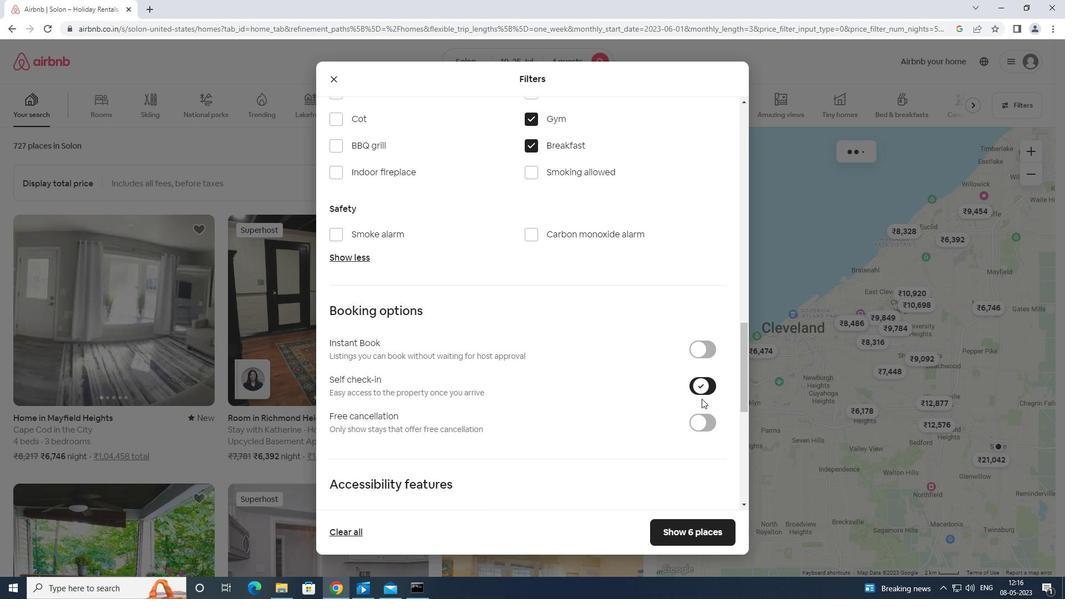 
Action: Mouse scrolled (702, 399) with delta (0, 0)
Screenshot: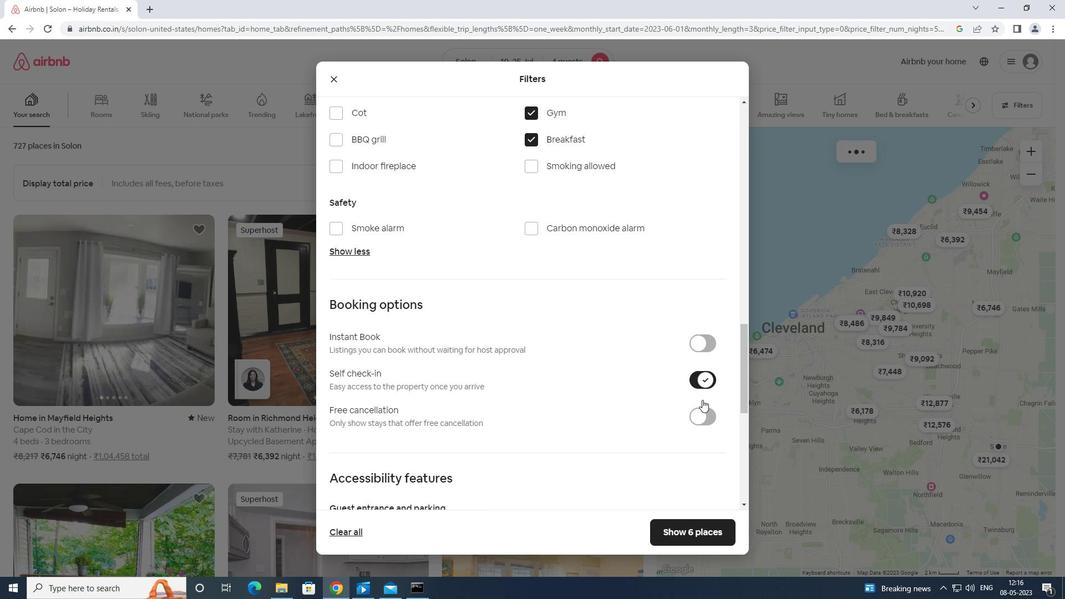
Action: Mouse moved to (696, 403)
Screenshot: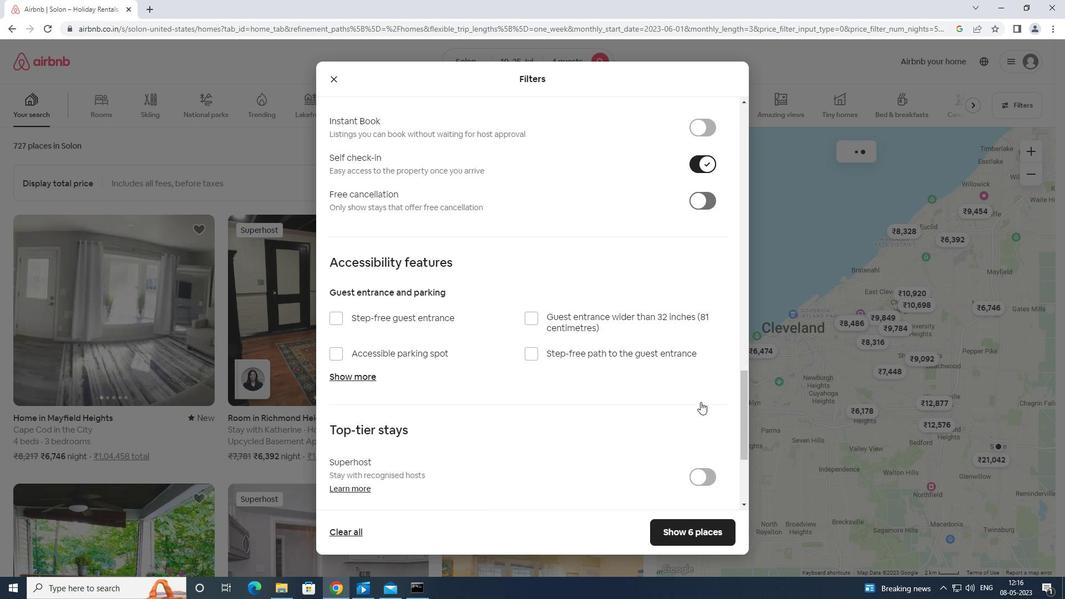 
Action: Mouse scrolled (696, 402) with delta (0, 0)
Screenshot: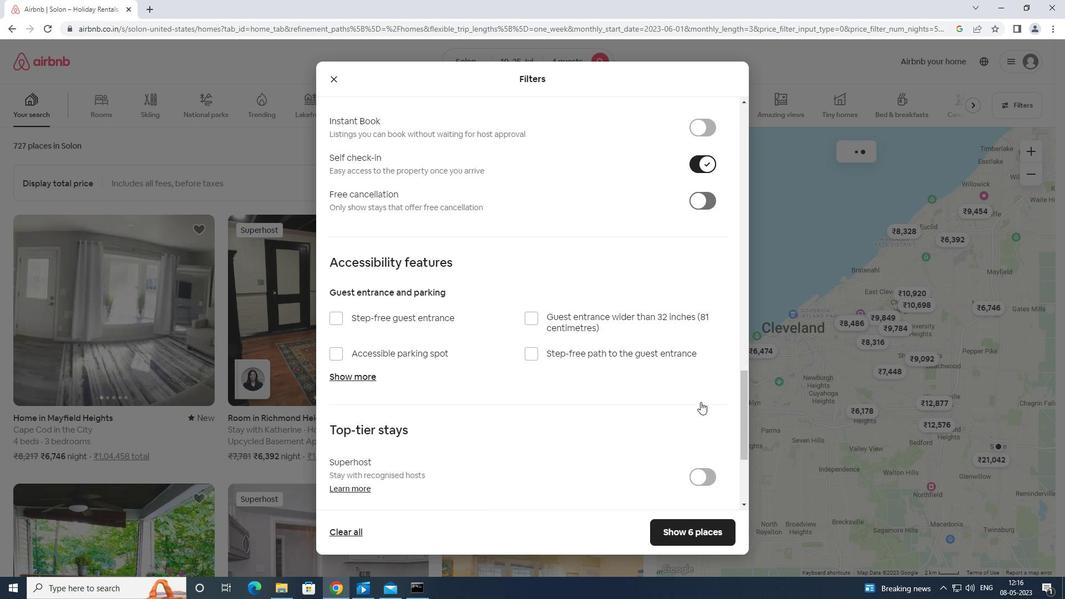 
Action: Mouse moved to (696, 403)
Screenshot: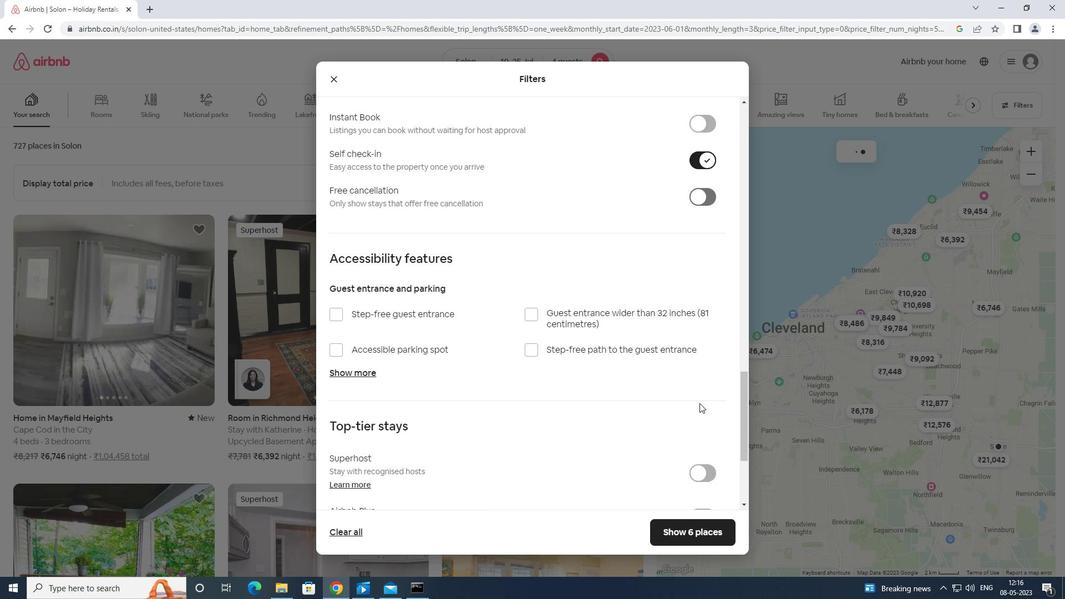 
Action: Mouse scrolled (696, 402) with delta (0, 0)
Screenshot: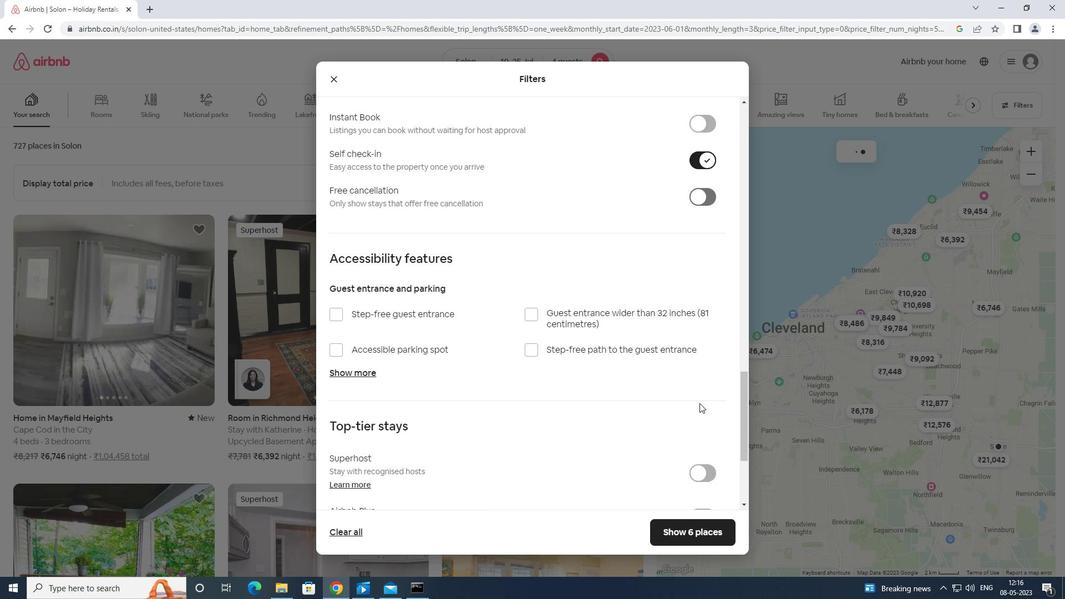 
Action: Mouse moved to (695, 403)
Screenshot: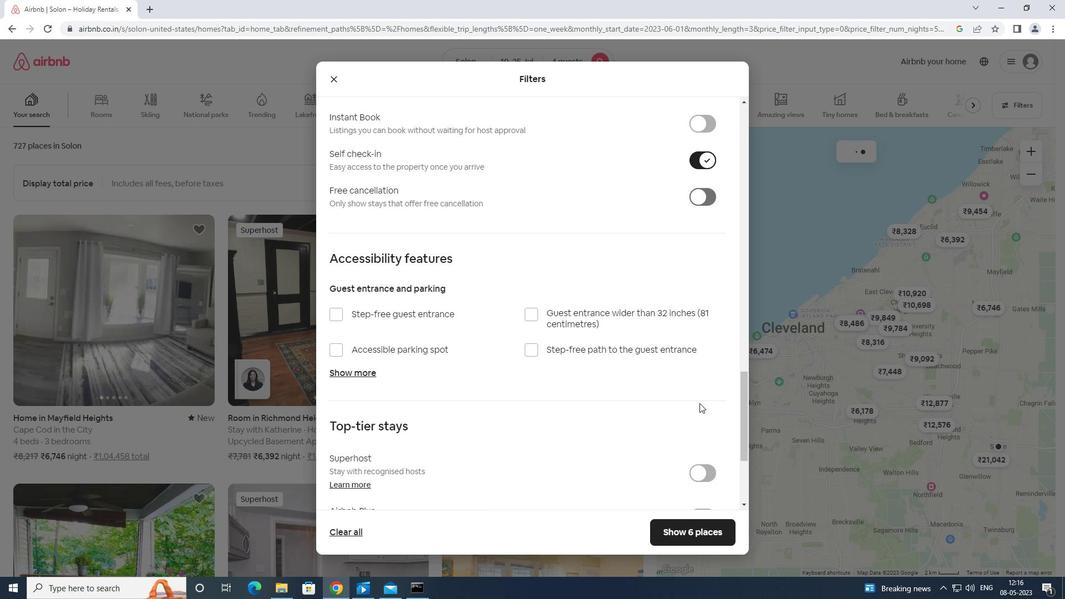 
Action: Mouse scrolled (695, 402) with delta (0, 0)
Screenshot: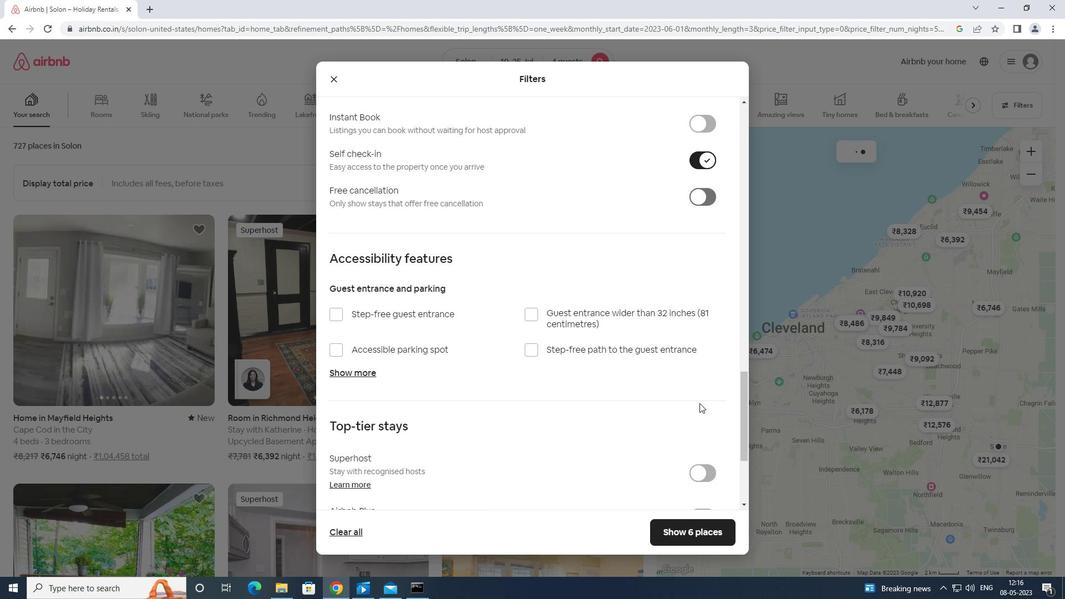 
Action: Mouse moved to (332, 433)
Screenshot: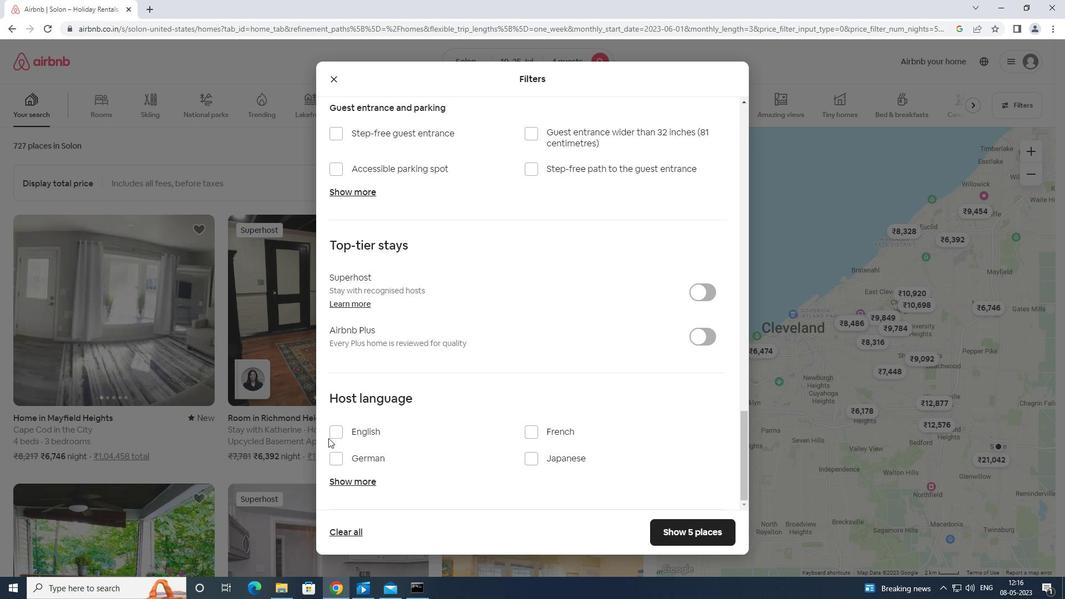 
Action: Mouse pressed left at (332, 433)
Screenshot: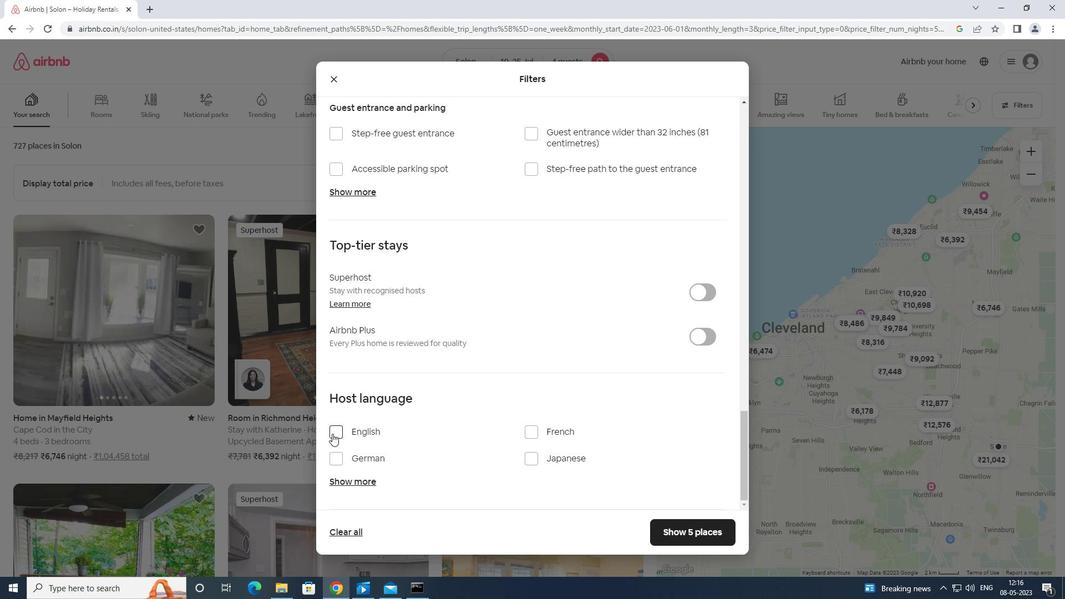 
Action: Mouse moved to (711, 528)
Screenshot: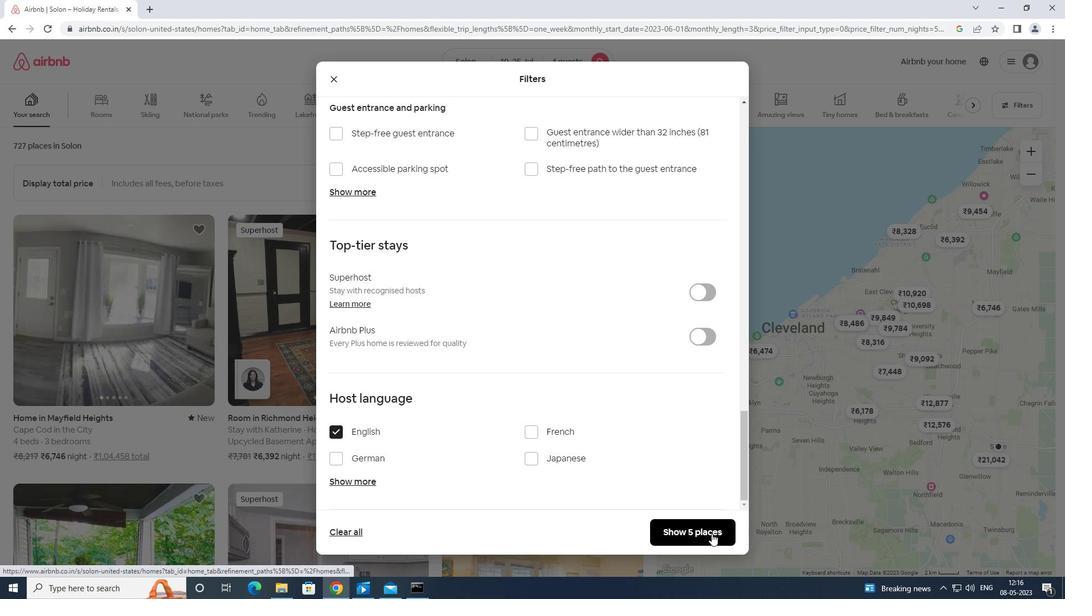 
Action: Mouse pressed left at (711, 528)
Screenshot: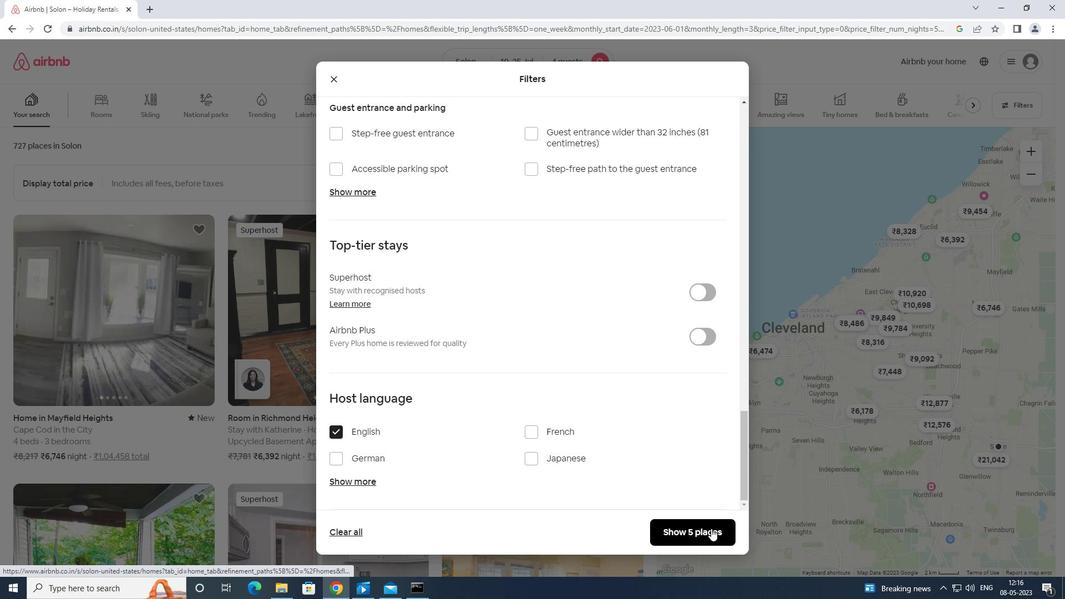 
